 Task: Get information about  a Redfin agent in Las Vegas, Nevada, for assistance in finding a property with a home office and a guest suite.
Action: Key pressed l<Key.caps_lock>AS<Key.space><Key.caps_lock>v<Key.caps_lock>EGAS
Screenshot: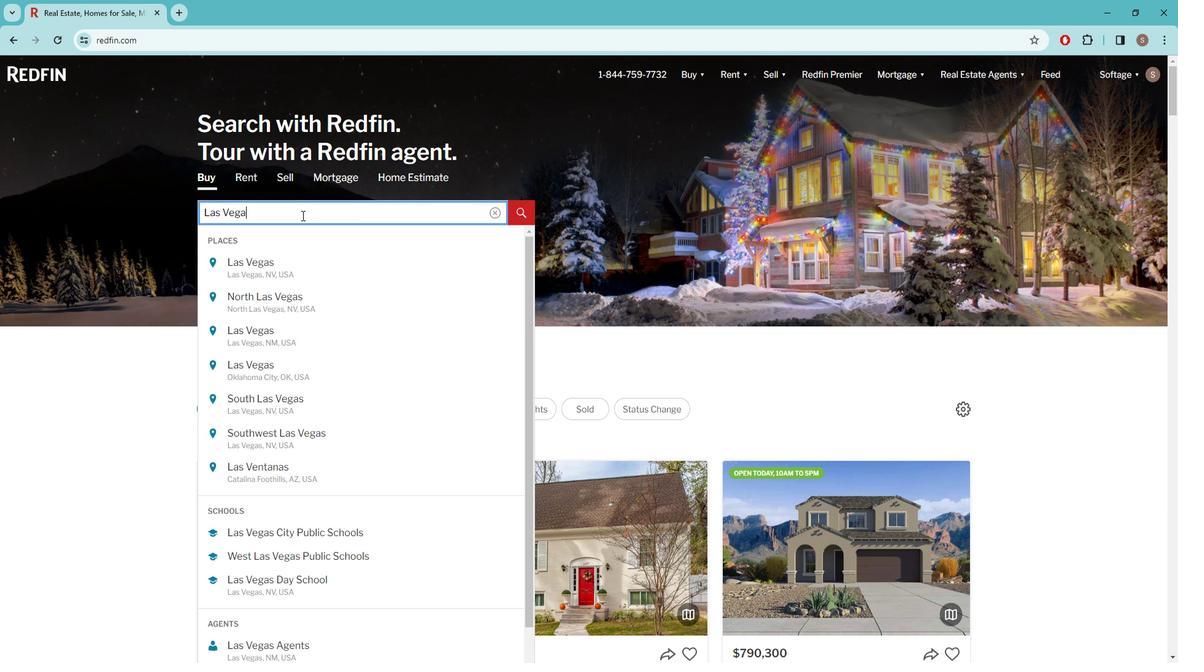 
Action: Mouse moved to (300, 254)
Screenshot: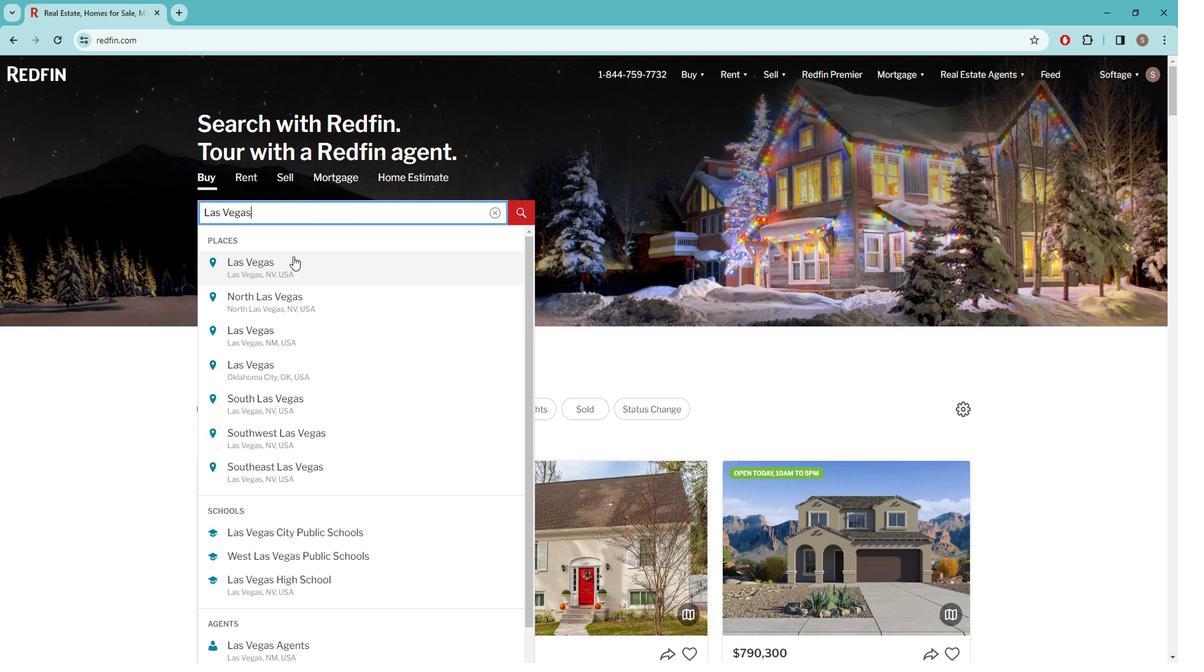 
Action: Mouse pressed left at (300, 254)
Screenshot: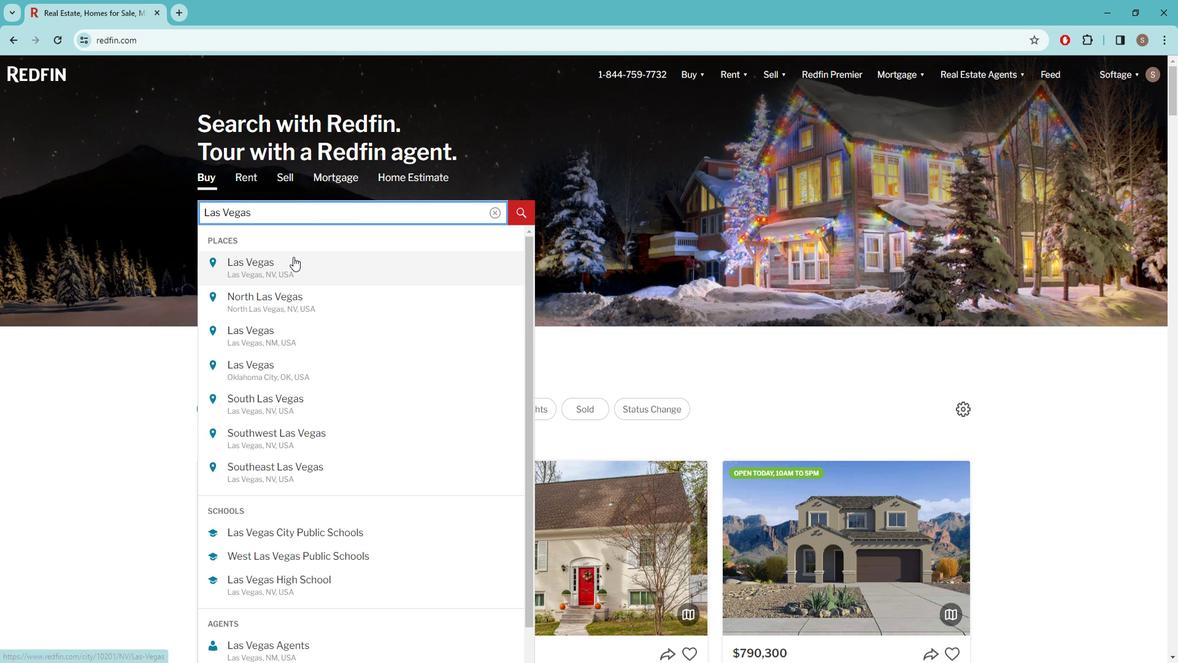 
Action: Mouse moved to (1036, 155)
Screenshot: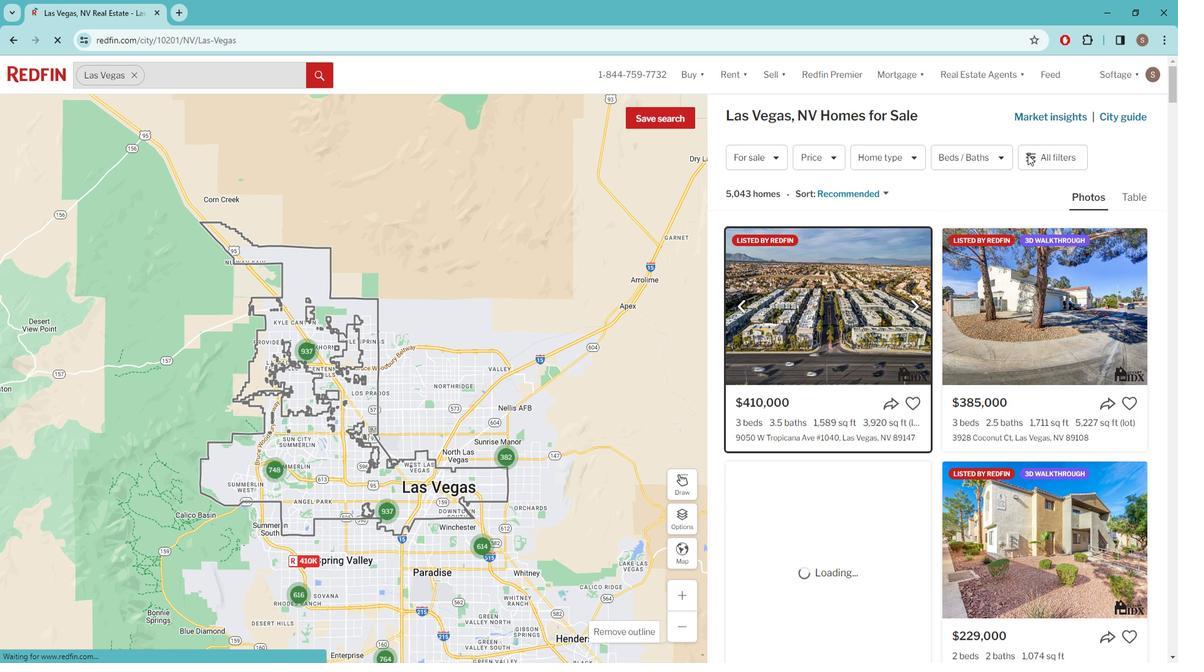 
Action: Mouse pressed left at (1036, 155)
Screenshot: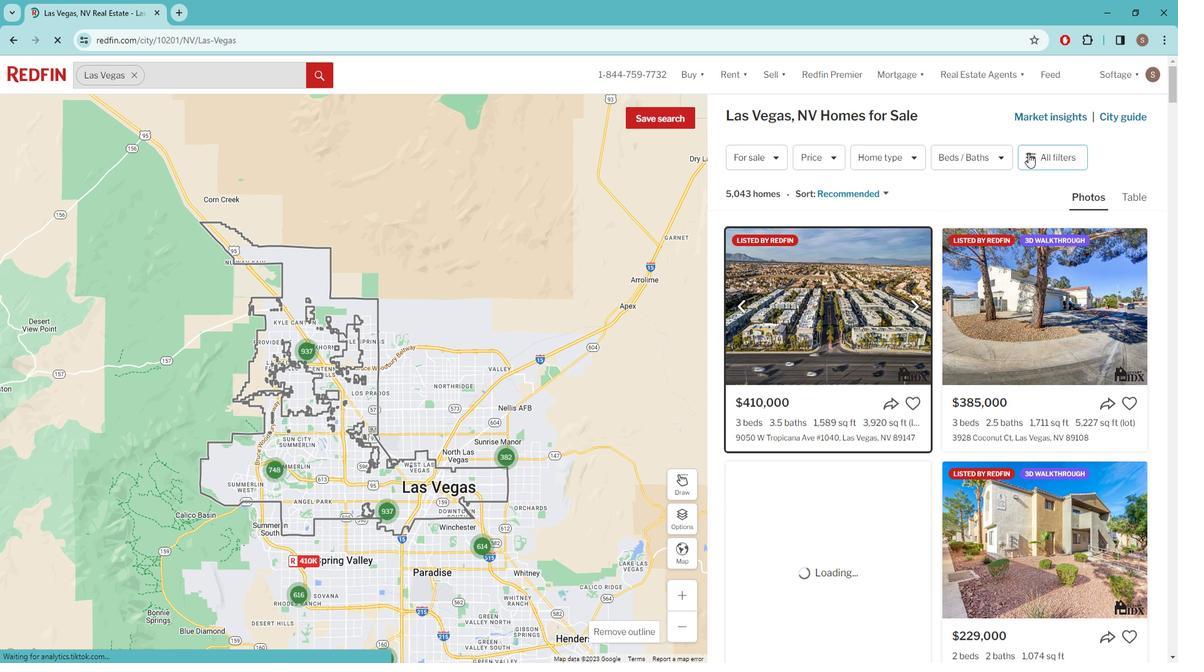 
Action: Mouse moved to (1035, 155)
Screenshot: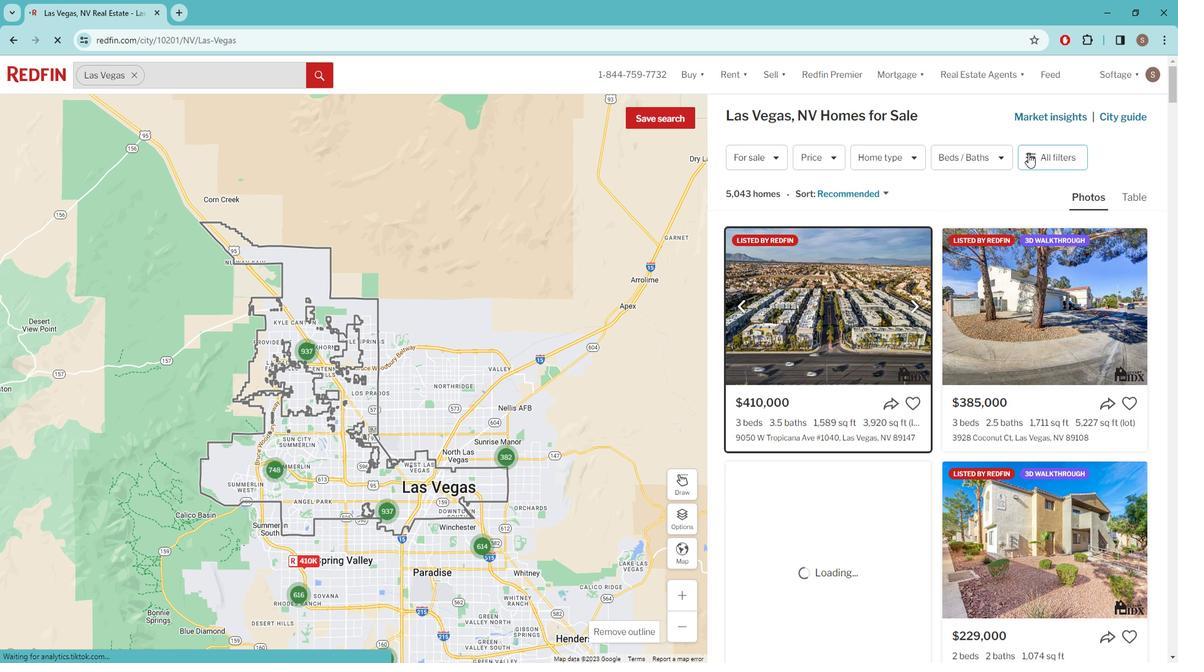 
Action: Mouse pressed left at (1035, 155)
Screenshot: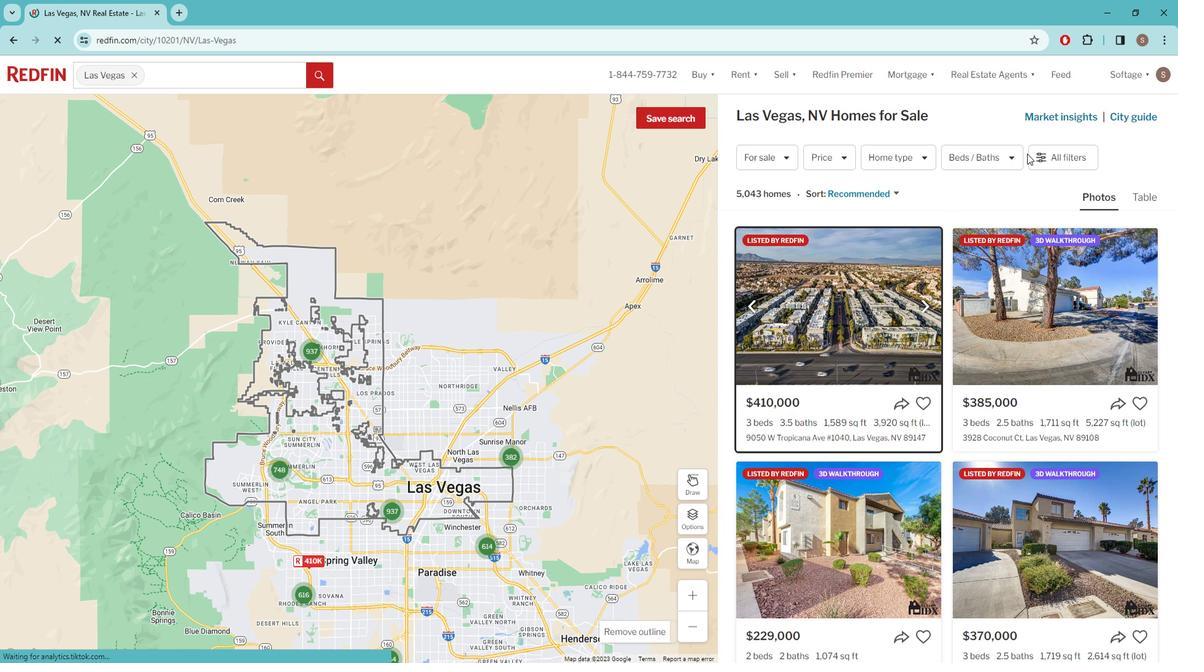 
Action: Mouse moved to (1047, 155)
Screenshot: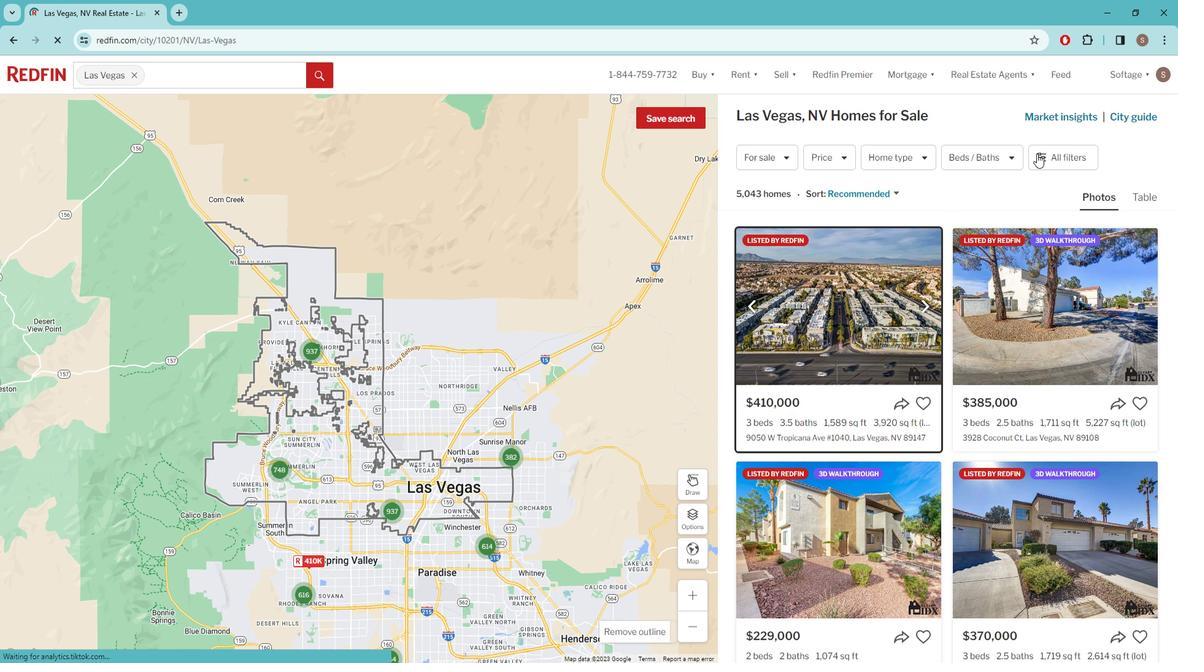 
Action: Mouse pressed left at (1047, 155)
Screenshot: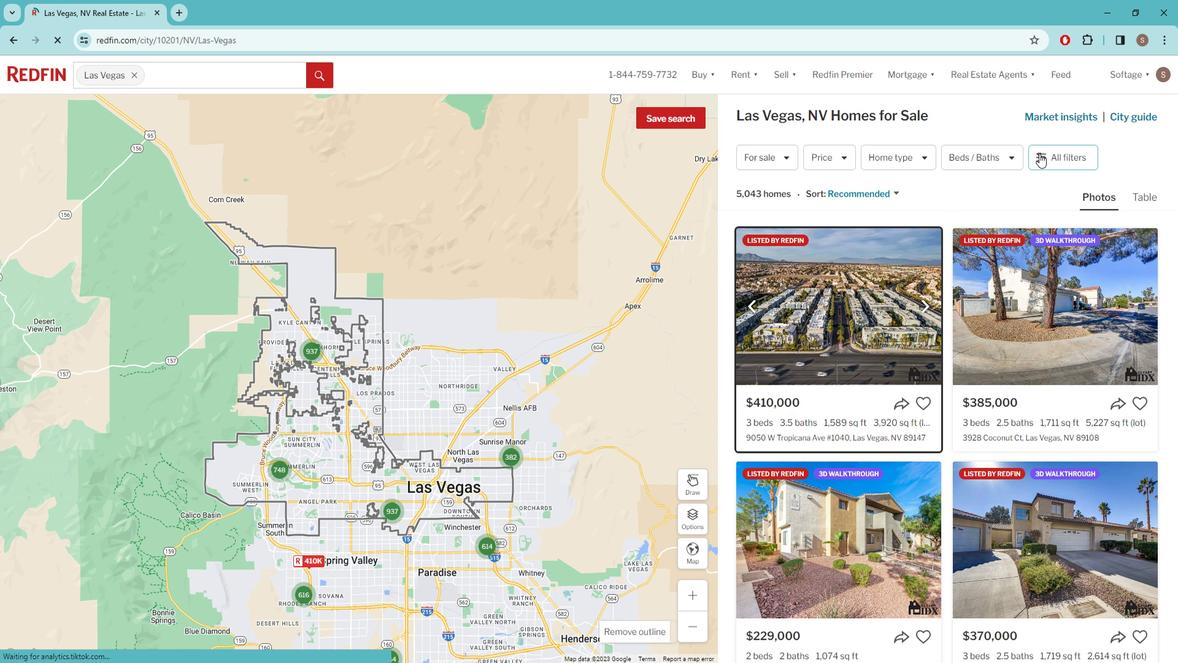 
Action: Mouse pressed left at (1047, 155)
Screenshot: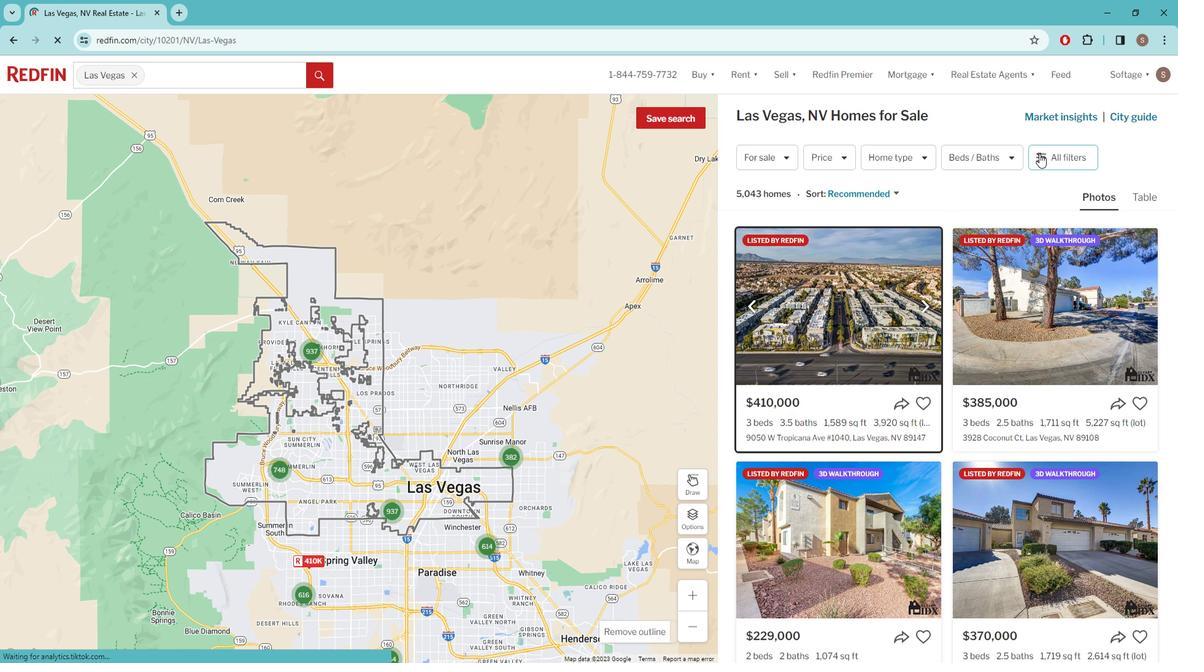 
Action: Mouse moved to (937, 313)
Screenshot: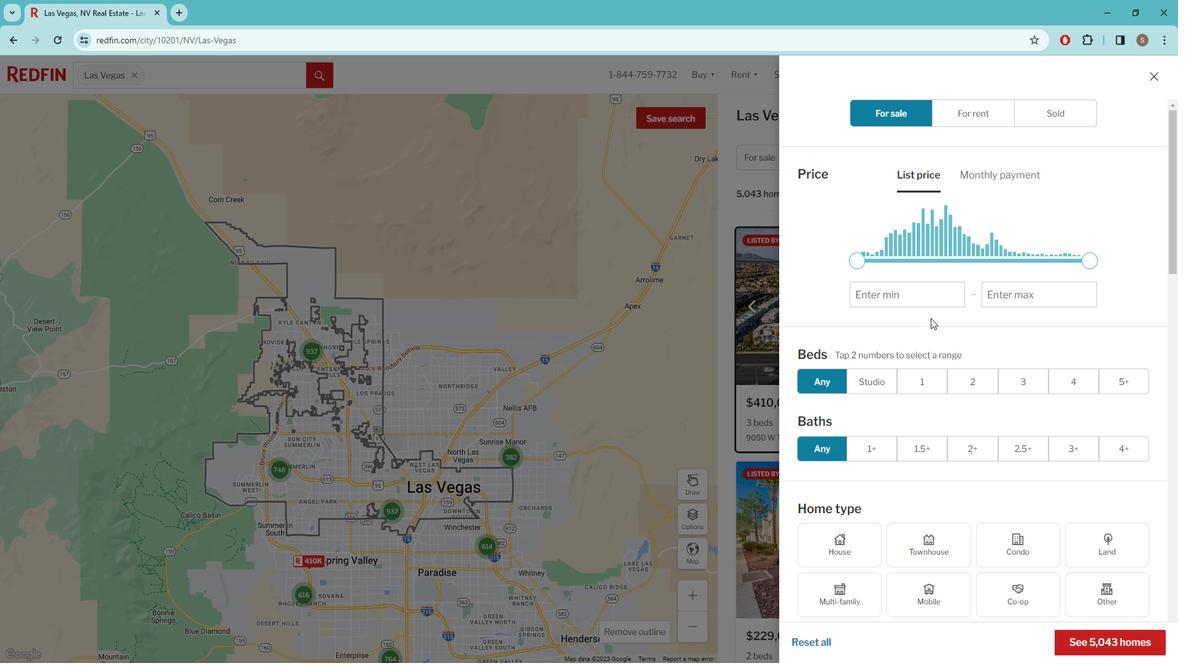 
Action: Mouse scrolled (937, 313) with delta (0, 0)
Screenshot: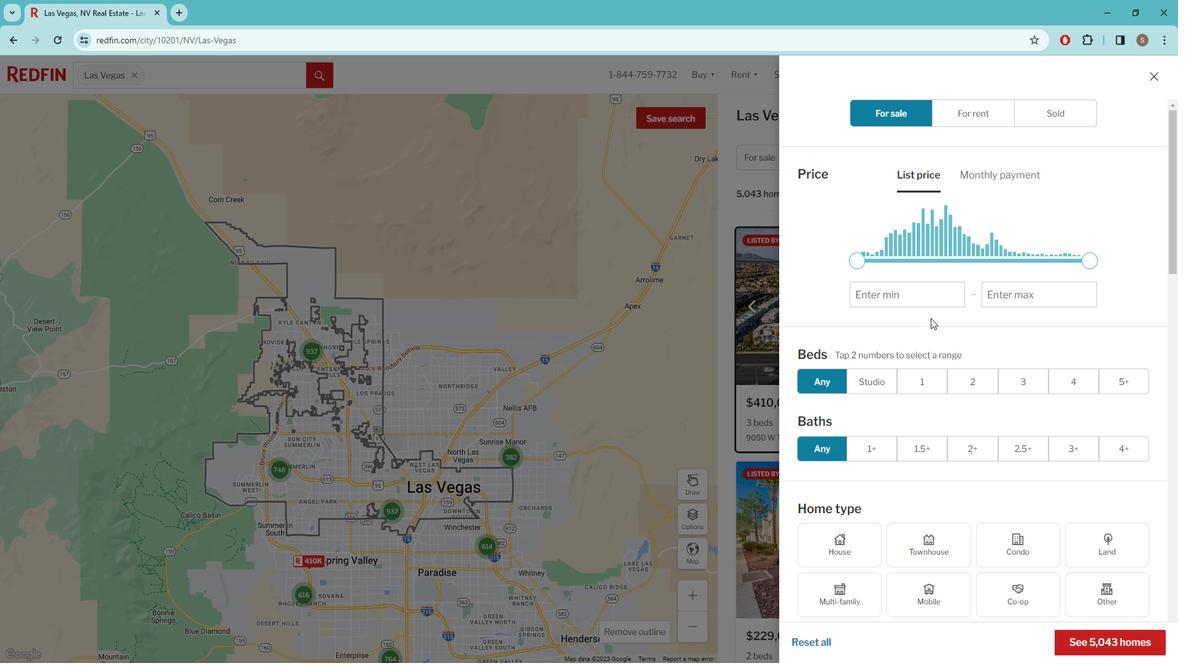 
Action: Mouse moved to (932, 315)
Screenshot: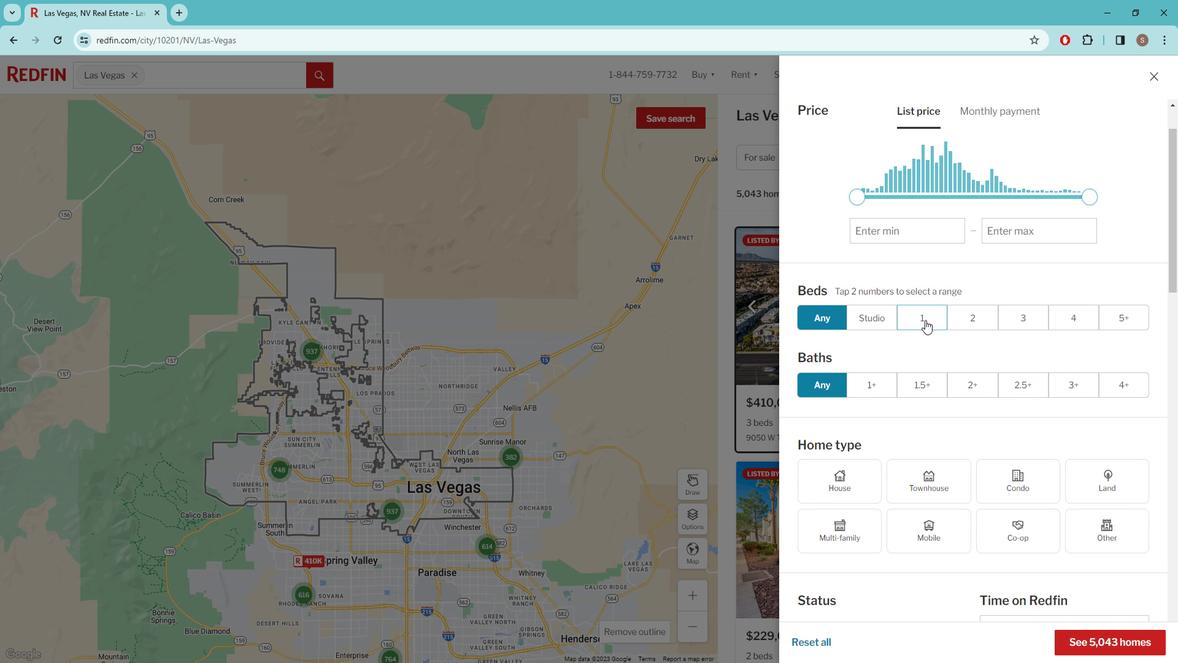 
Action: Mouse scrolled (932, 315) with delta (0, 0)
Screenshot: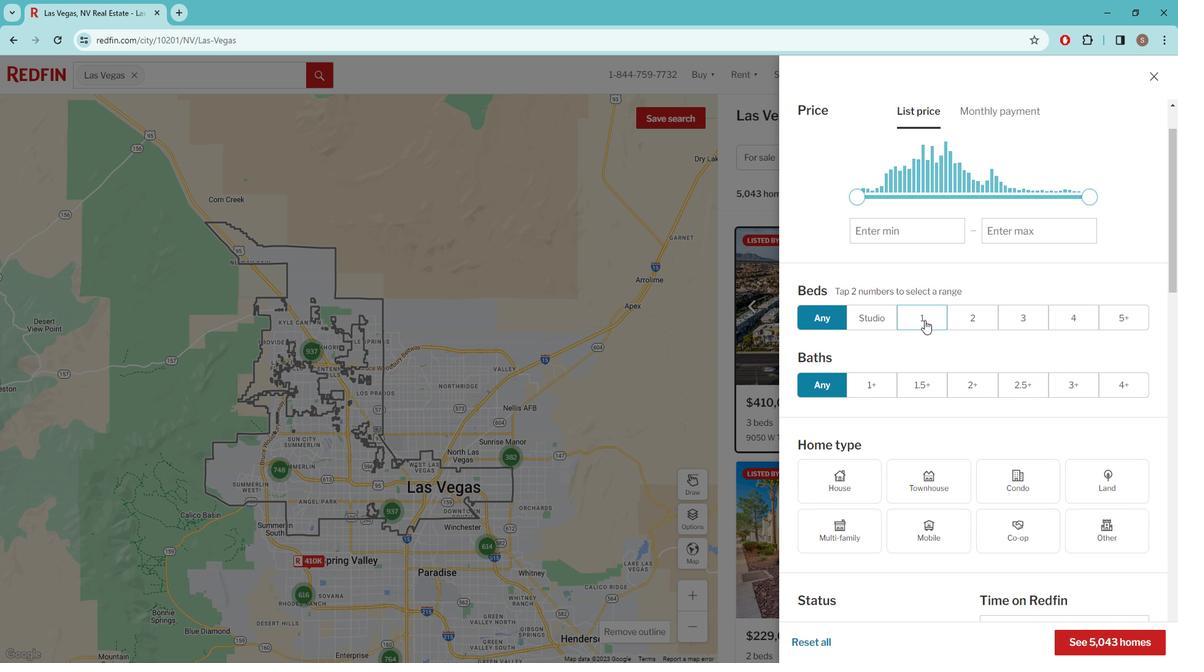 
Action: Mouse moved to (932, 315)
Screenshot: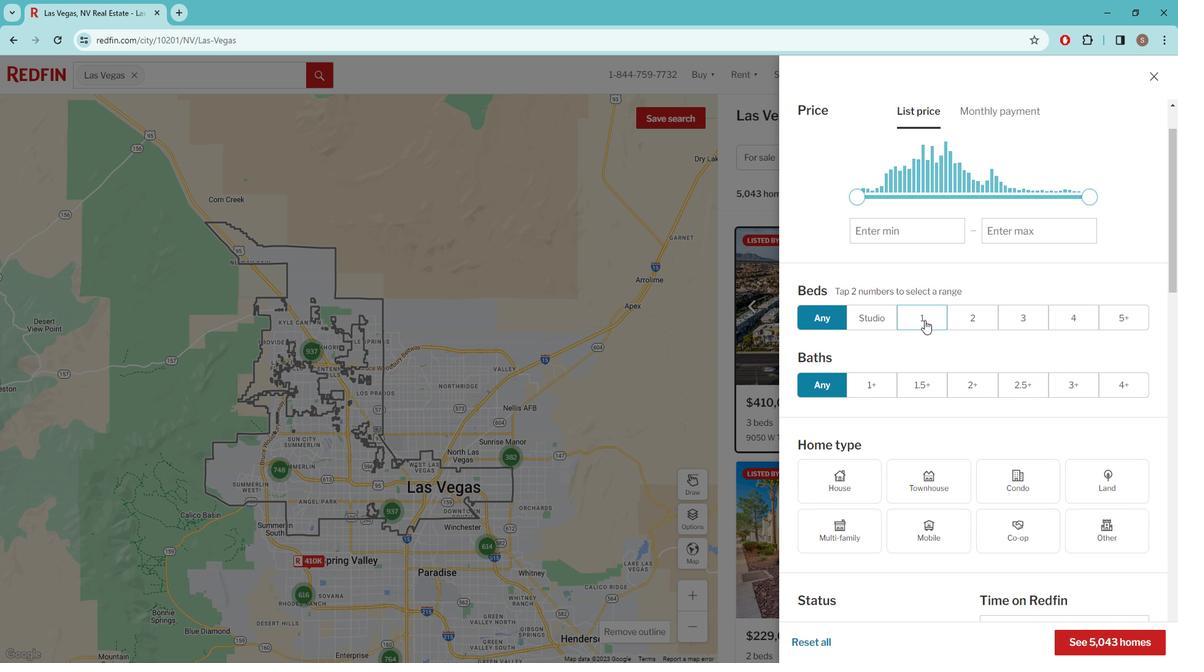 
Action: Mouse scrolled (932, 315) with delta (0, 0)
Screenshot: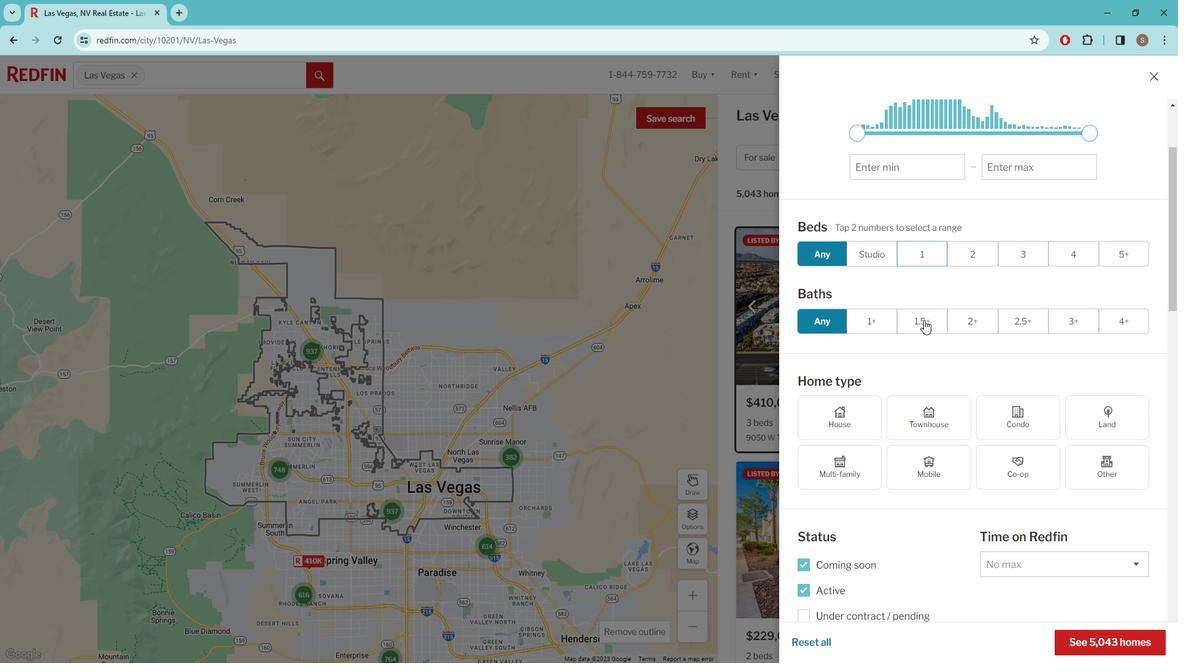 
Action: Mouse scrolled (932, 315) with delta (0, 0)
Screenshot: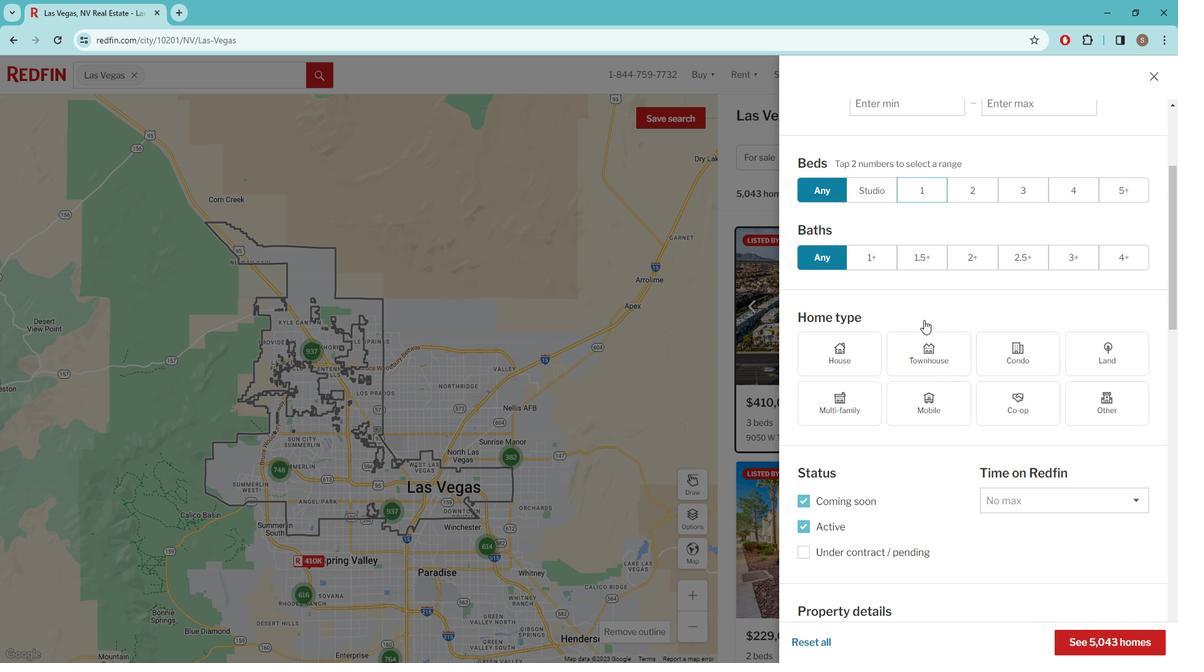 
Action: Mouse moved to (931, 315)
Screenshot: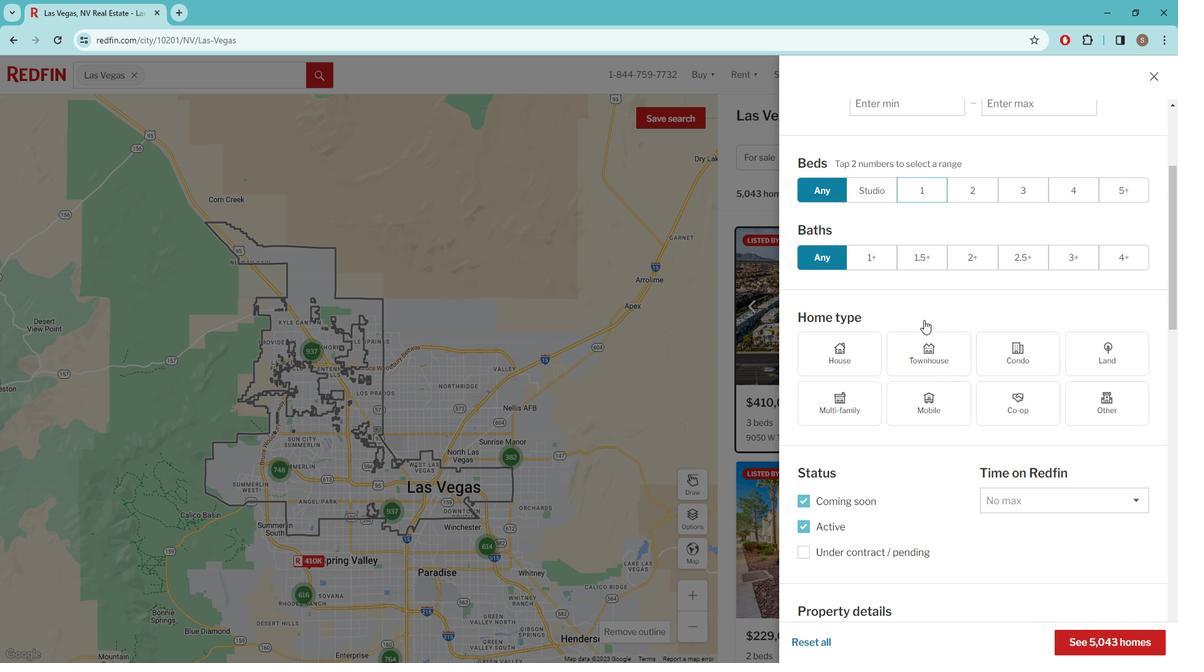 
Action: Mouse scrolled (931, 315) with delta (0, 0)
Screenshot: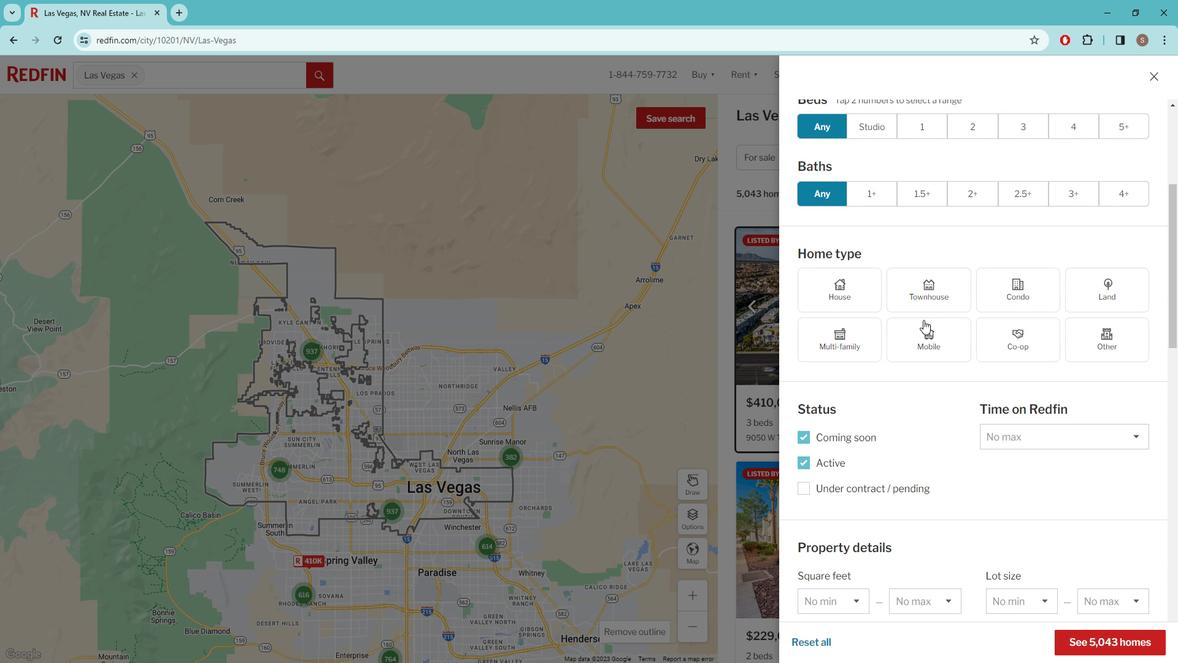 
Action: Mouse scrolled (931, 315) with delta (0, 0)
Screenshot: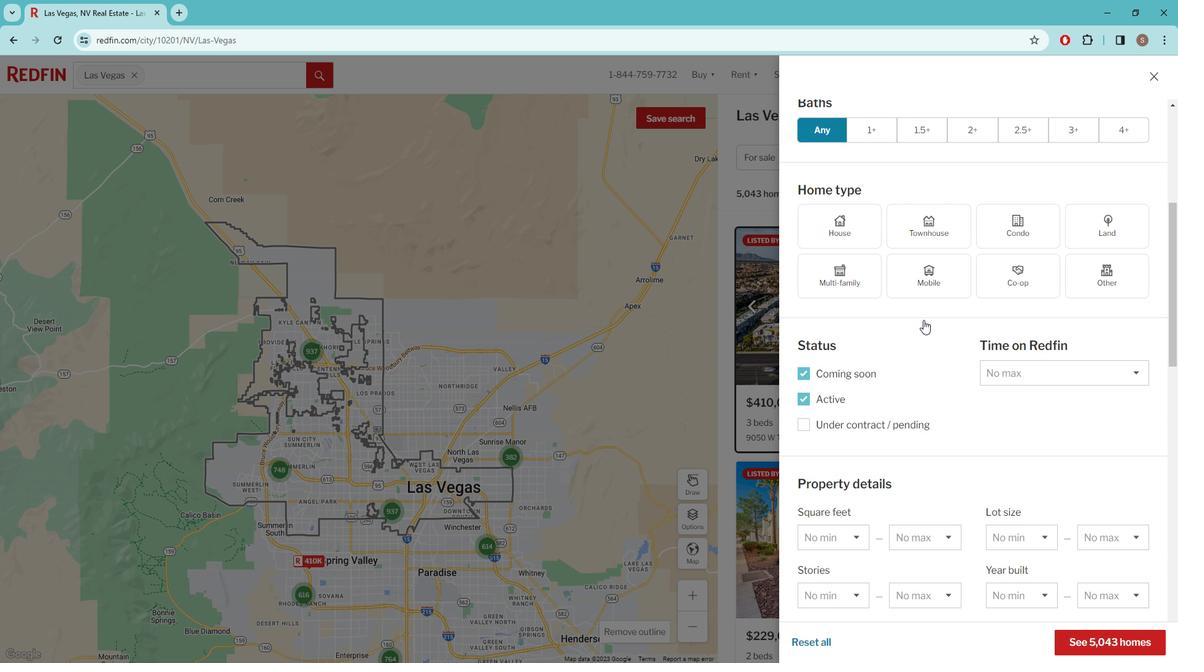 
Action: Mouse moved to (930, 315)
Screenshot: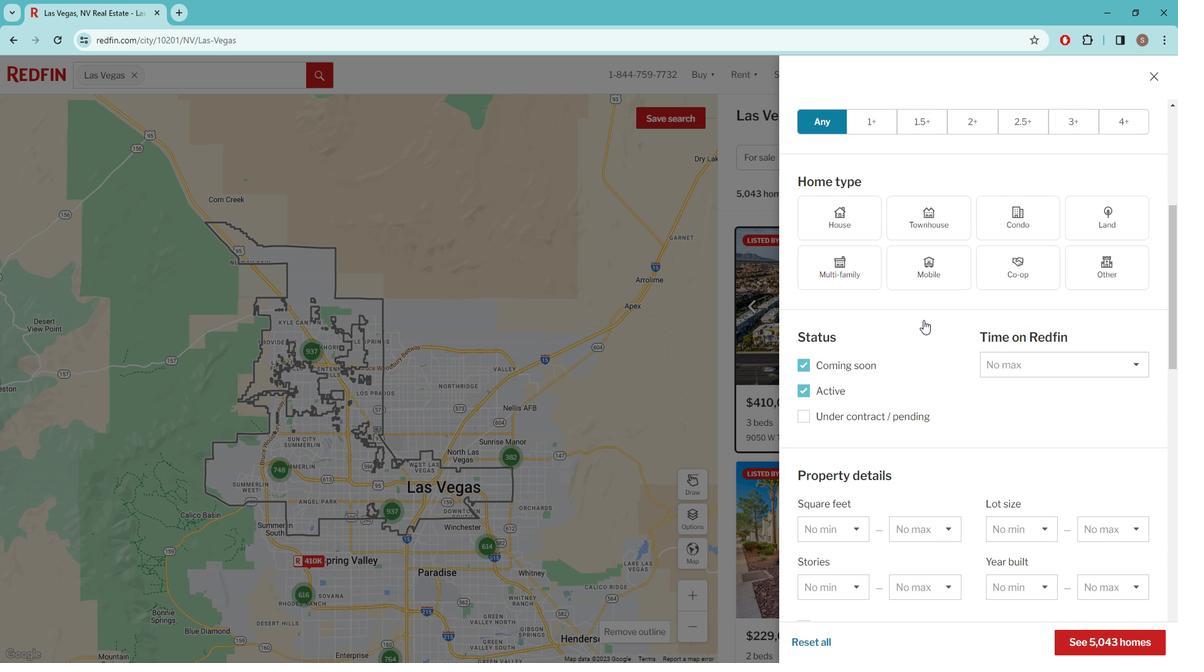 
Action: Mouse scrolled (930, 315) with delta (0, 0)
Screenshot: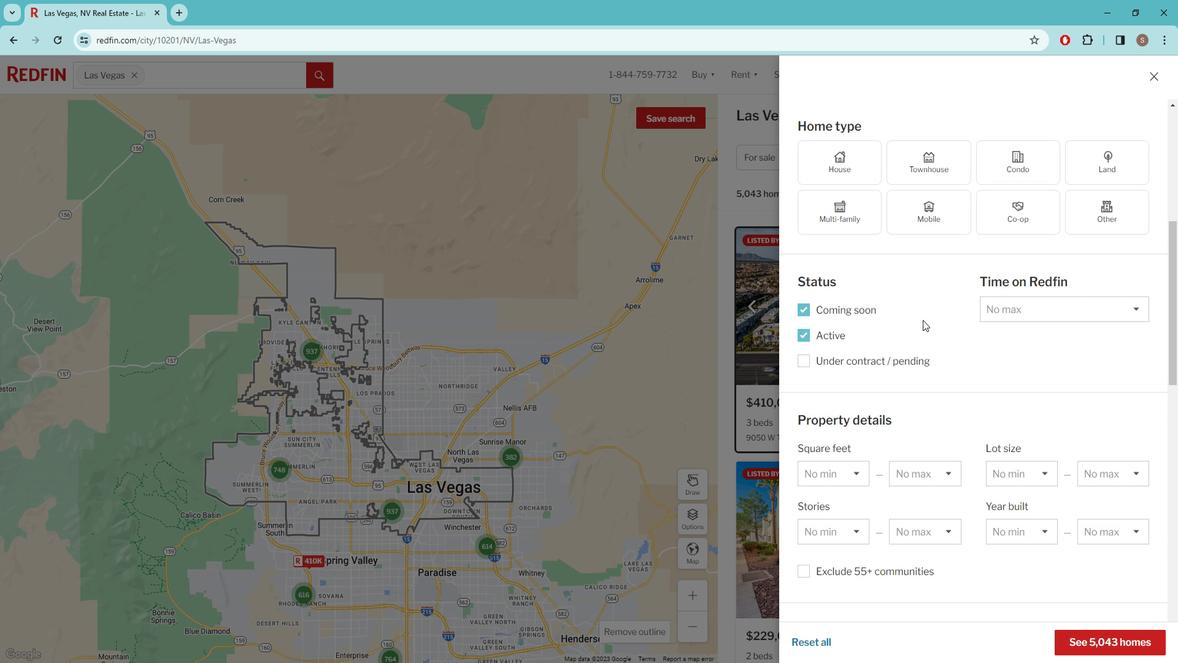 
Action: Mouse scrolled (930, 315) with delta (0, 0)
Screenshot: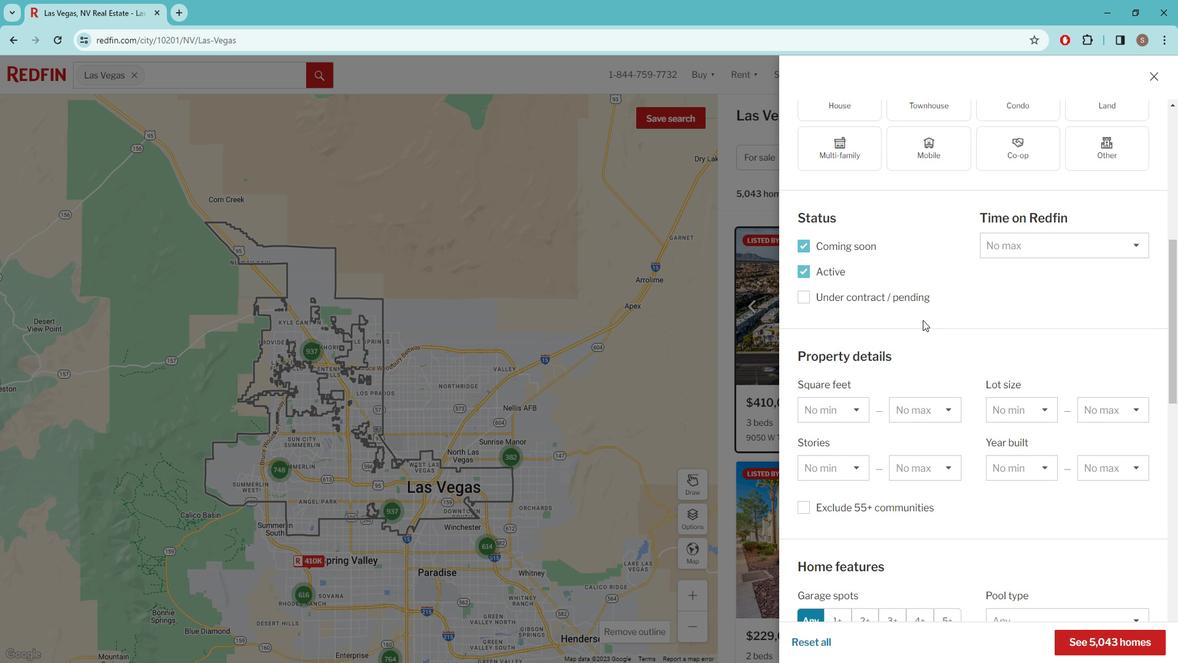 
Action: Mouse scrolled (930, 315) with delta (0, 0)
Screenshot: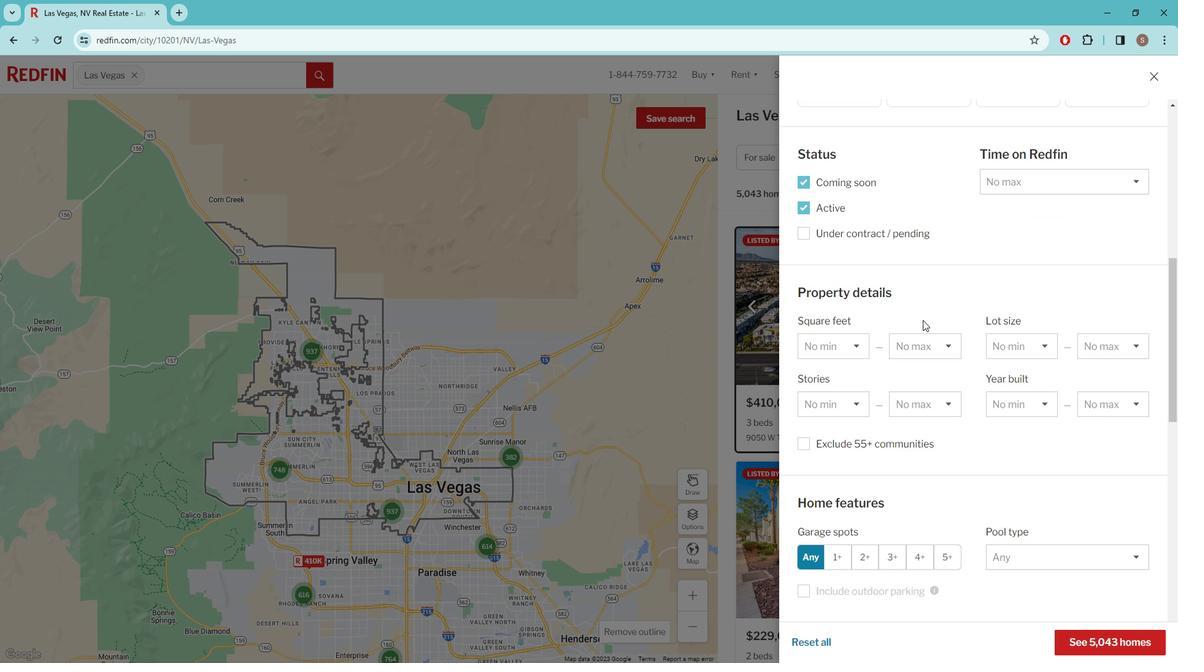 
Action: Mouse moved to (940, 340)
Screenshot: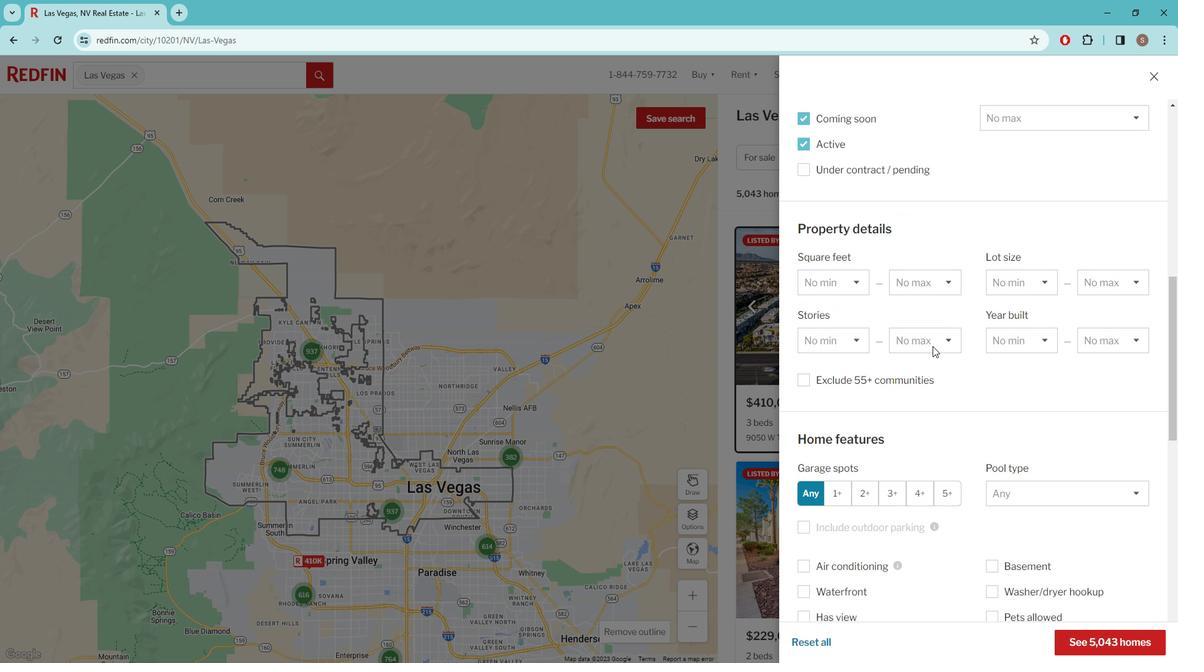 
Action: Mouse scrolled (940, 340) with delta (0, 0)
Screenshot: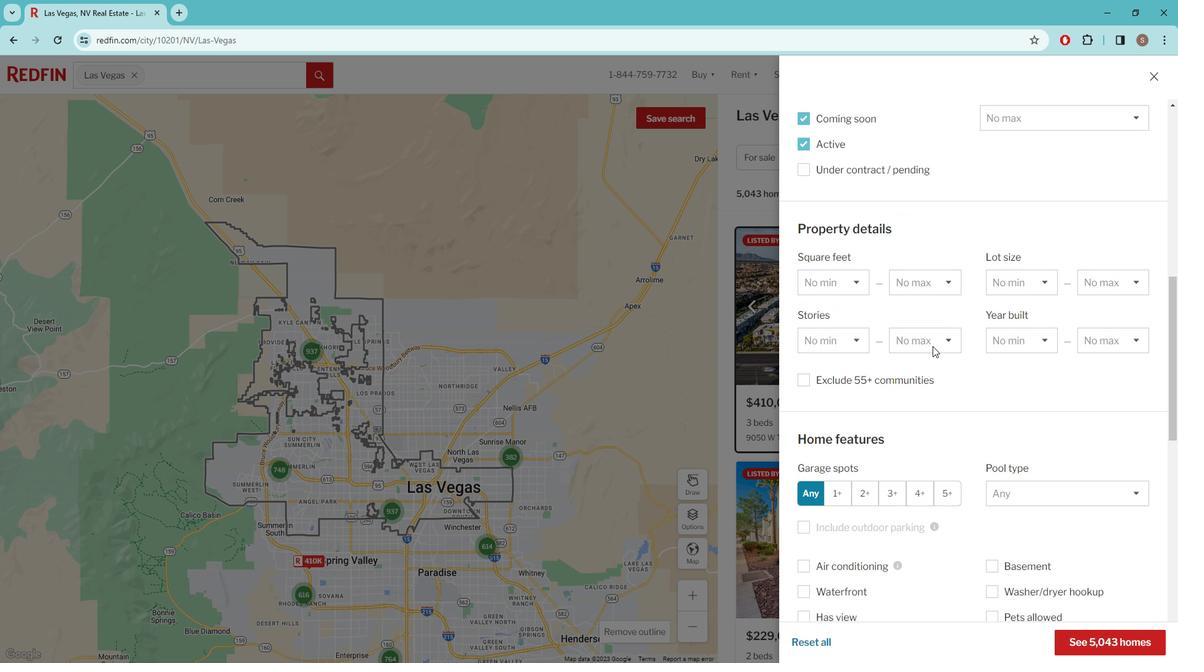 
Action: Mouse scrolled (940, 340) with delta (0, 0)
Screenshot: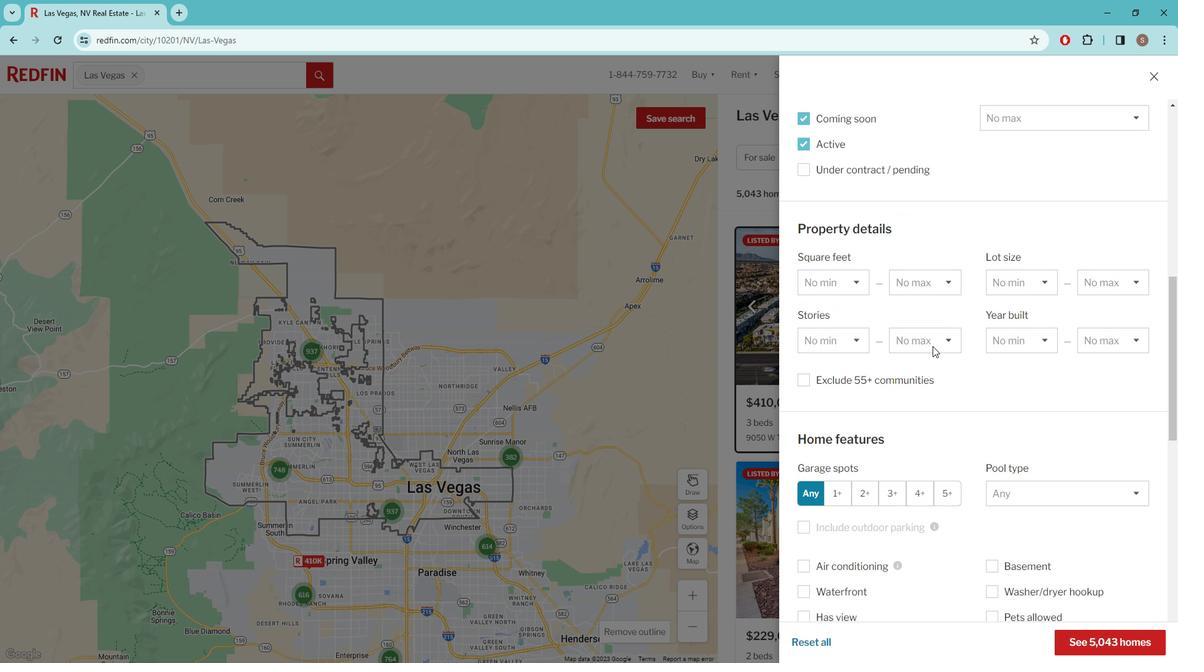 
Action: Mouse moved to (939, 340)
Screenshot: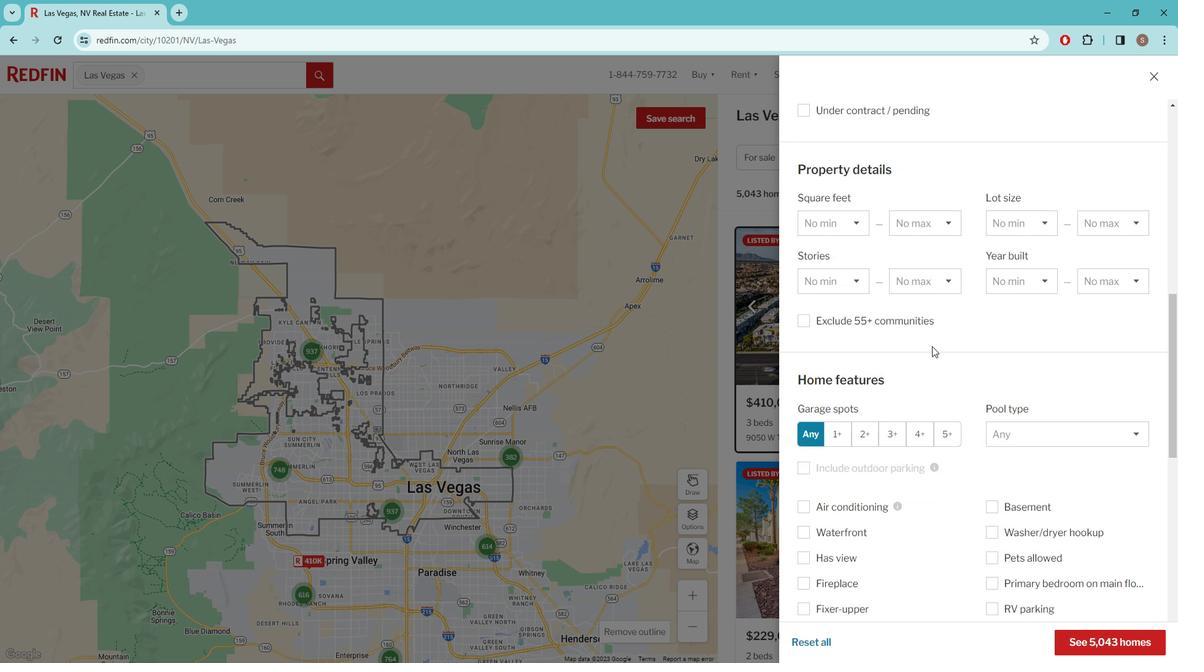 
Action: Mouse scrolled (939, 340) with delta (0, 0)
Screenshot: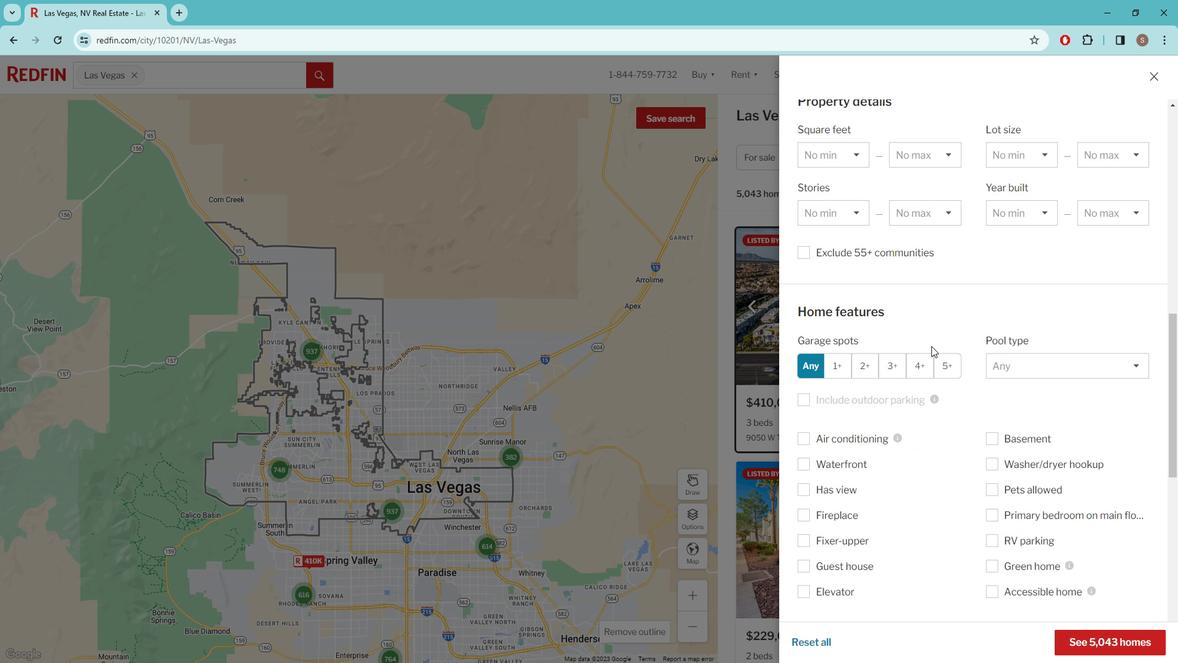 
Action: Mouse scrolled (939, 340) with delta (0, 0)
Screenshot: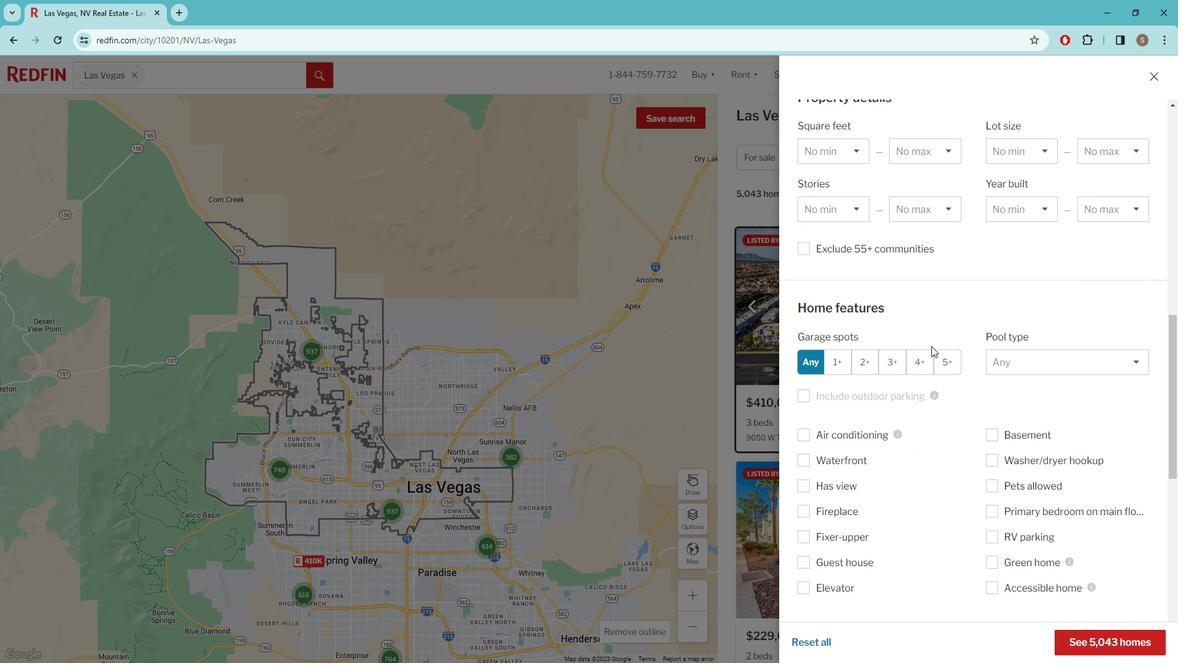 
Action: Mouse moved to (938, 367)
Screenshot: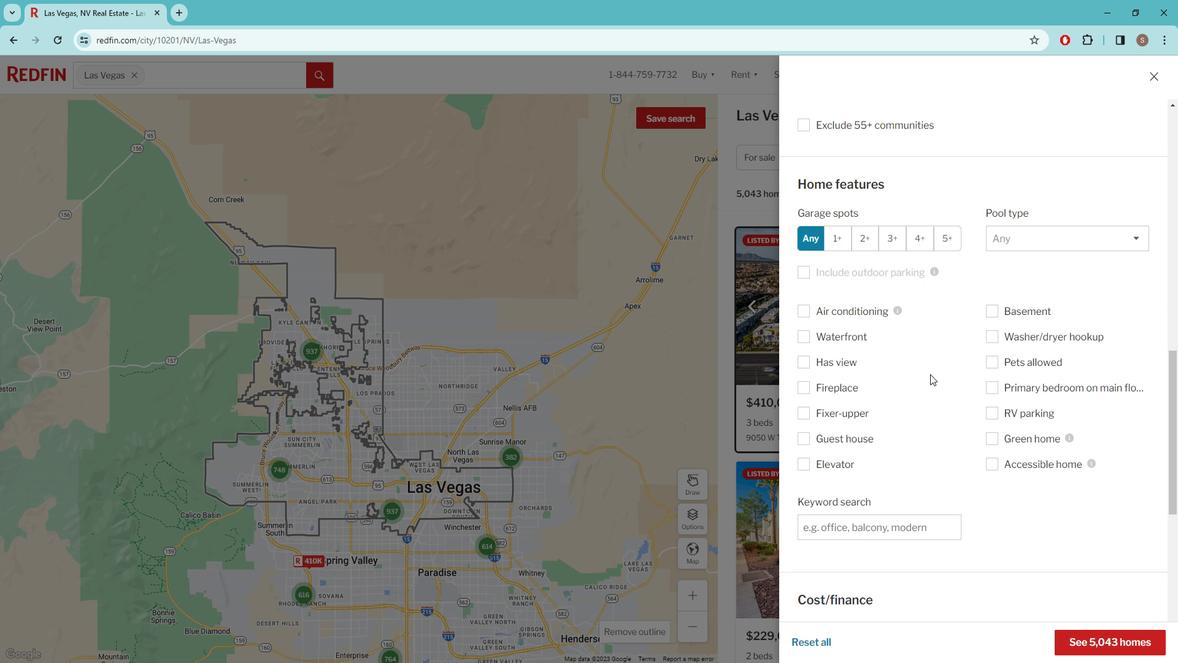 
Action: Mouse scrolled (938, 367) with delta (0, 0)
Screenshot: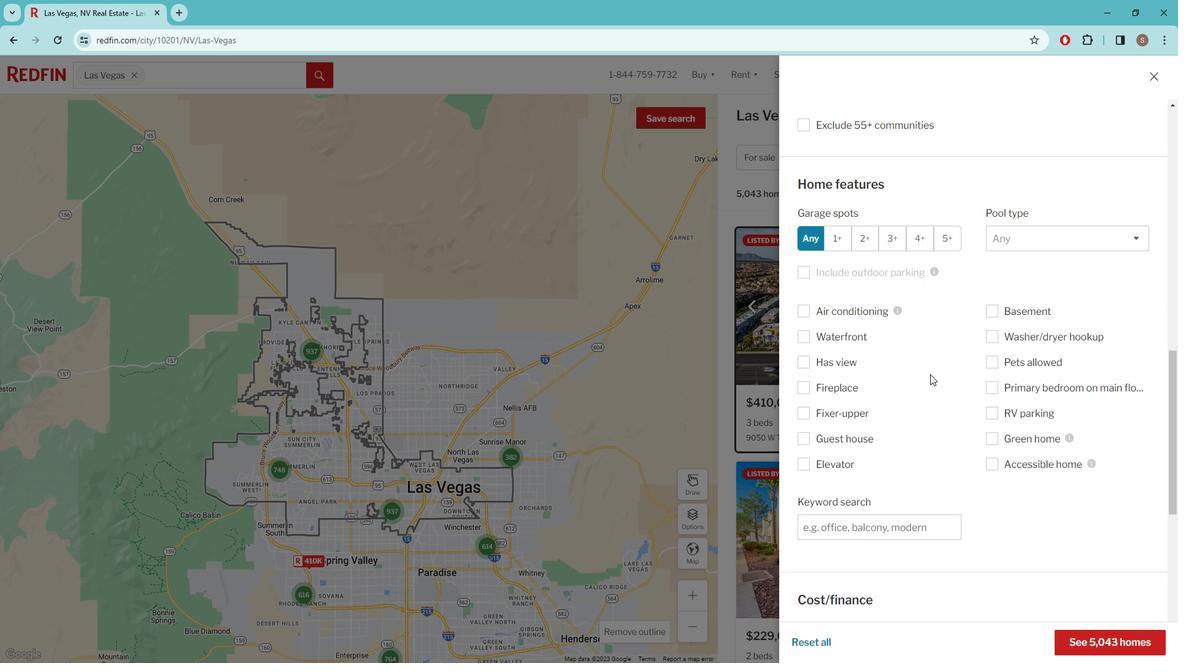 
Action: Mouse moved to (862, 369)
Screenshot: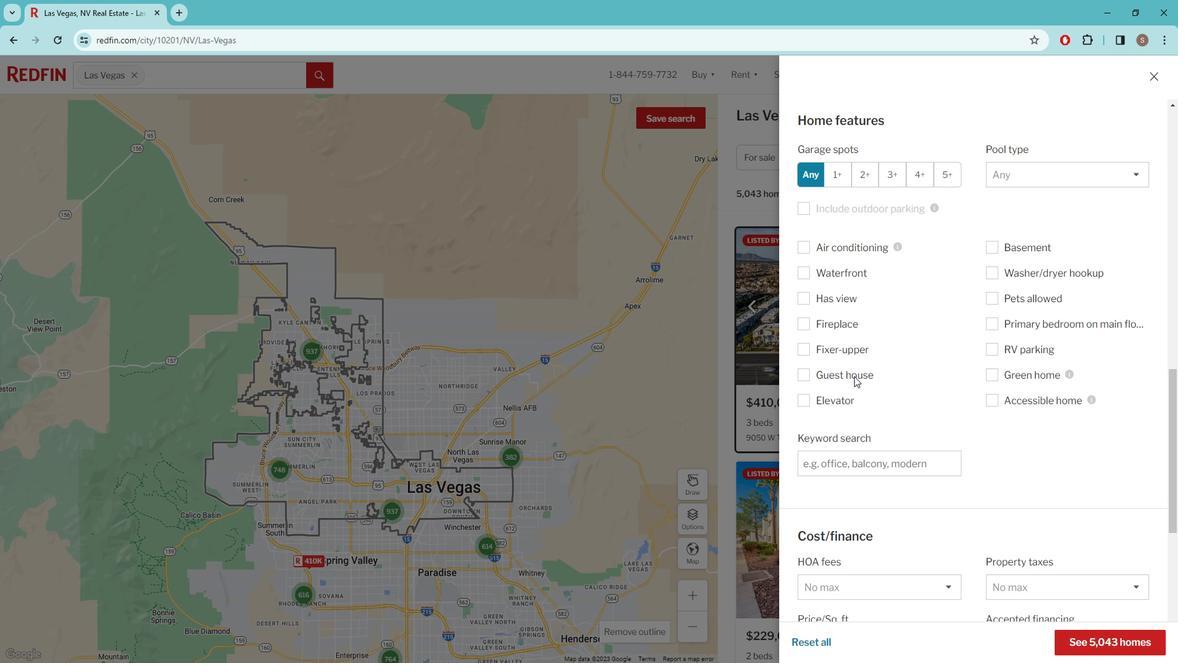 
Action: Mouse pressed left at (862, 369)
Screenshot: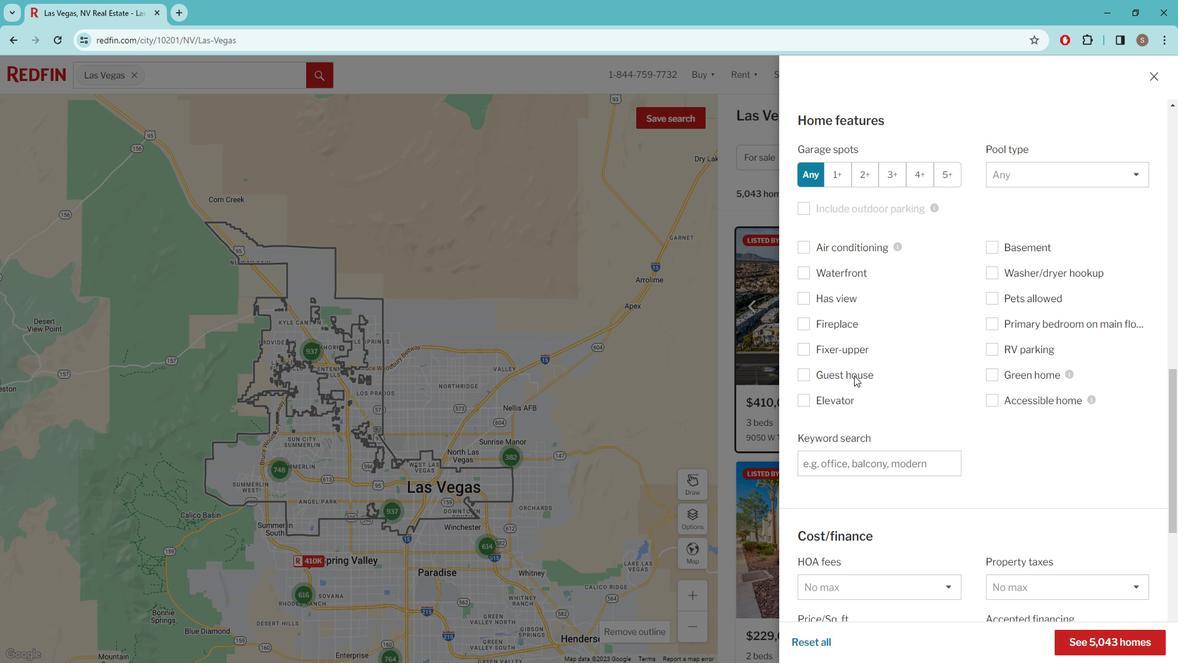 
Action: Mouse moved to (846, 455)
Screenshot: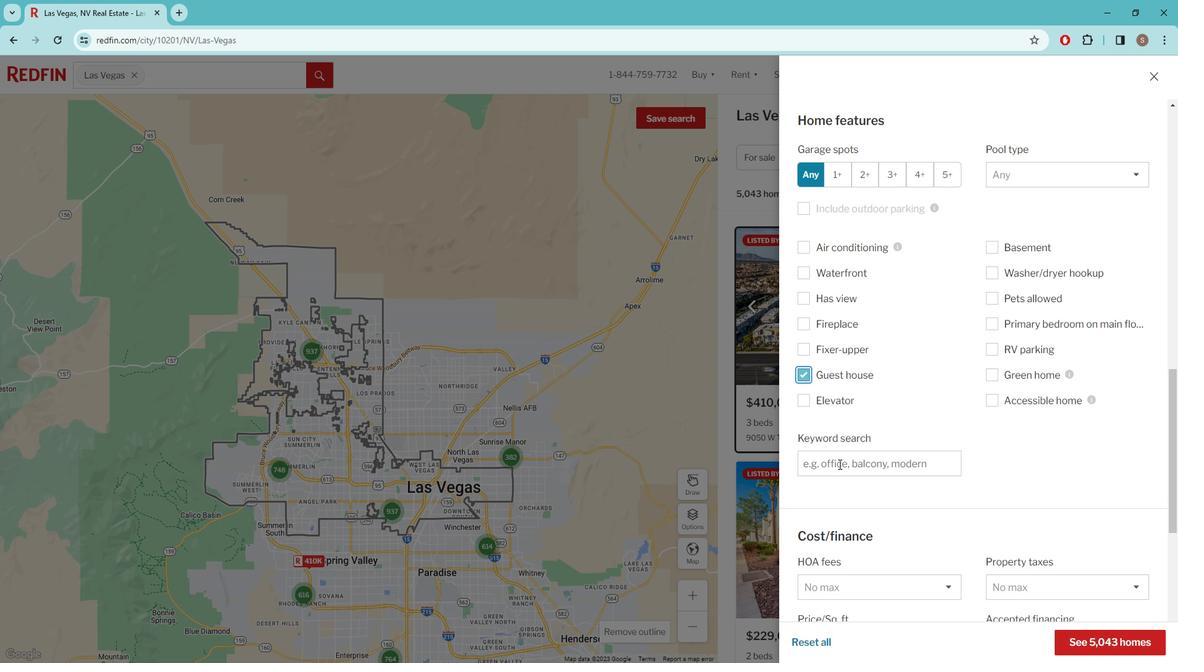 
Action: Mouse pressed left at (846, 455)
Screenshot: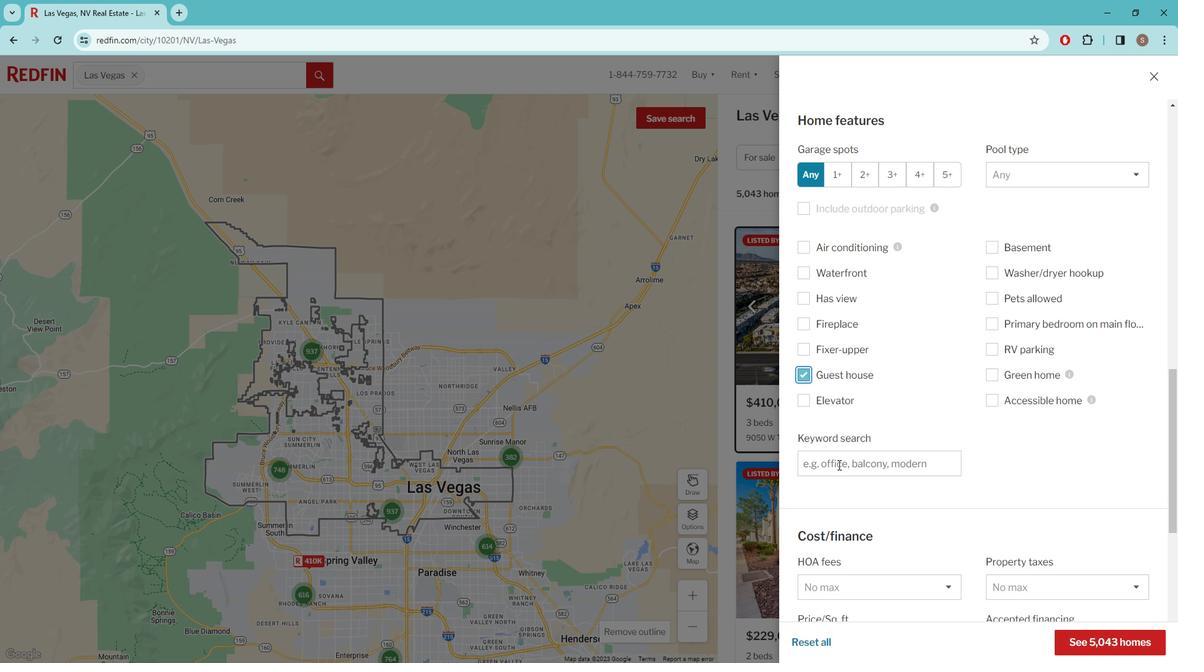 
Action: Mouse moved to (845, 455)
Screenshot: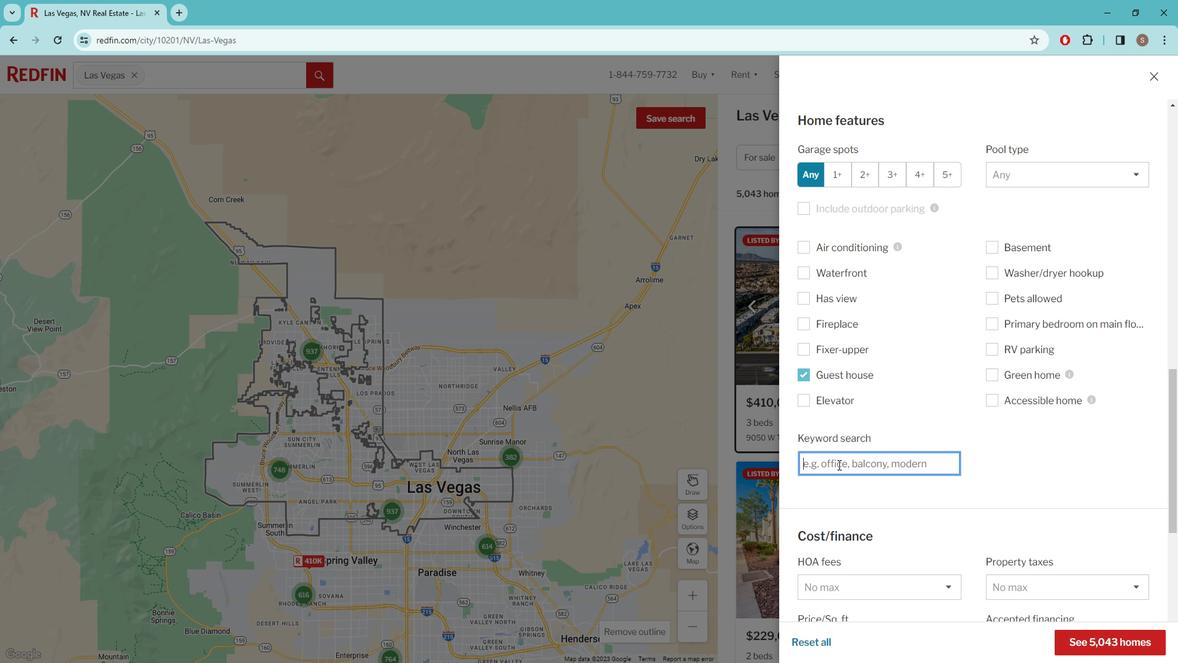 
Action: Key pressed A<Key.space>HOME<Key.space>OFFICE<Key.space>
Screenshot: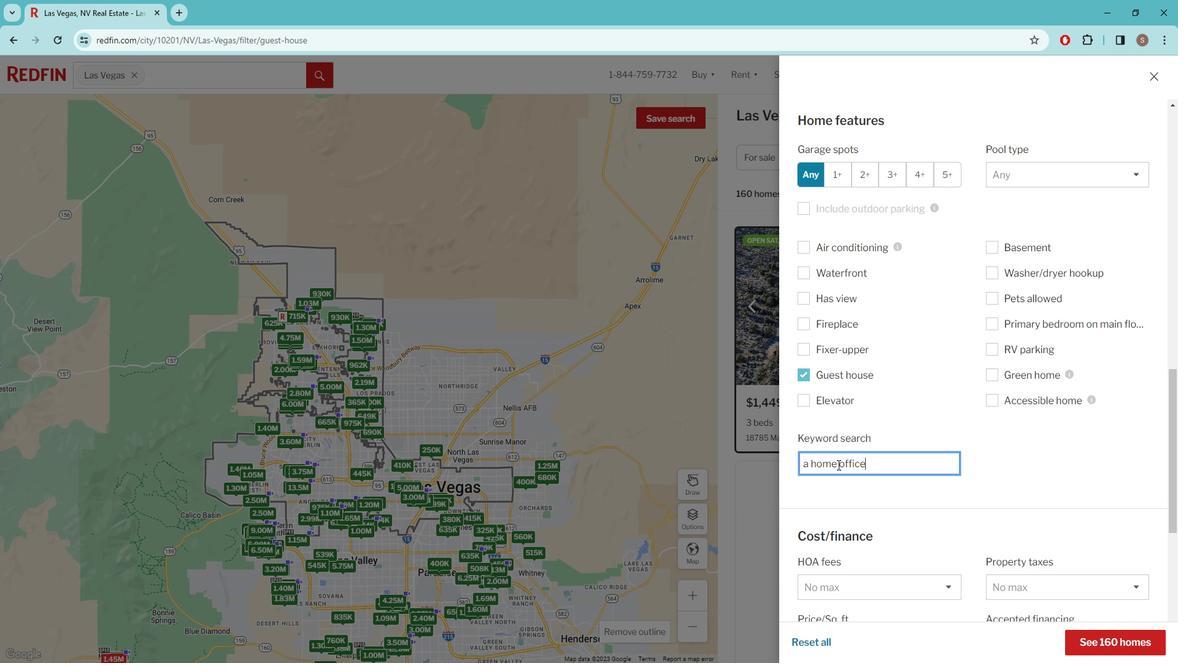 
Action: Mouse moved to (854, 455)
Screenshot: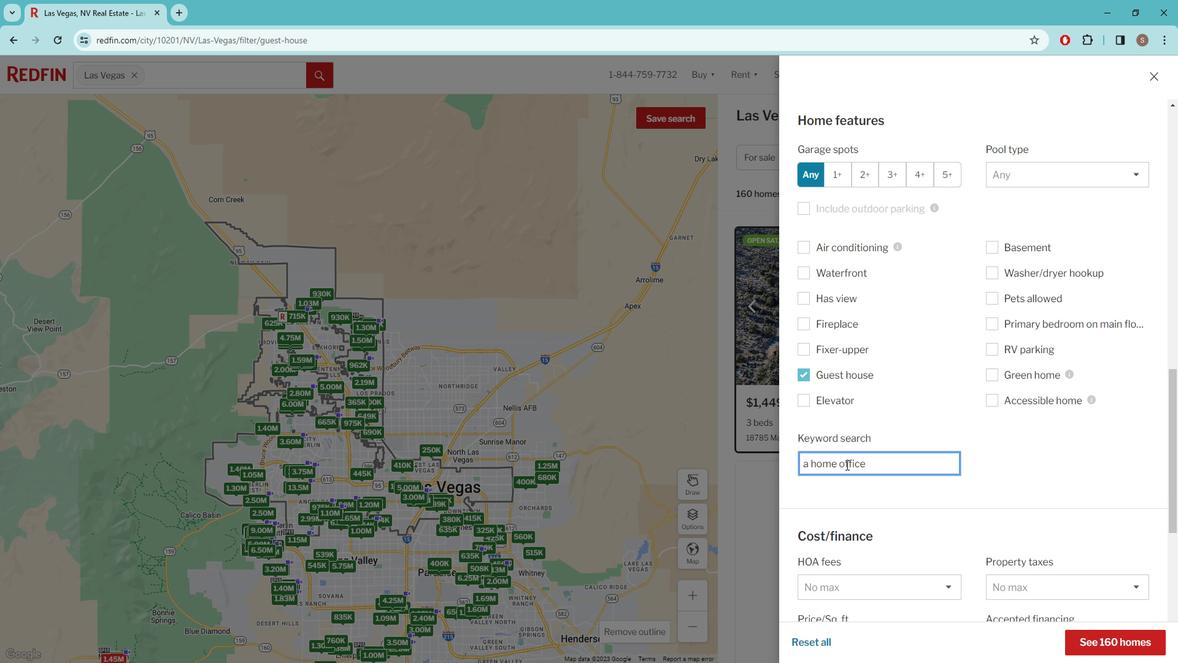 
Action: Mouse scrolled (854, 454) with delta (0, 0)
Screenshot: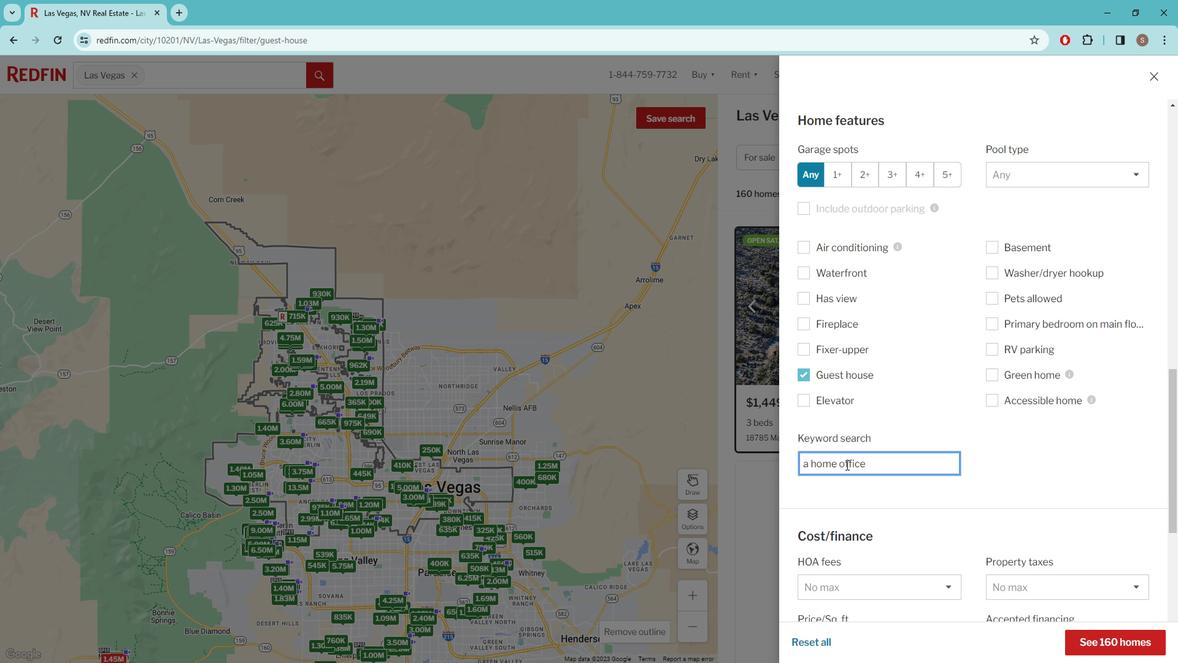 
Action: Mouse moved to (860, 445)
Screenshot: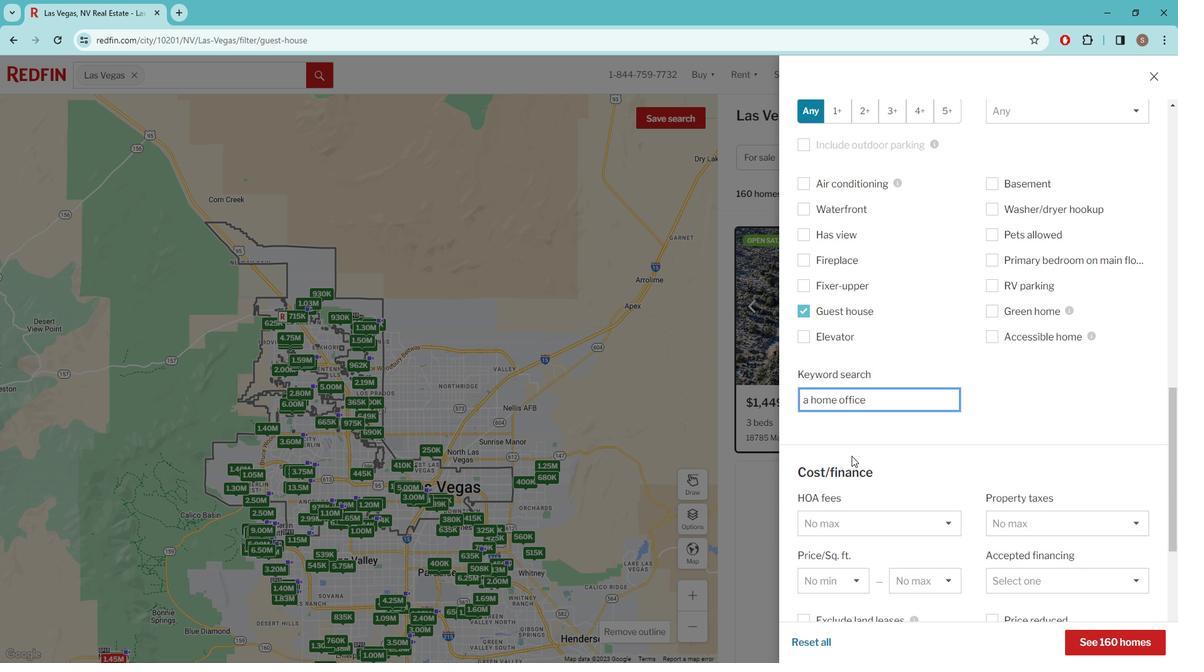 
Action: Mouse scrolled (860, 445) with delta (0, 0)
Screenshot: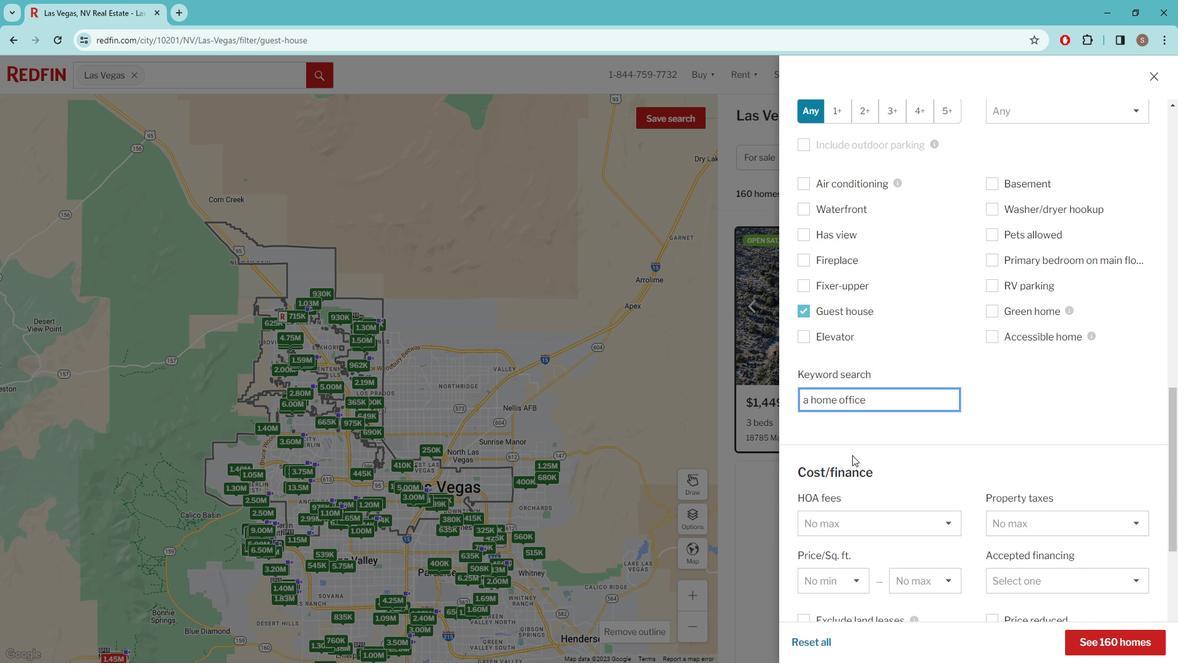 
Action: Mouse scrolled (860, 445) with delta (0, 0)
Screenshot: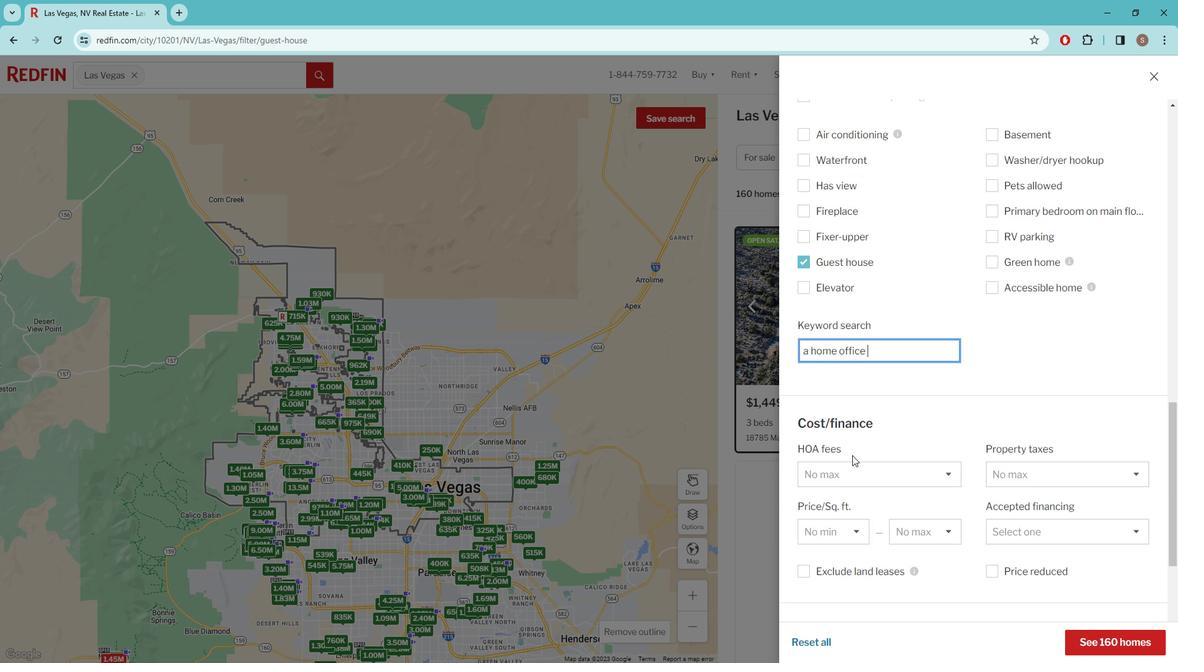 
Action: Mouse moved to (860, 443)
Screenshot: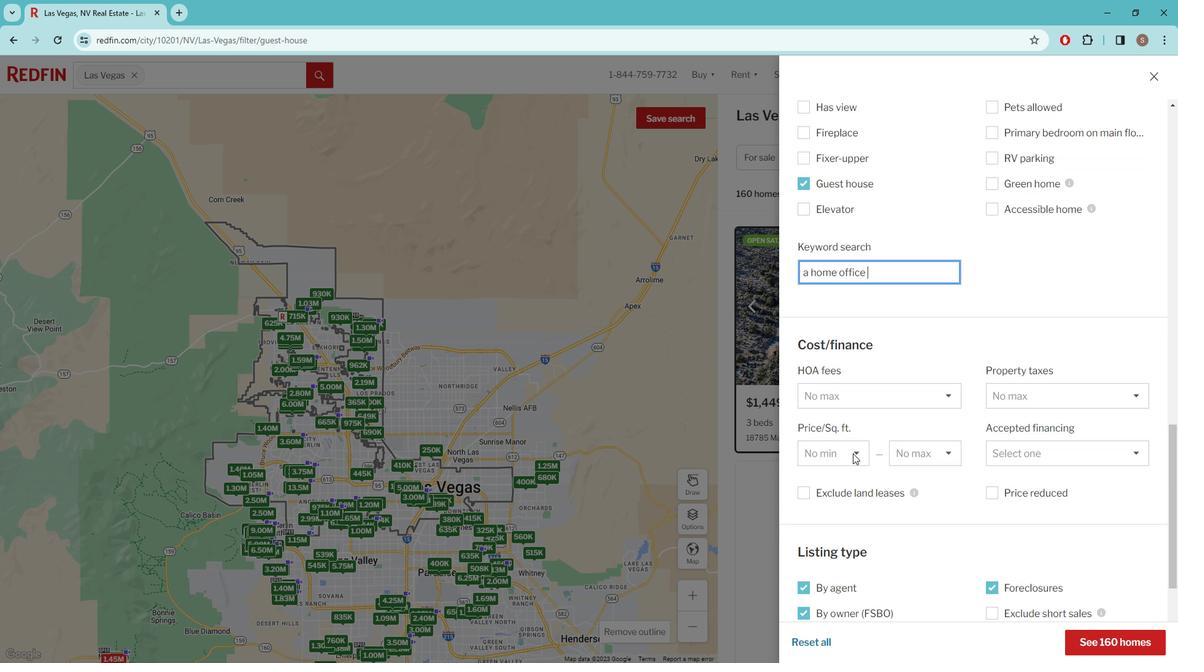
Action: Mouse scrolled (860, 442) with delta (0, 0)
Screenshot: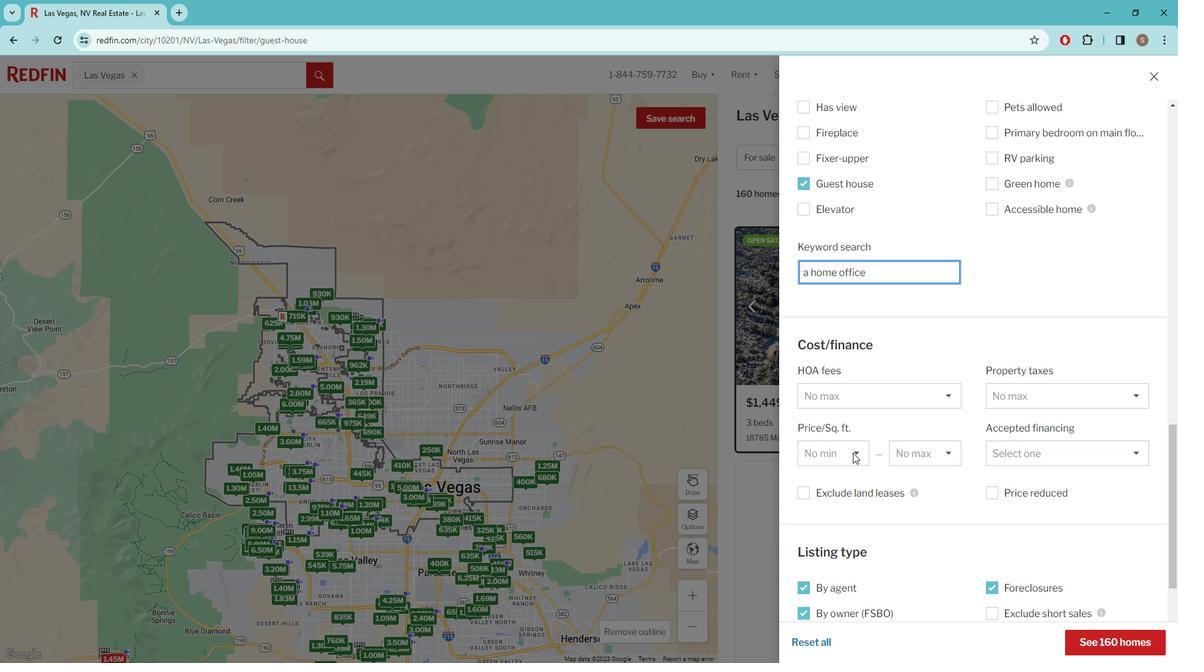 
Action: Mouse scrolled (860, 442) with delta (0, 0)
Screenshot: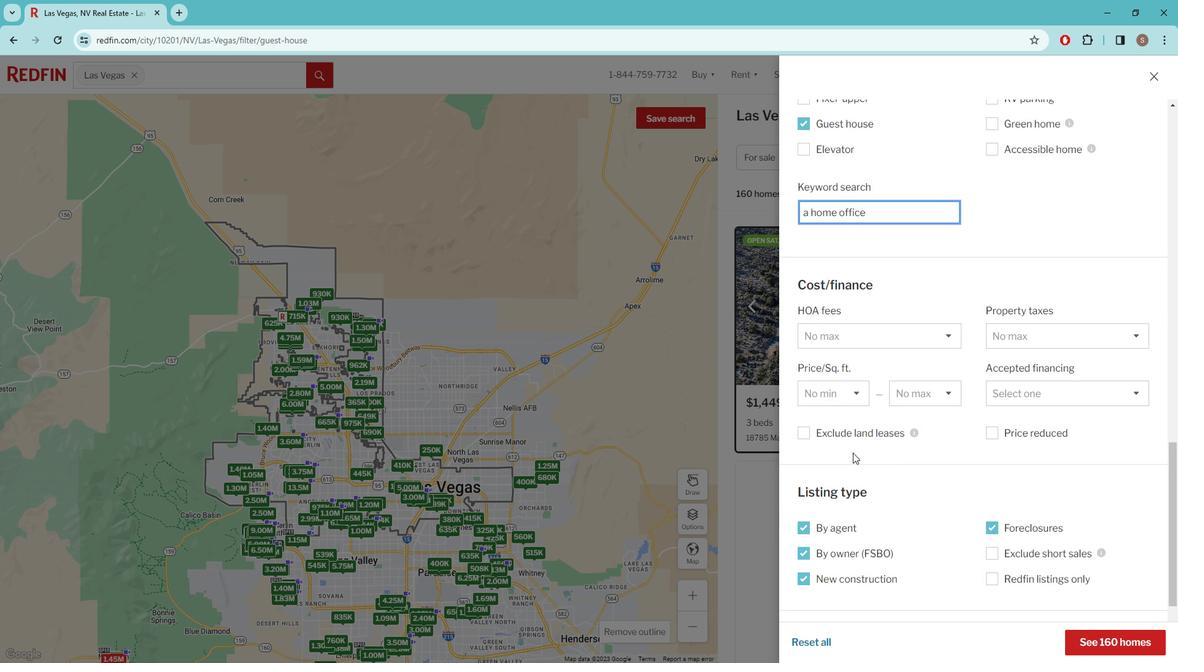 
Action: Mouse moved to (863, 441)
Screenshot: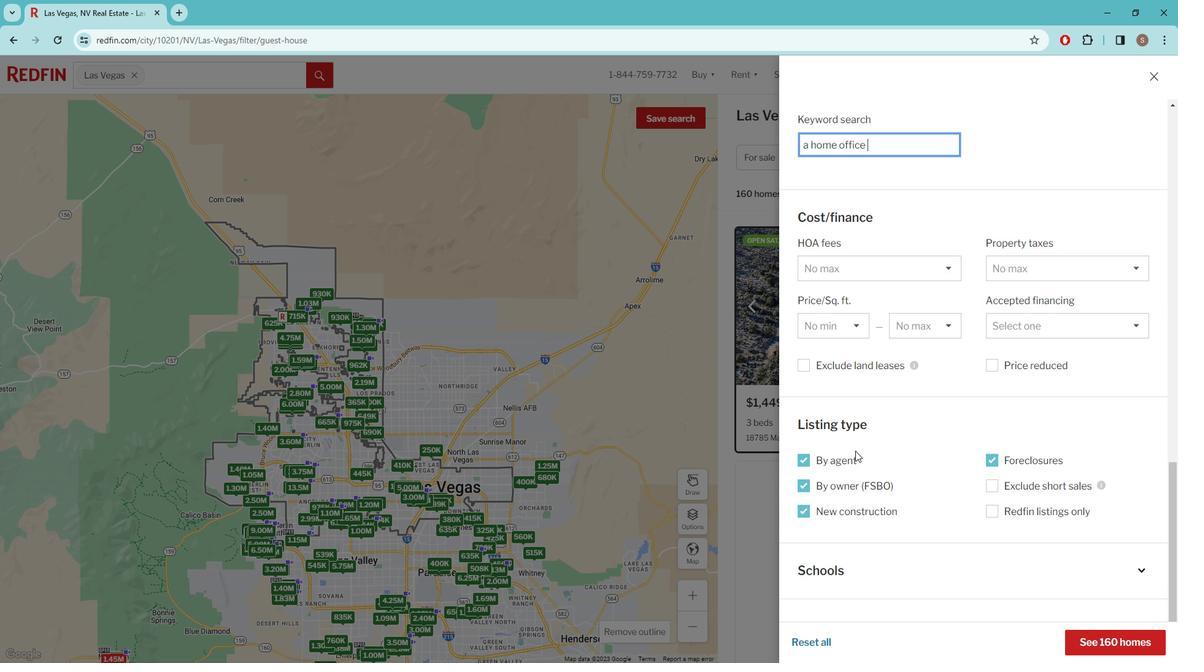 
Action: Mouse scrolled (863, 440) with delta (0, 0)
Screenshot: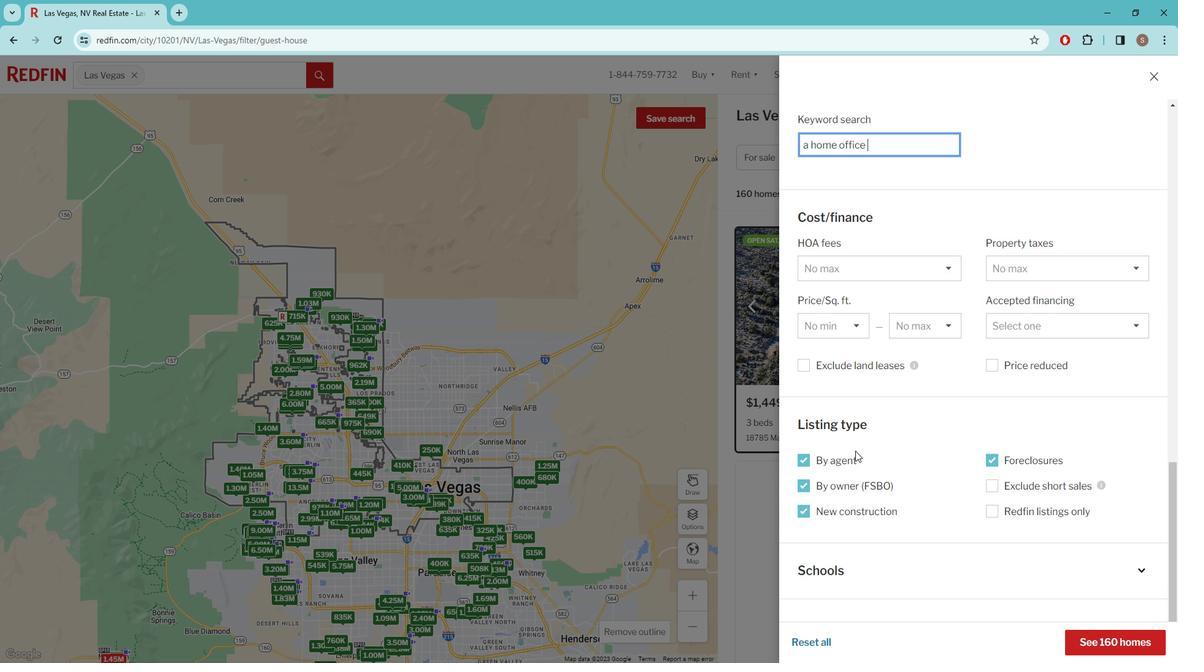 
Action: Mouse scrolled (863, 440) with delta (0, 0)
Screenshot: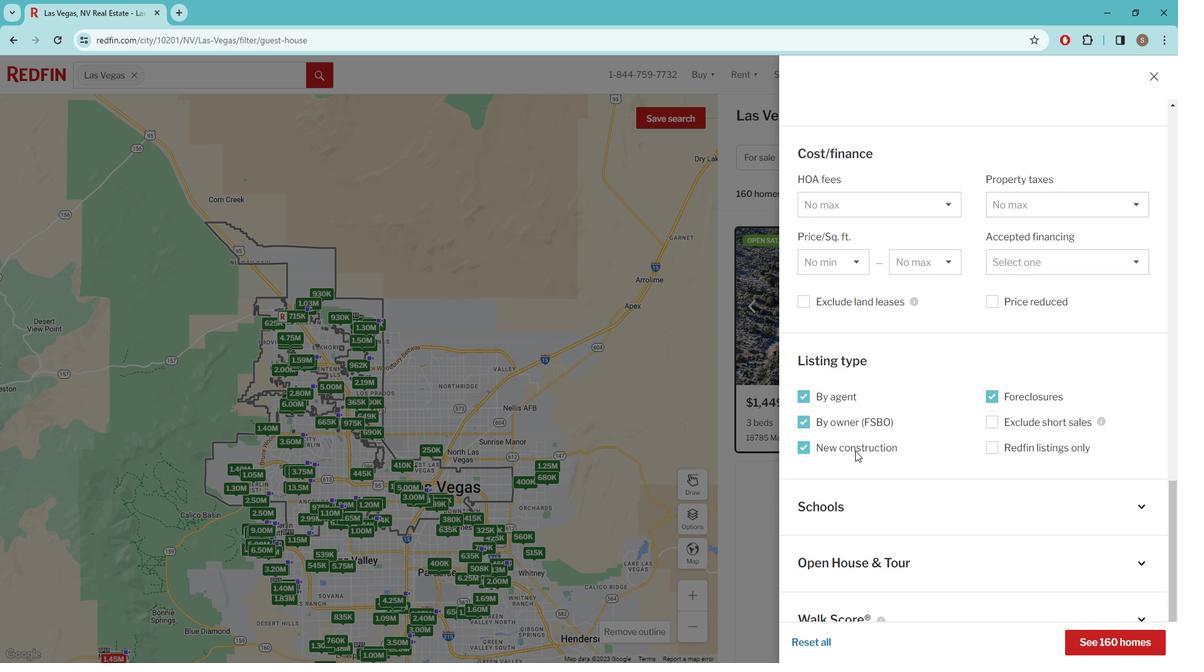 
Action: Mouse scrolled (863, 440) with delta (0, 0)
Screenshot: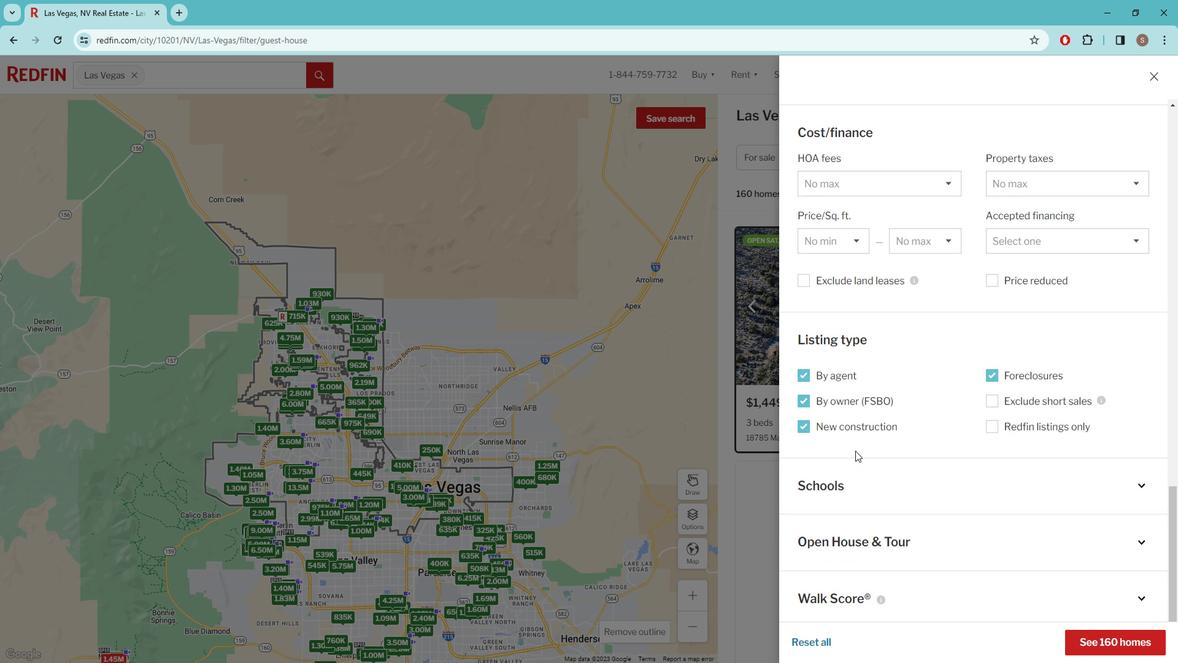 
Action: Mouse scrolled (863, 440) with delta (0, 0)
Screenshot: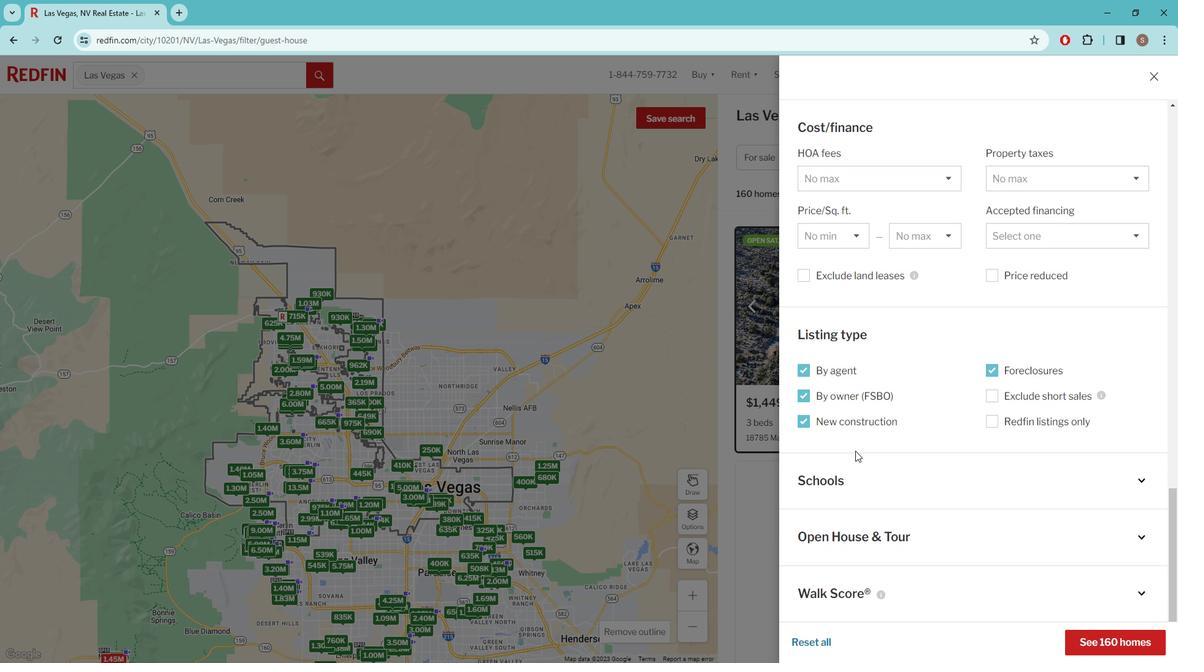 
Action: Mouse moved to (1096, 617)
Screenshot: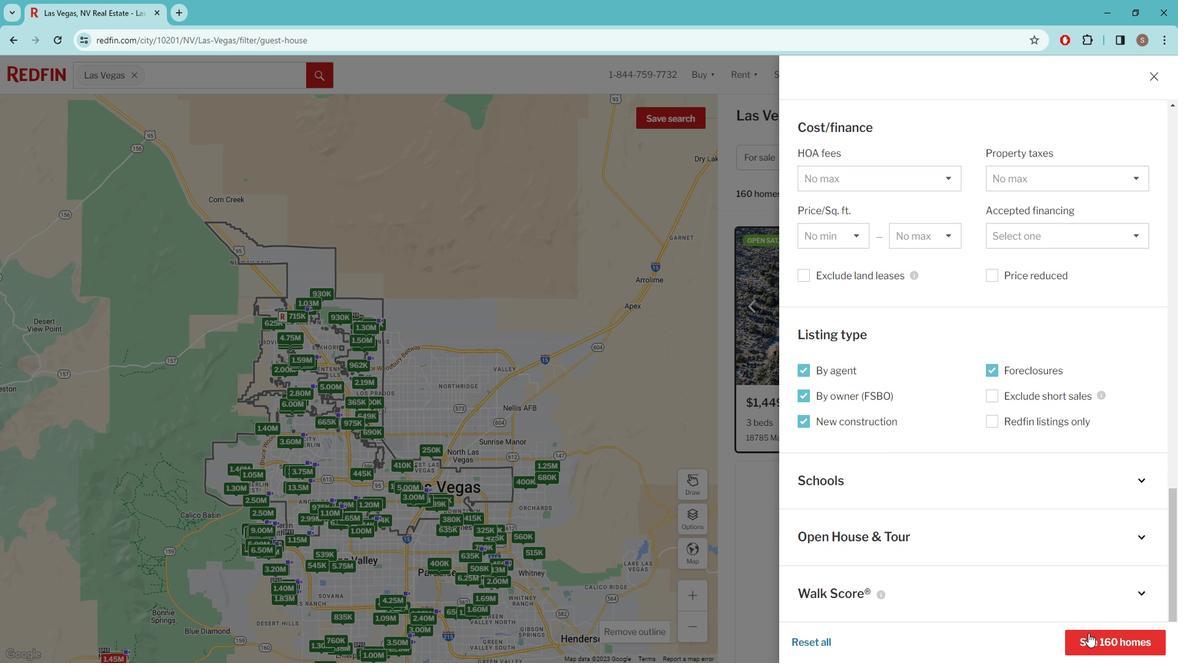 
Action: Mouse pressed left at (1096, 617)
Screenshot: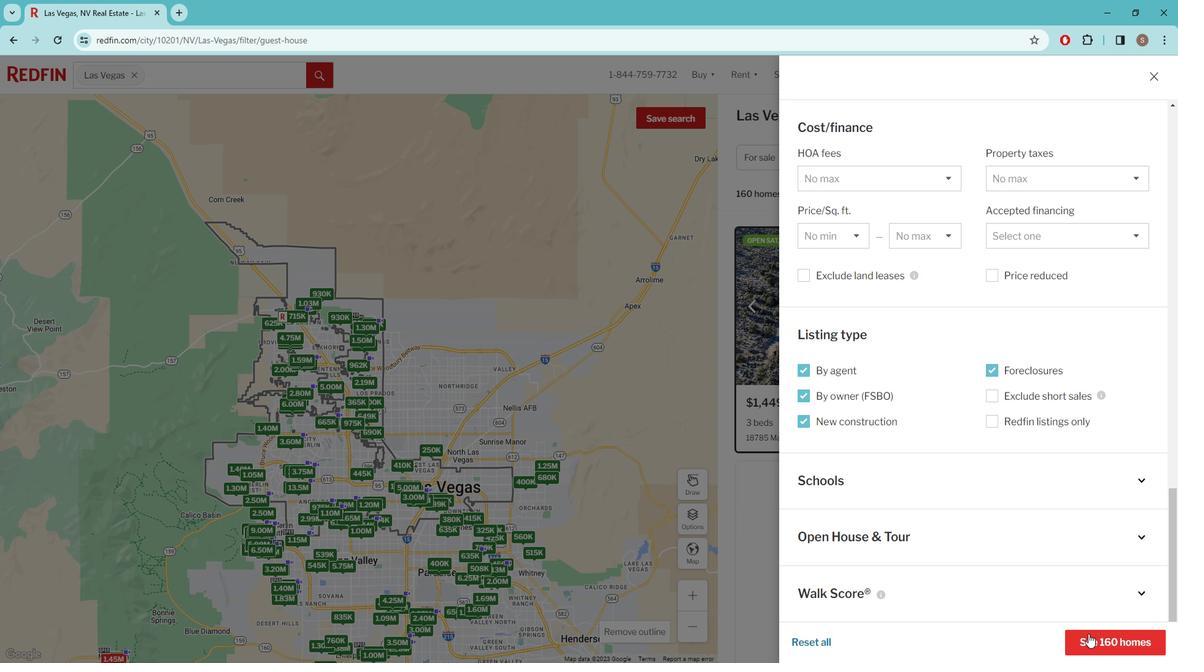 
Action: Mouse moved to (868, 407)
Screenshot: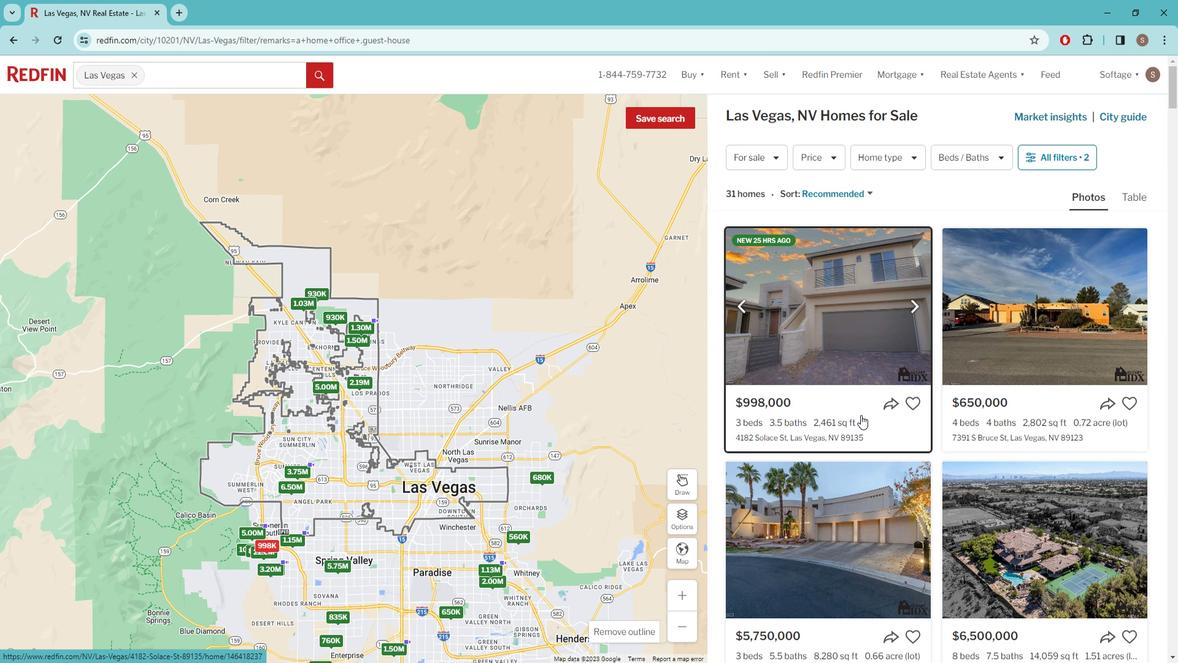 
Action: Mouse pressed left at (868, 407)
Screenshot: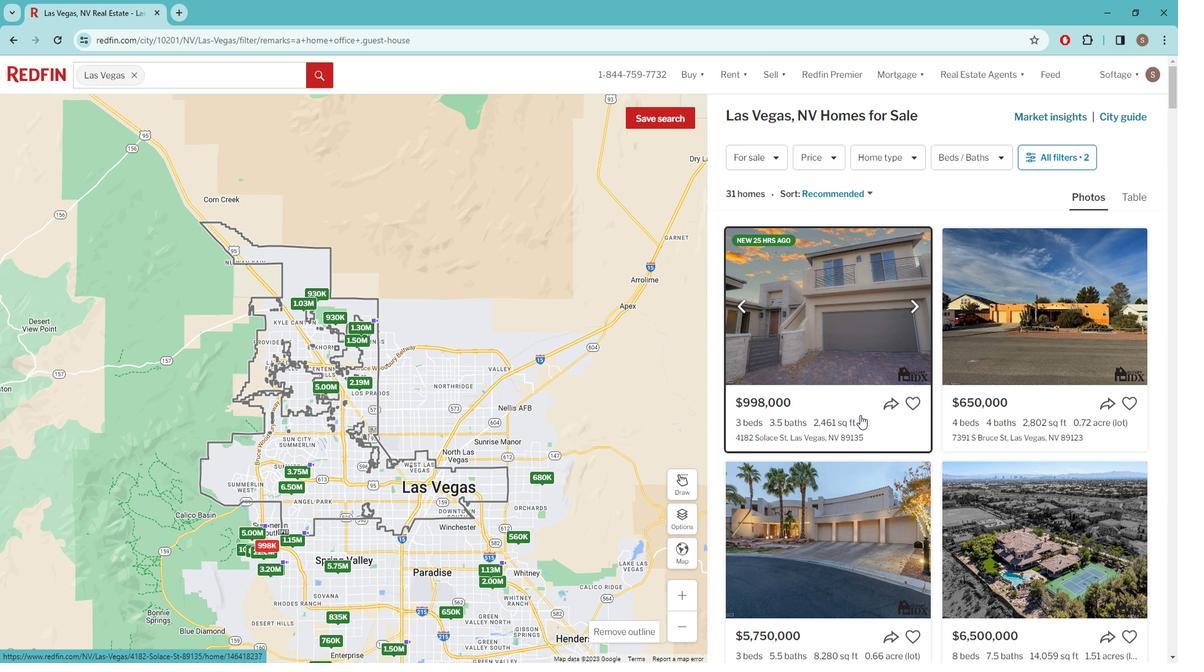 
Action: Mouse moved to (467, 415)
Screenshot: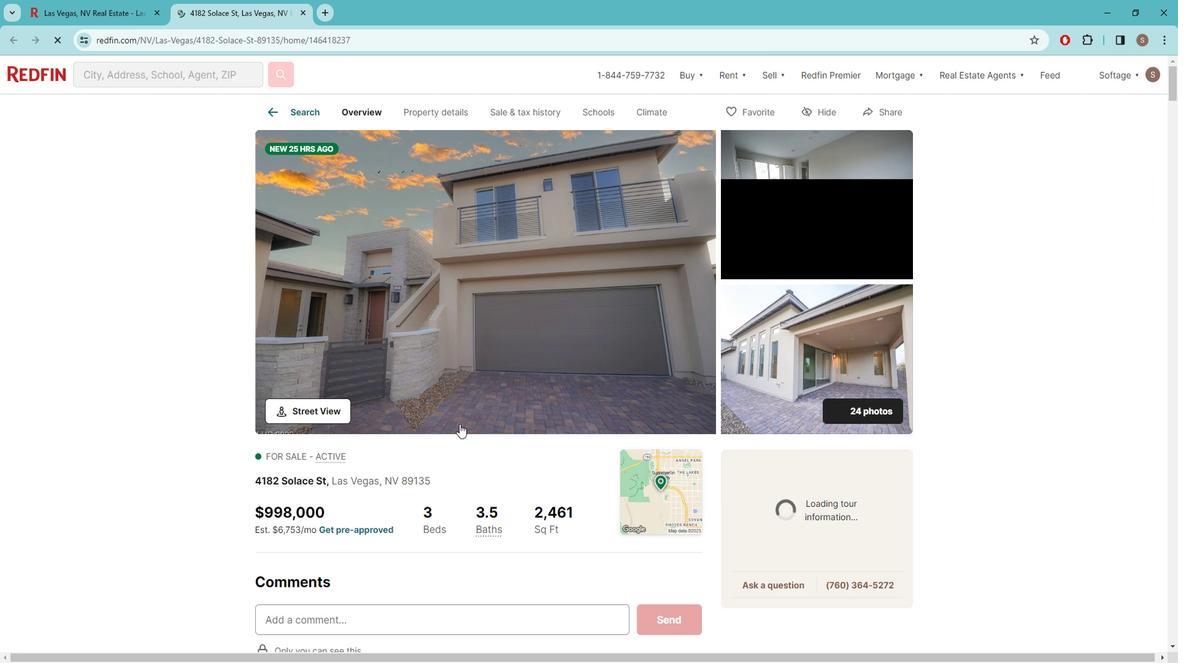 
Action: Mouse scrolled (467, 415) with delta (0, 0)
Screenshot: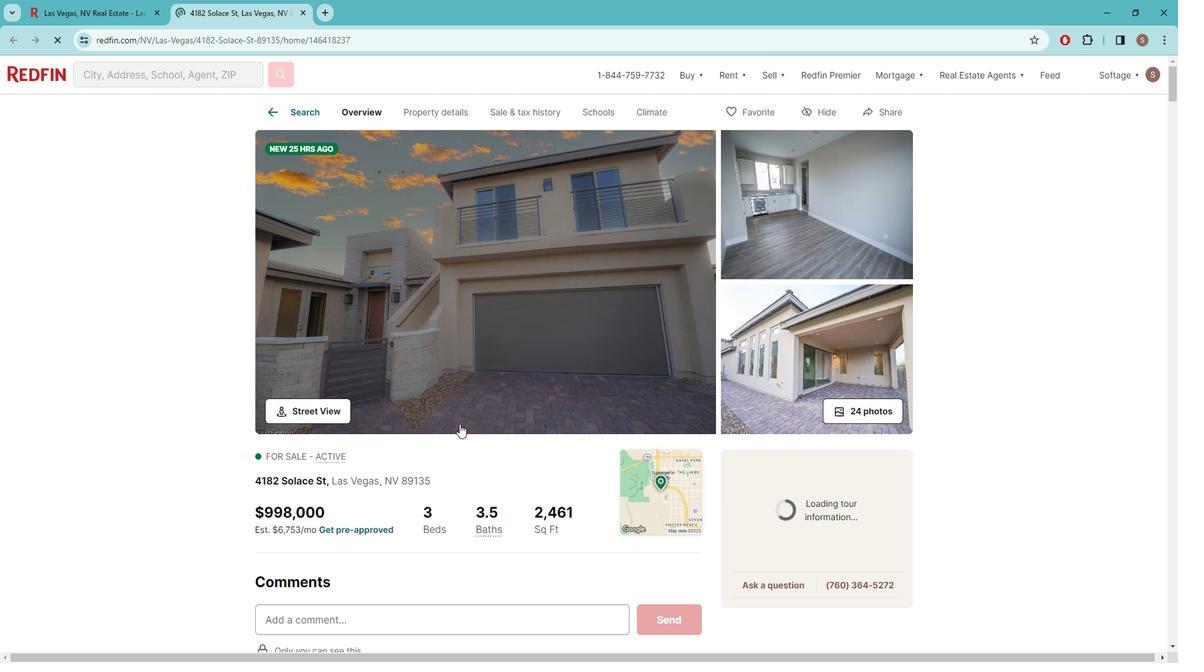
Action: Mouse scrolled (467, 415) with delta (0, 0)
Screenshot: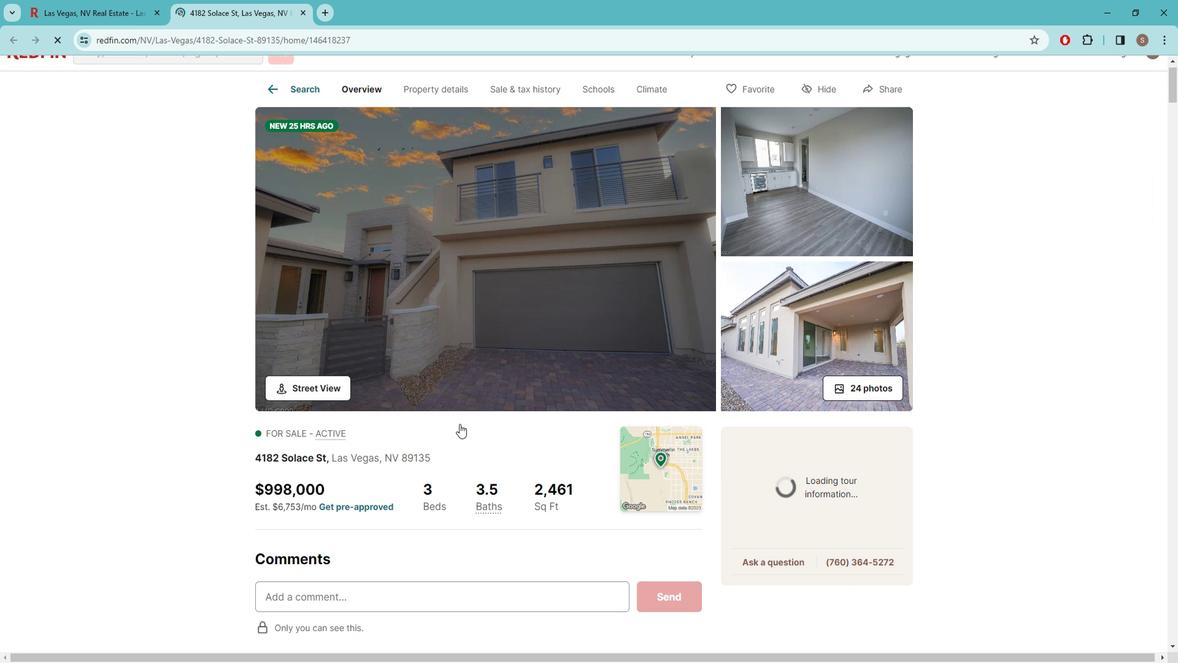 
Action: Mouse moved to (466, 415)
Screenshot: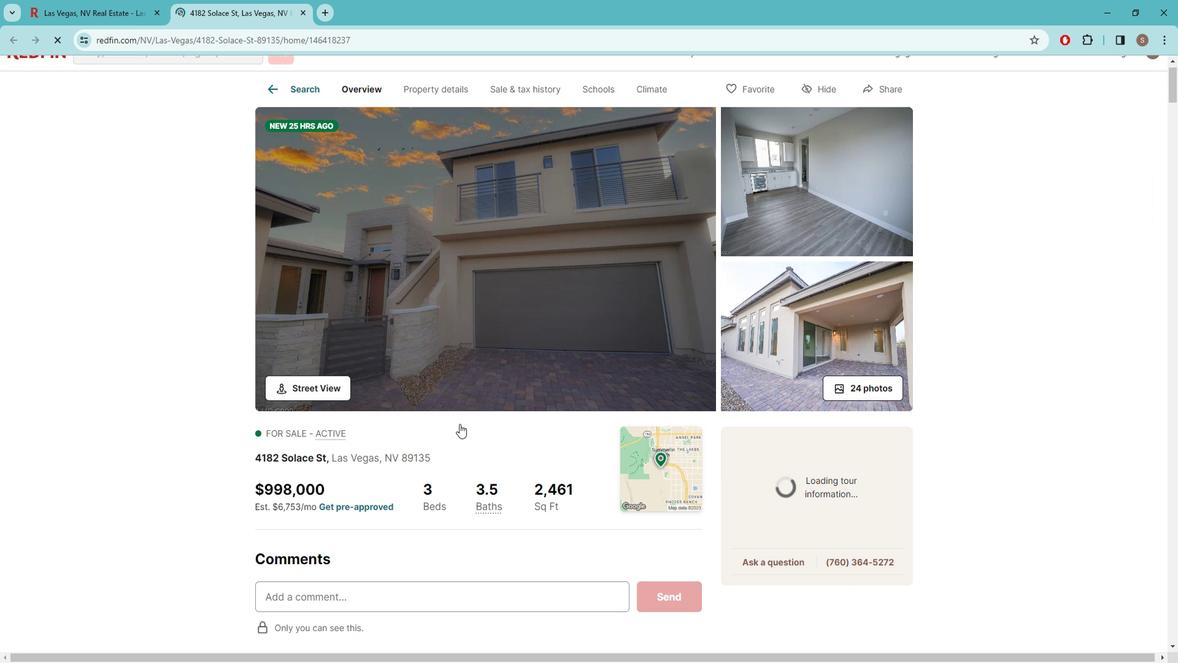 
Action: Mouse scrolled (466, 414) with delta (0, 0)
Screenshot: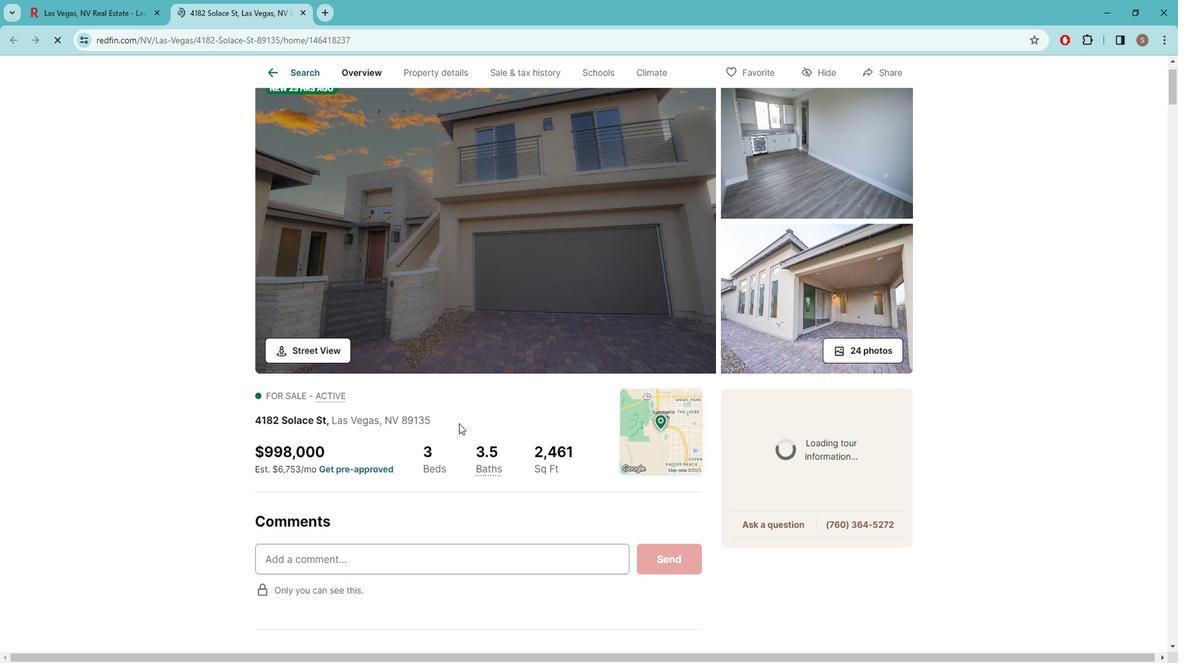 
Action: Mouse moved to (467, 413)
Screenshot: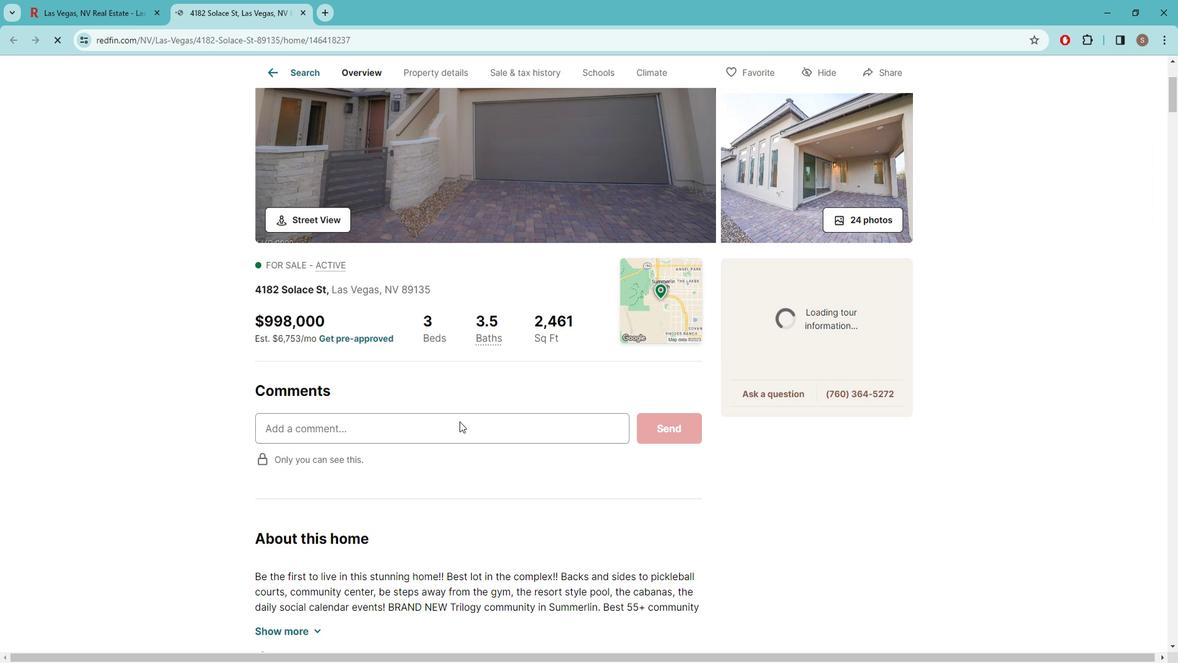 
Action: Mouse scrolled (467, 412) with delta (0, 0)
Screenshot: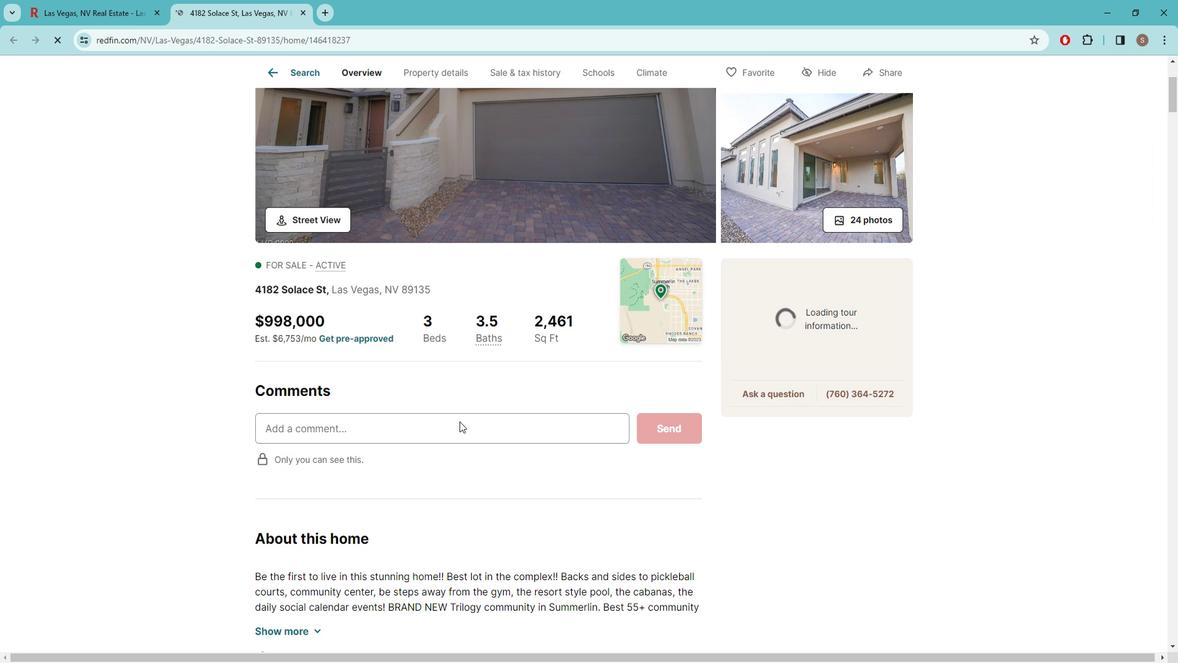 
Action: Mouse scrolled (467, 412) with delta (0, 0)
Screenshot: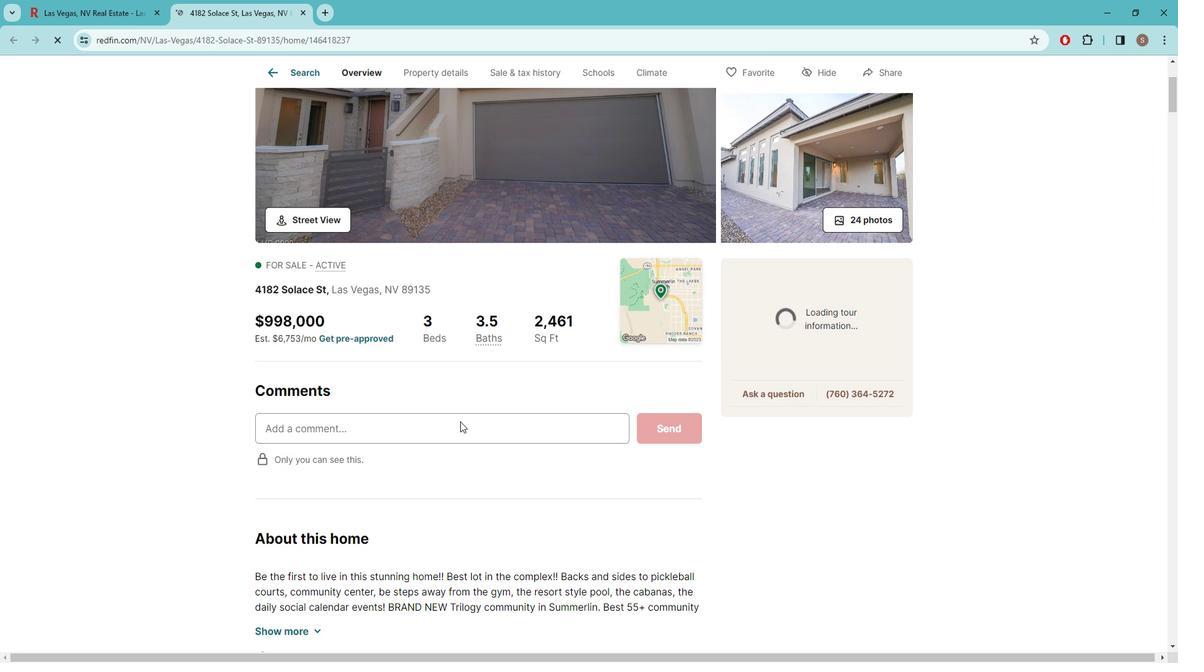 
Action: Mouse scrolled (467, 412) with delta (0, 0)
Screenshot: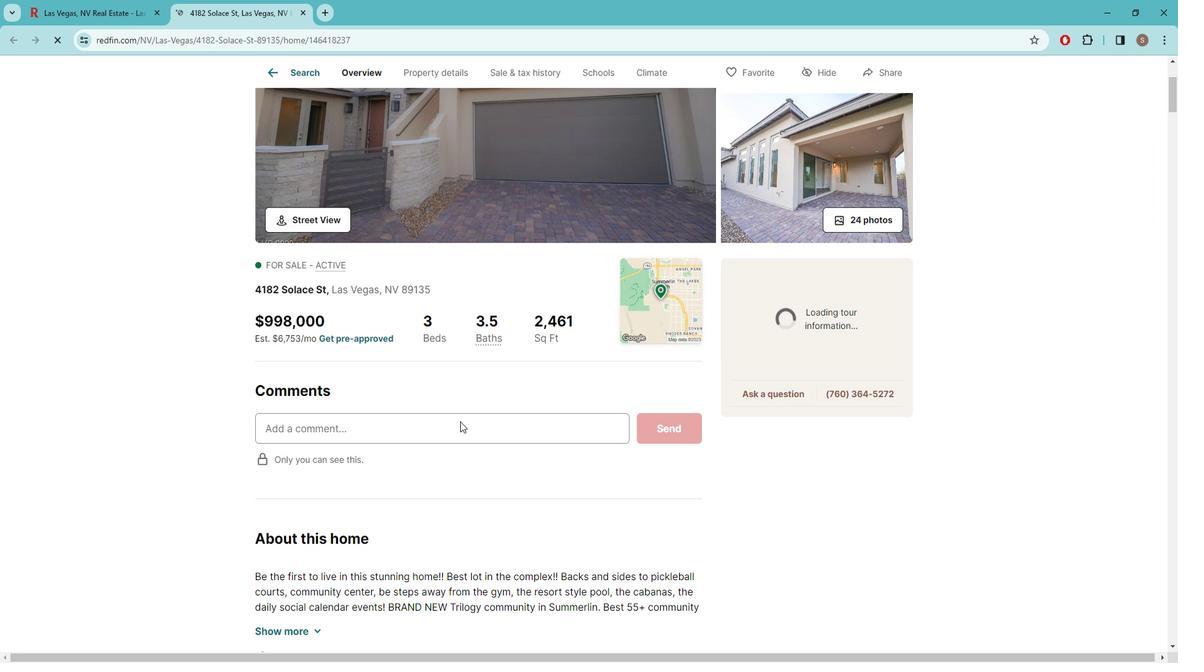 
Action: Mouse moved to (468, 413)
Screenshot: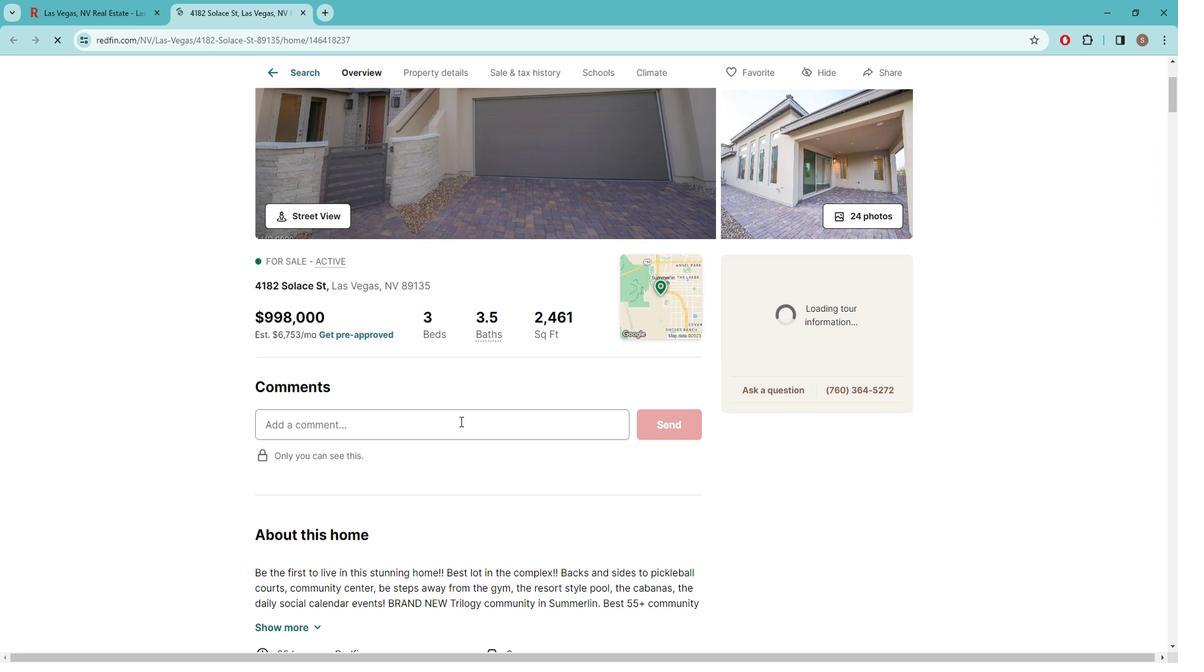 
Action: Mouse scrolled (468, 412) with delta (0, 0)
Screenshot: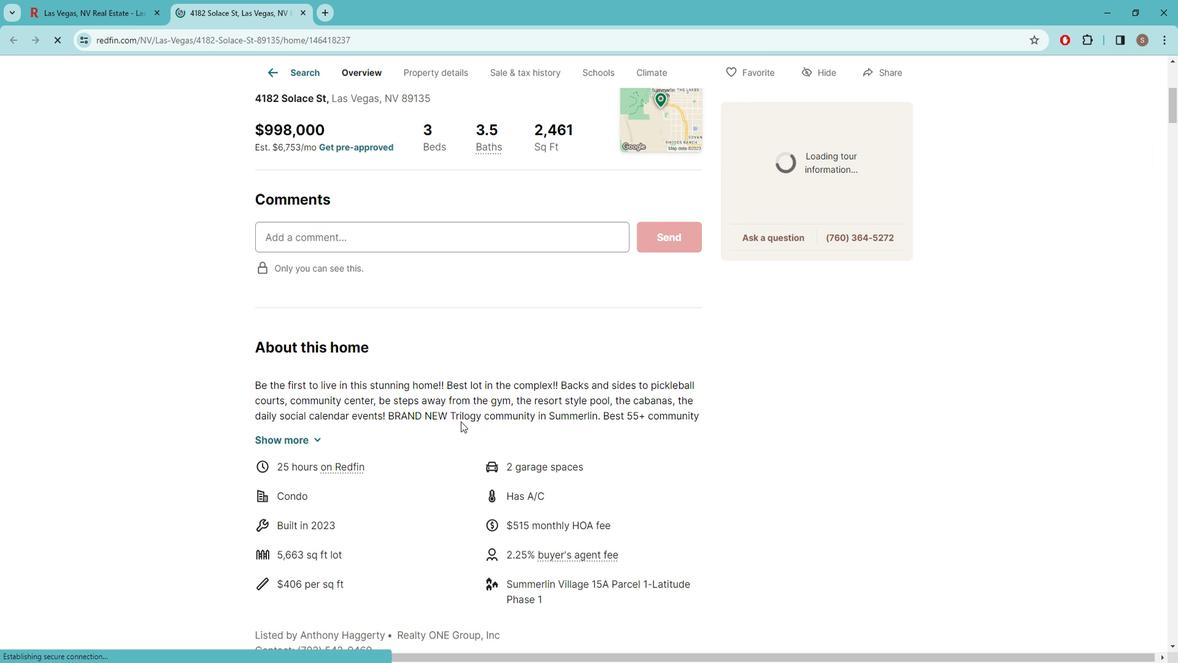 
Action: Mouse moved to (468, 413)
Screenshot: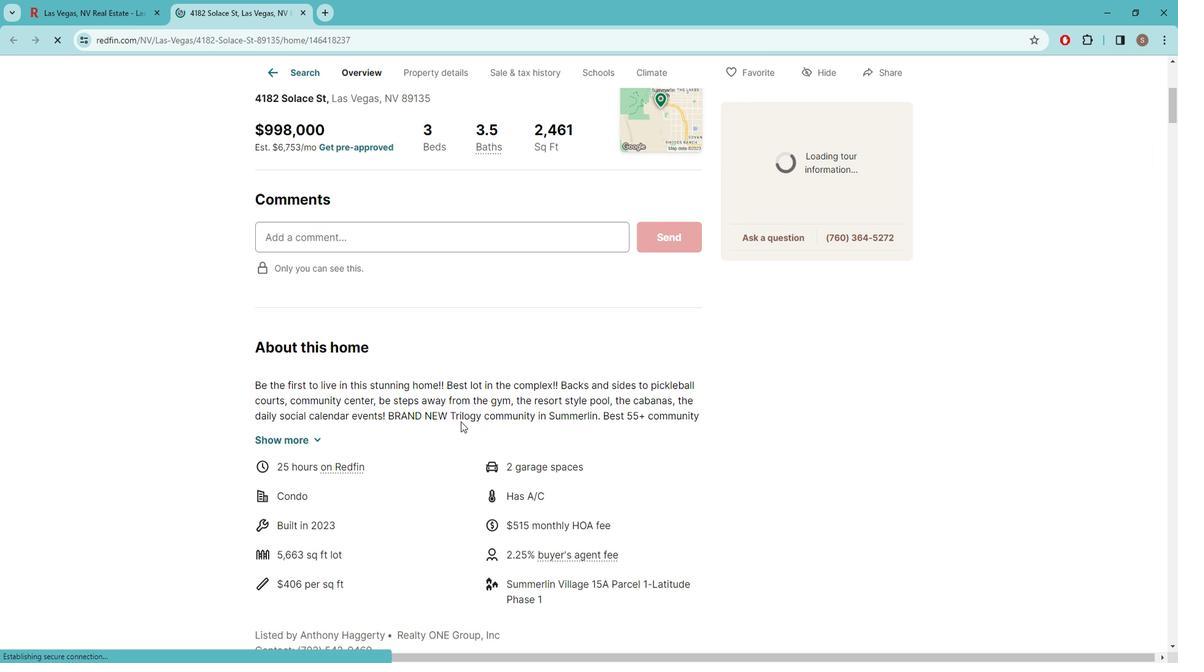 
Action: Mouse scrolled (468, 412) with delta (0, 0)
Screenshot: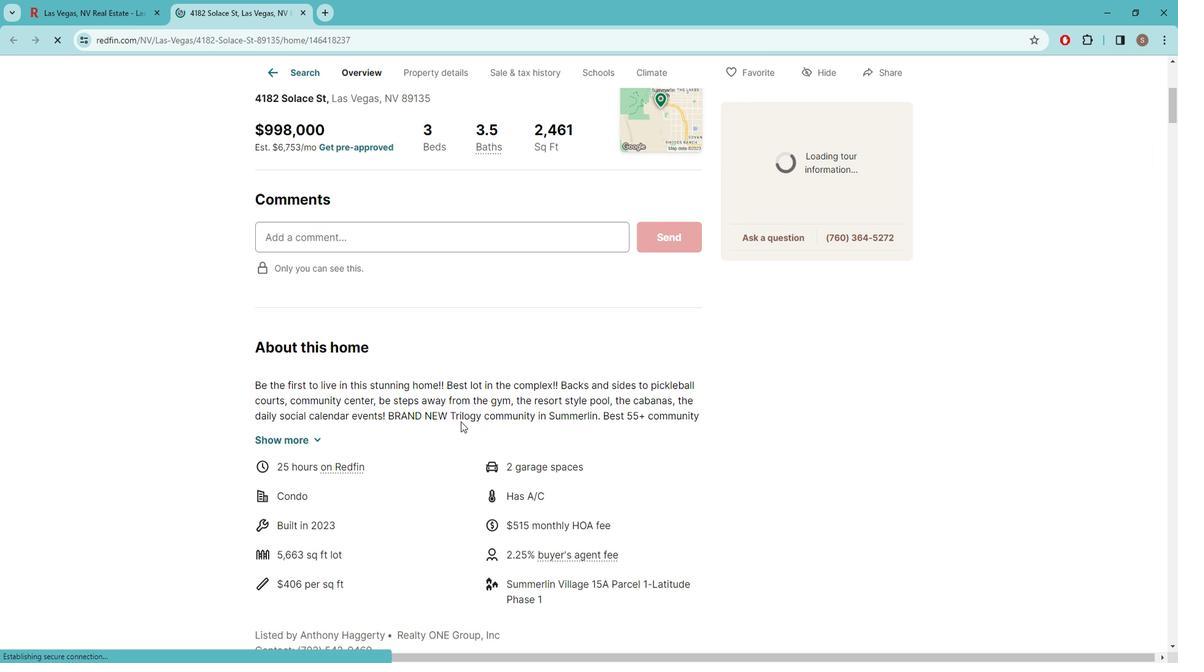 
Action: Mouse scrolled (468, 412) with delta (0, 0)
Screenshot: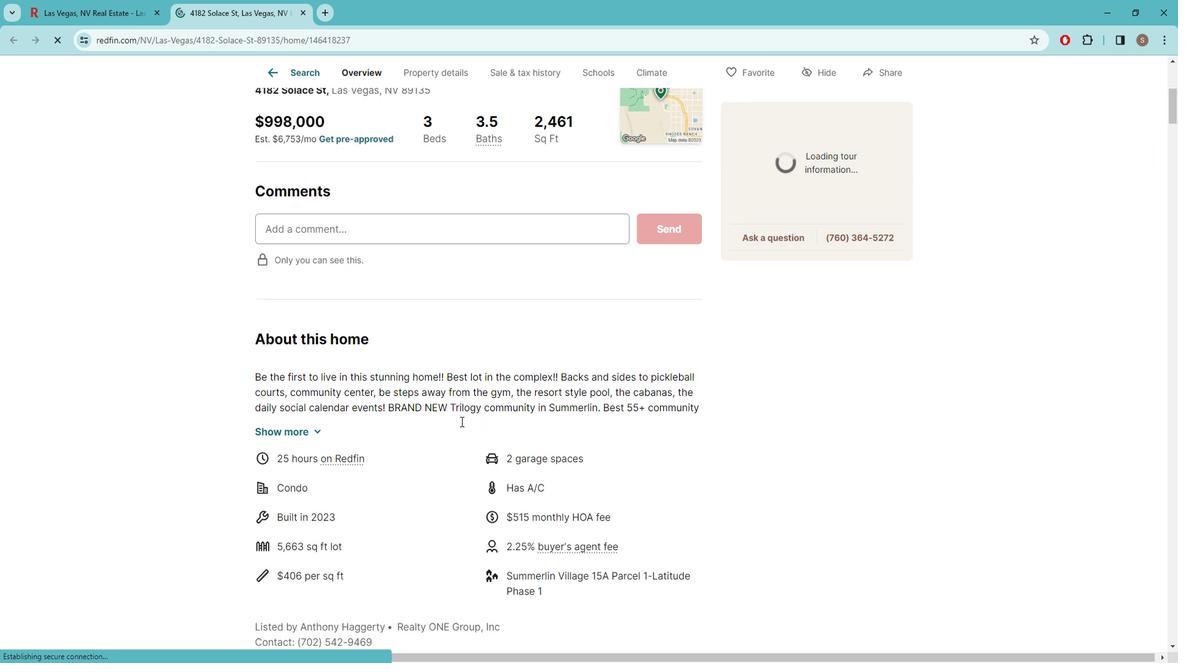 
Action: Mouse moved to (470, 412)
Screenshot: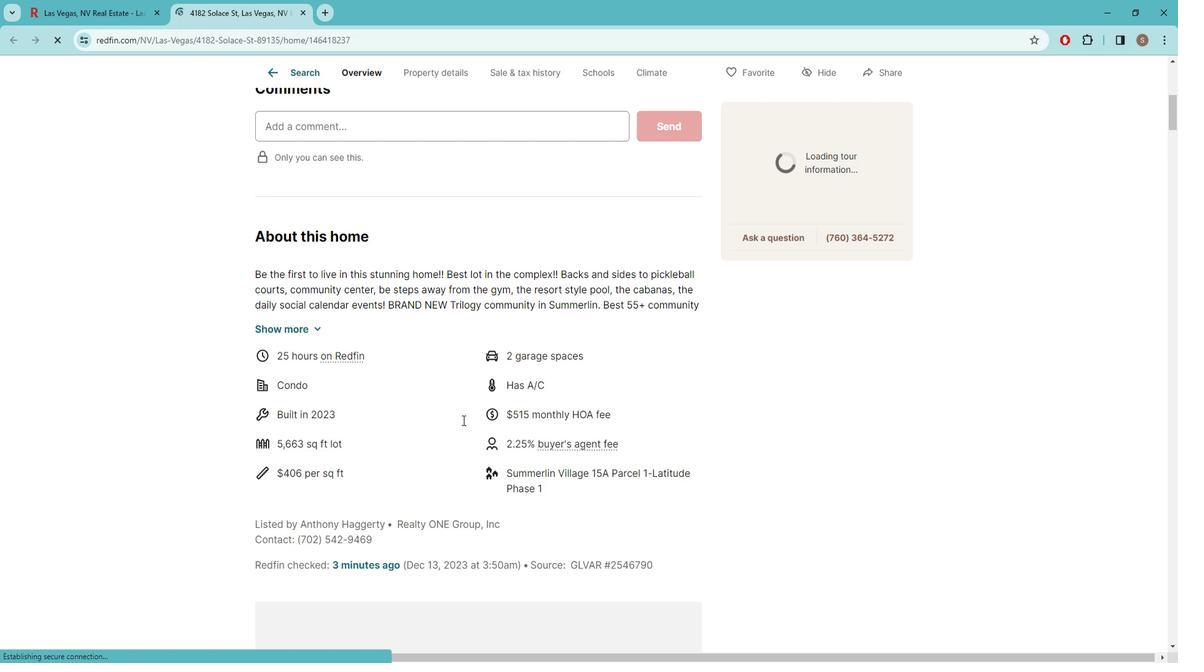
Action: Mouse scrolled (470, 411) with delta (0, 0)
Screenshot: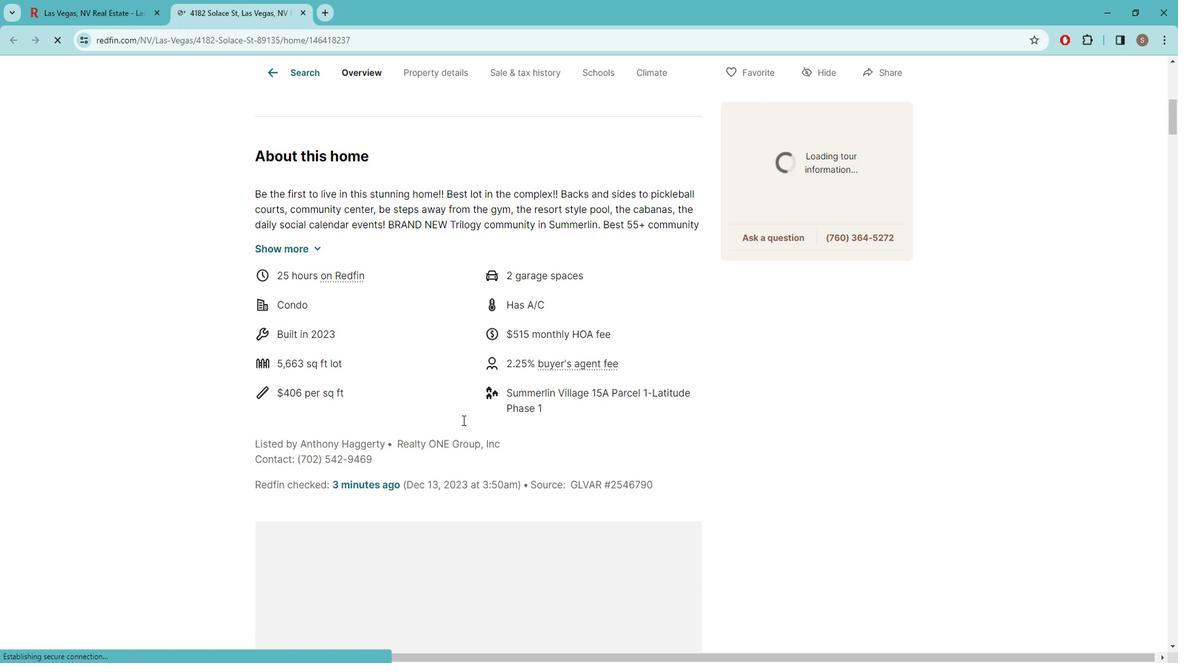 
Action: Mouse scrolled (470, 411) with delta (0, 0)
Screenshot: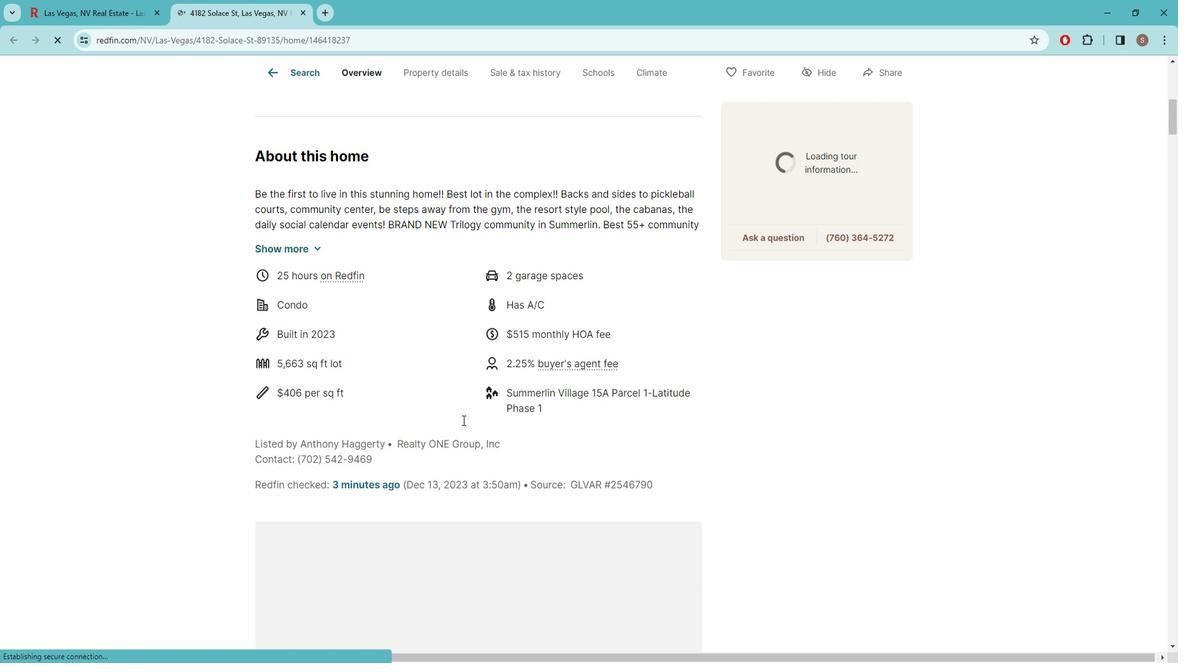 
Action: Mouse scrolled (470, 411) with delta (0, 0)
Screenshot: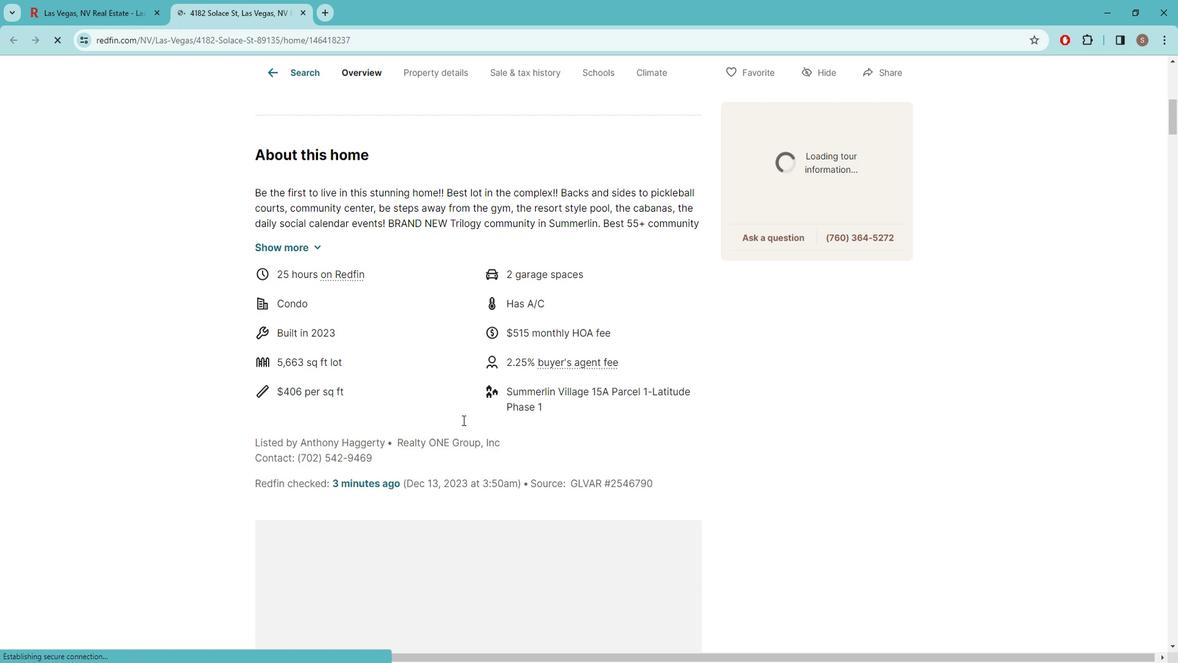
Action: Mouse moved to (454, 393)
Screenshot: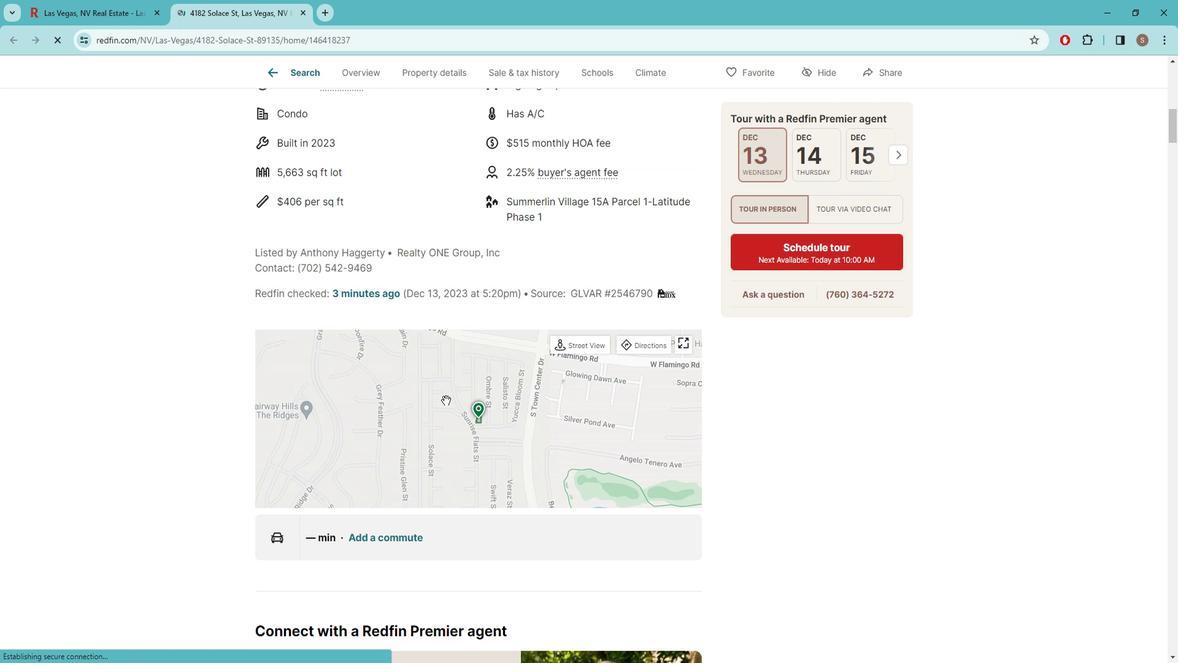 
Action: Mouse scrolled (454, 392) with delta (0, 0)
Screenshot: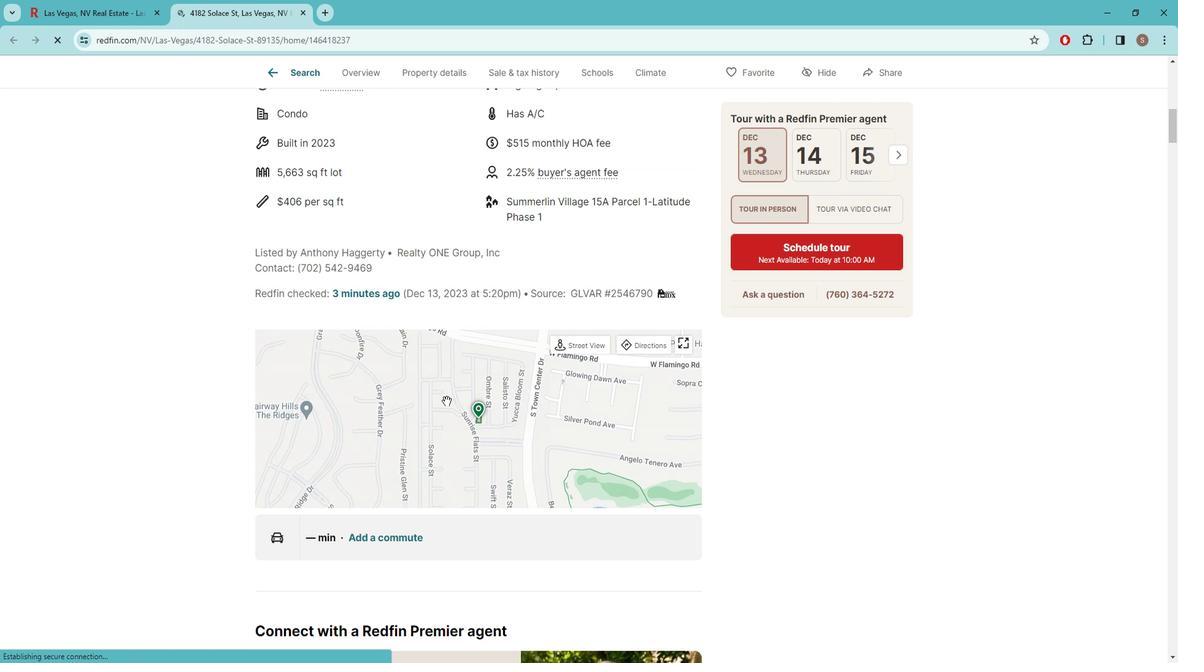 
Action: Mouse moved to (455, 391)
Screenshot: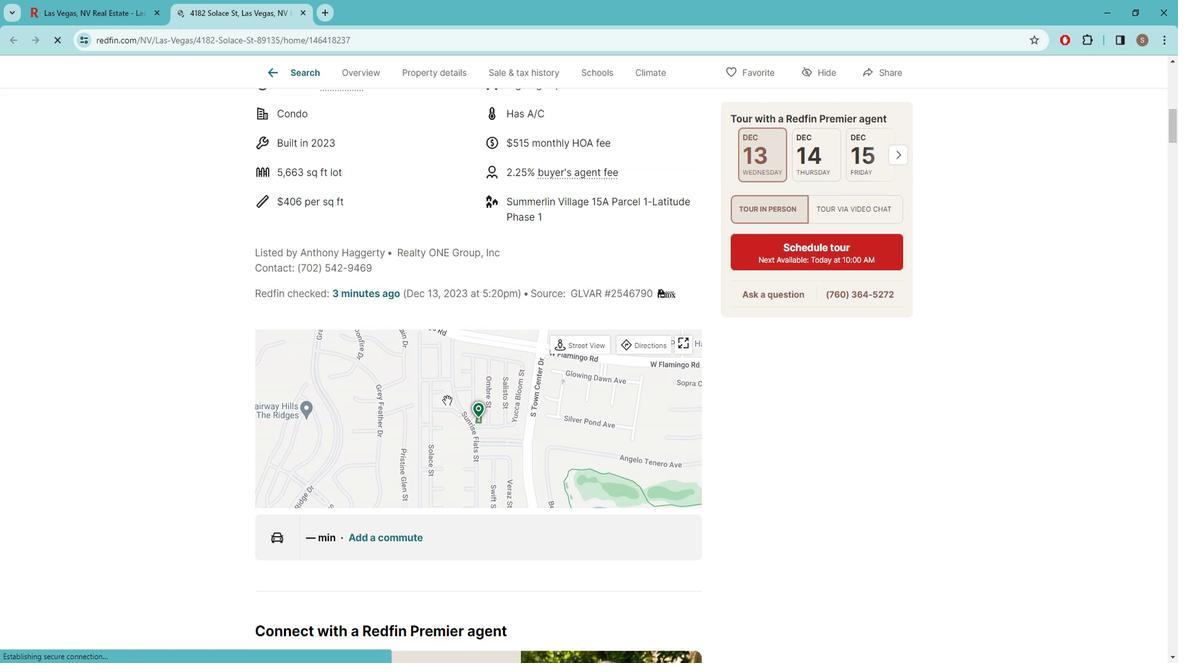 
Action: Mouse scrolled (455, 390) with delta (0, 0)
Screenshot: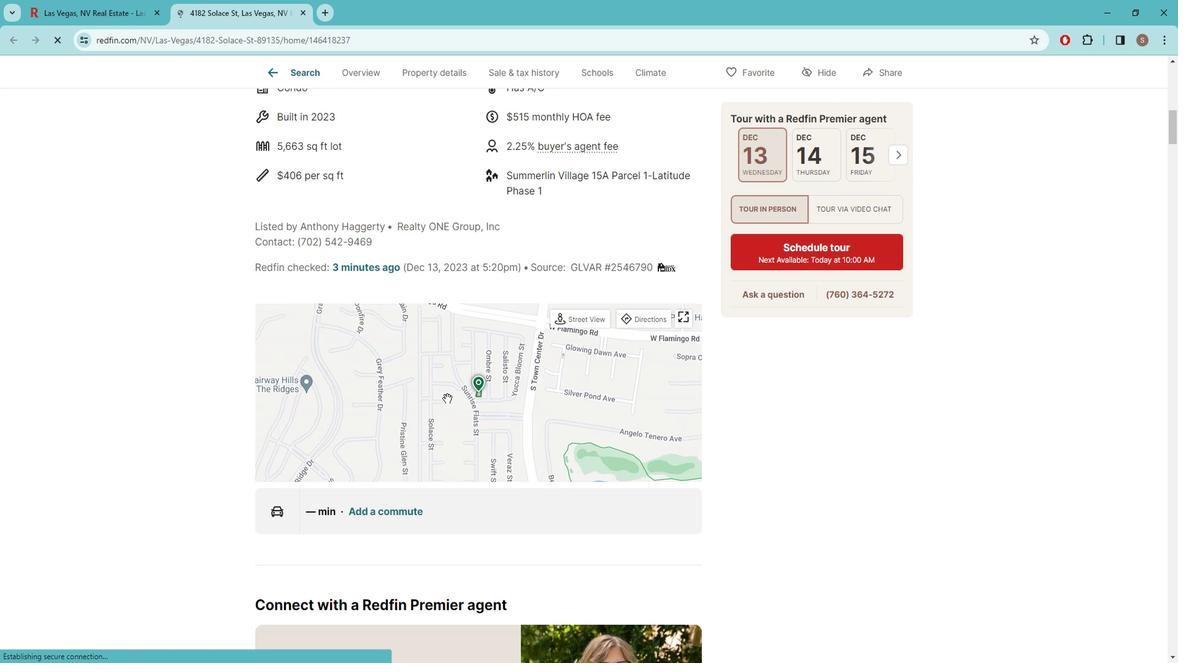 
Action: Mouse moved to (454, 389)
Screenshot: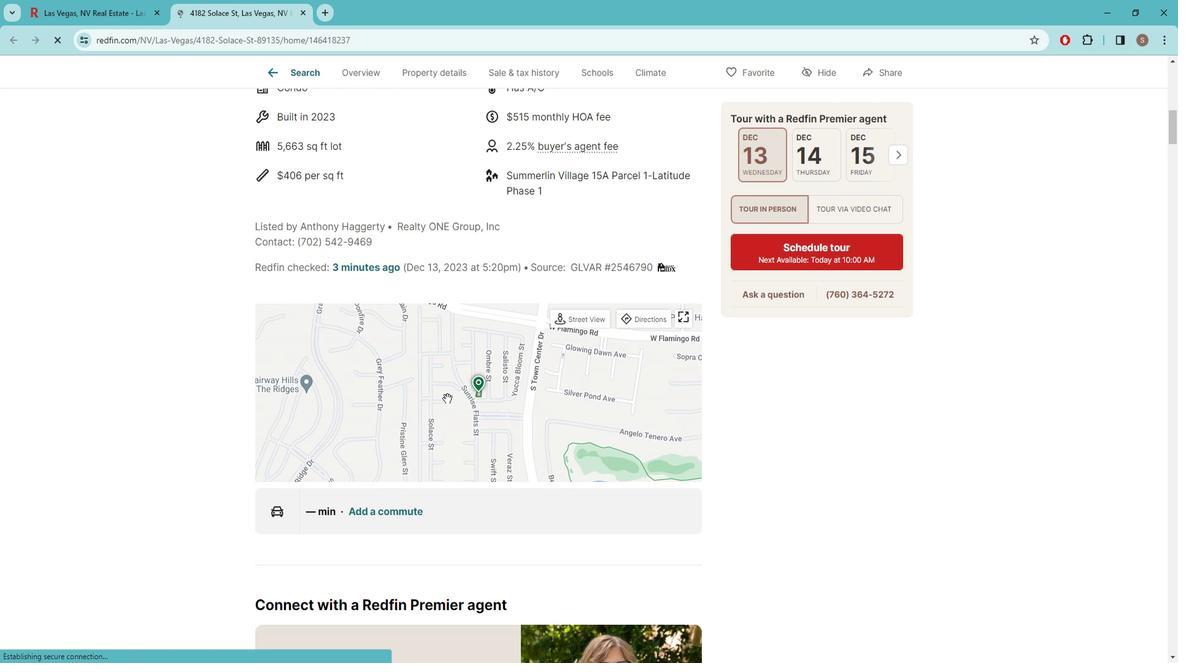
Action: Mouse scrolled (454, 388) with delta (0, 0)
Screenshot: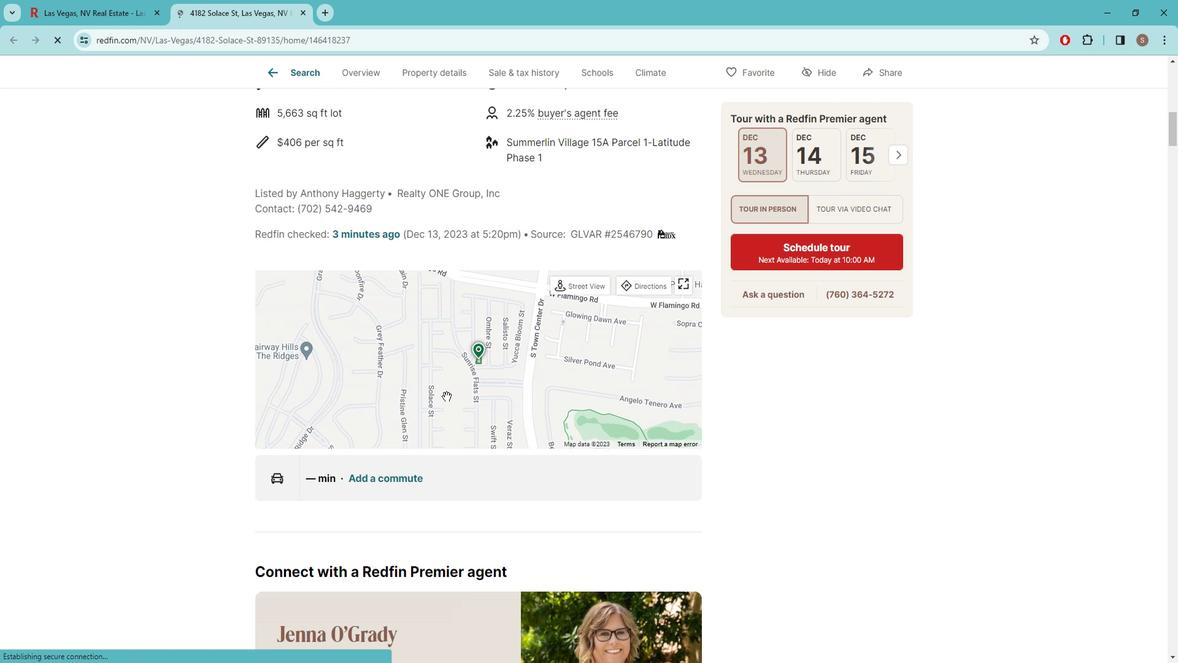 
Action: Mouse moved to (454, 388)
Screenshot: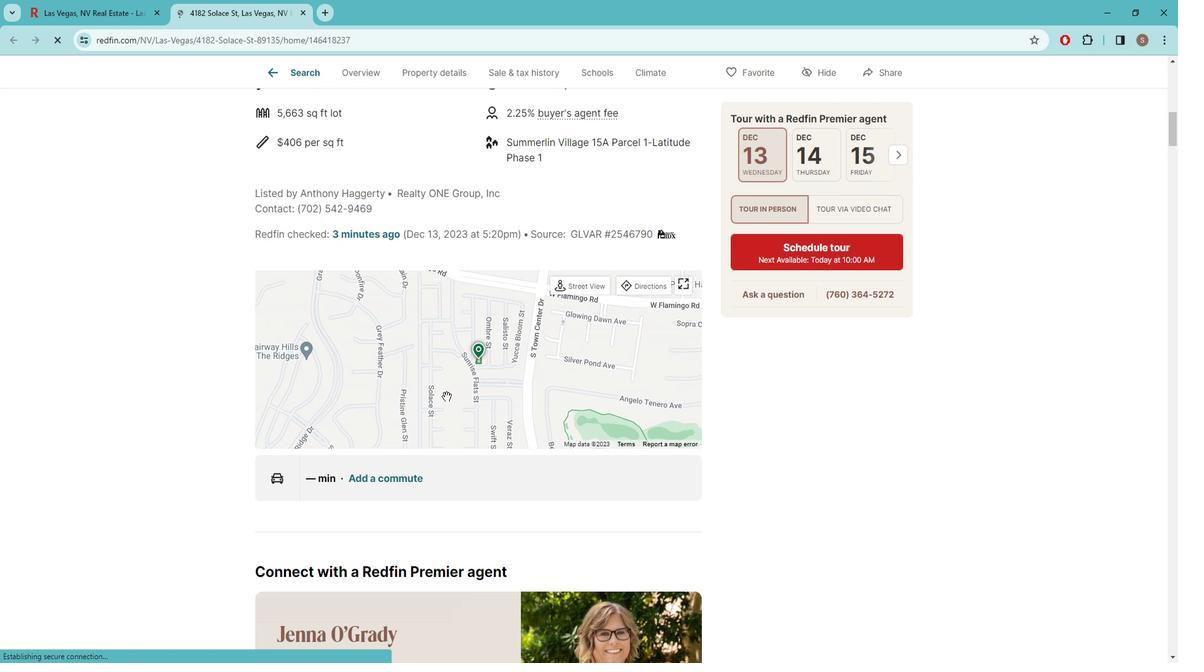 
Action: Mouse scrolled (454, 388) with delta (0, 0)
Screenshot: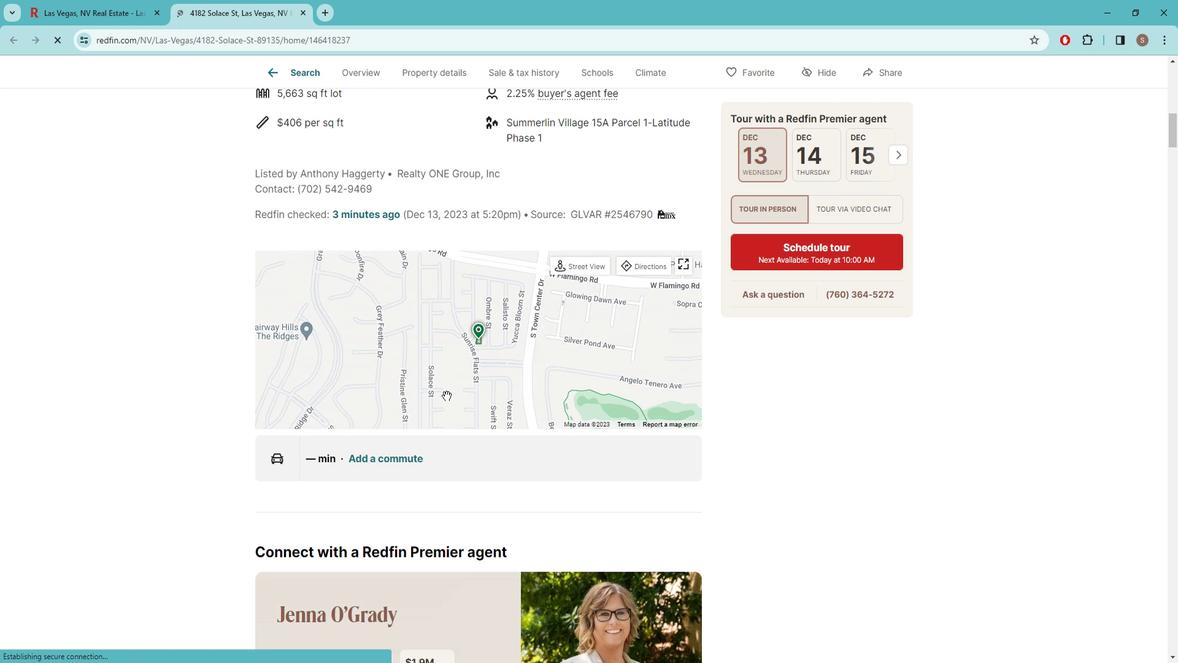 
Action: Mouse moved to (455, 390)
Screenshot: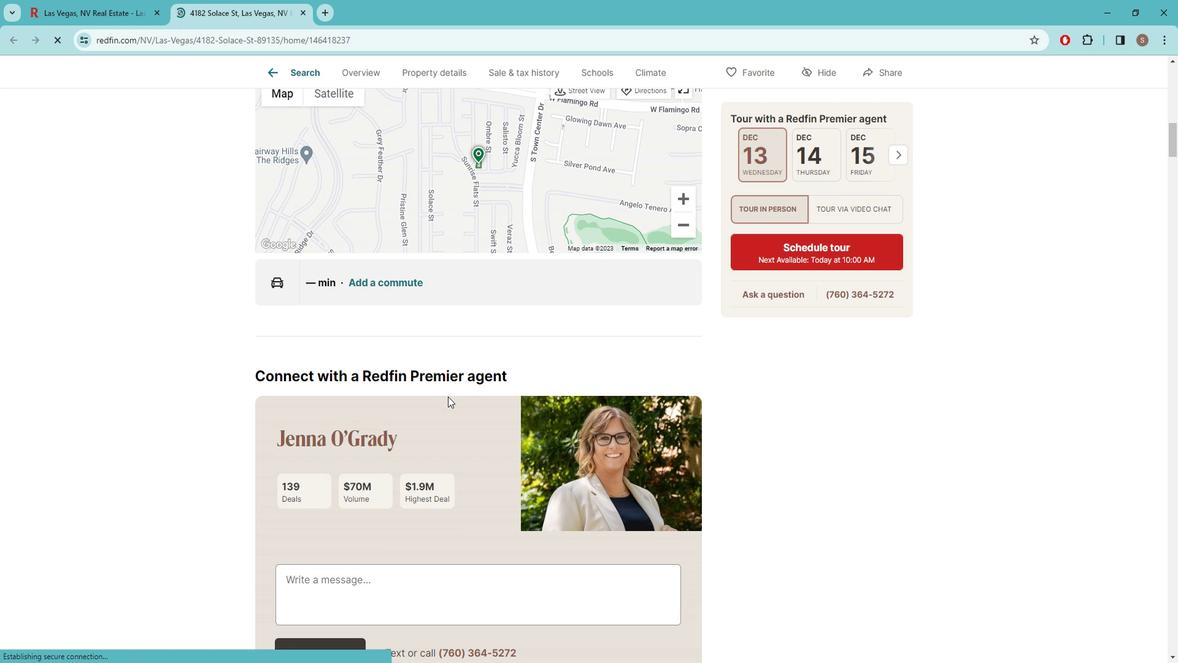 
Action: Mouse scrolled (455, 389) with delta (0, 0)
Screenshot: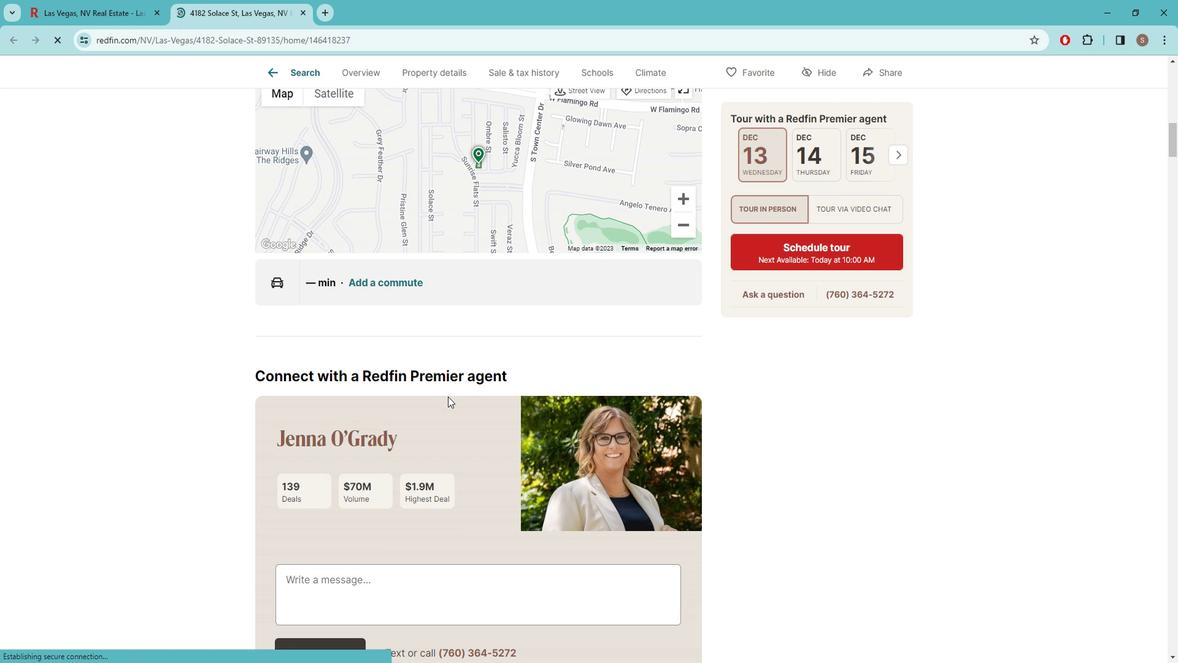 
Action: Mouse moved to (359, 369)
Screenshot: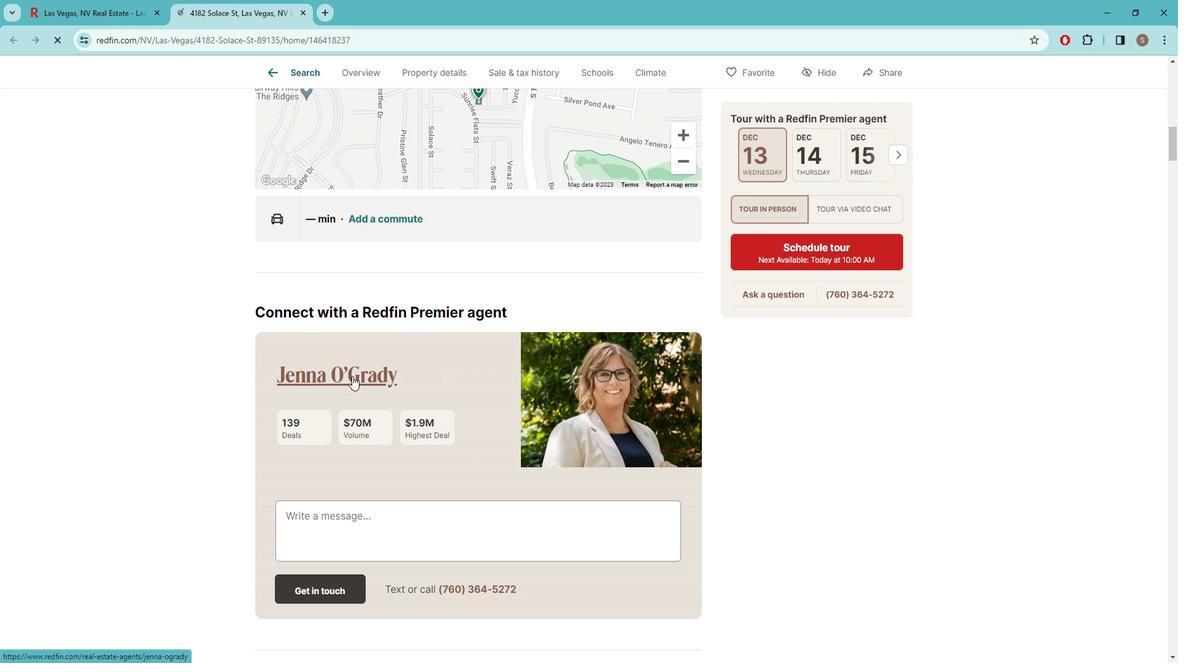 
Action: Mouse pressed left at (359, 369)
Screenshot: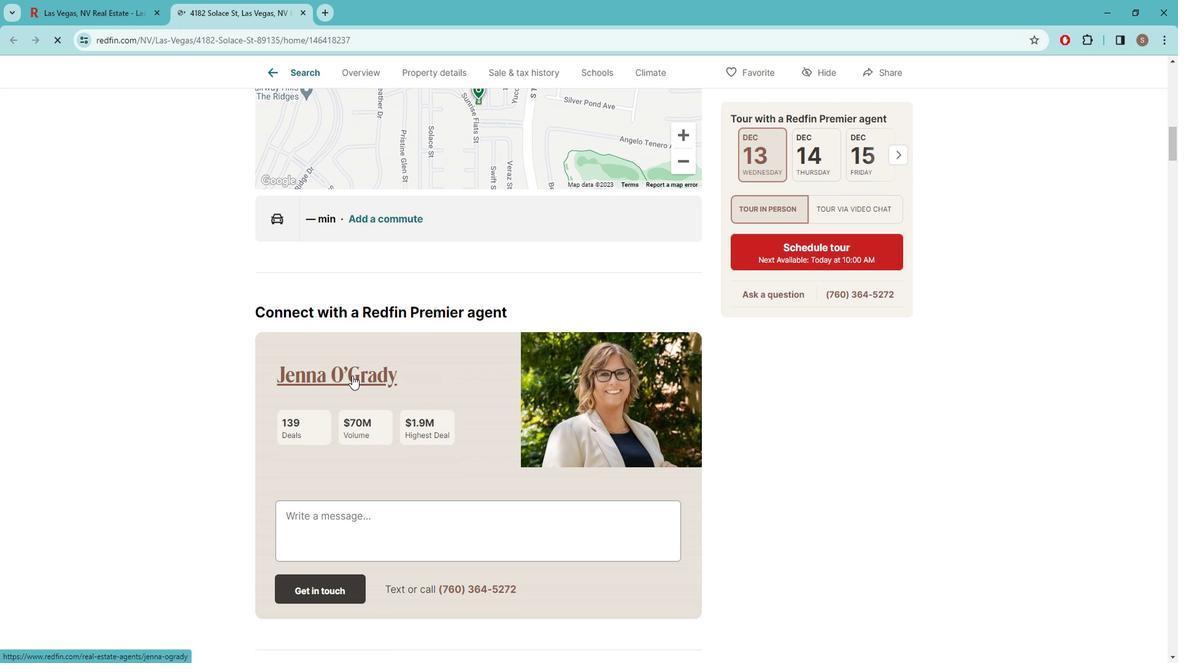 
Action: Mouse moved to (527, 407)
Screenshot: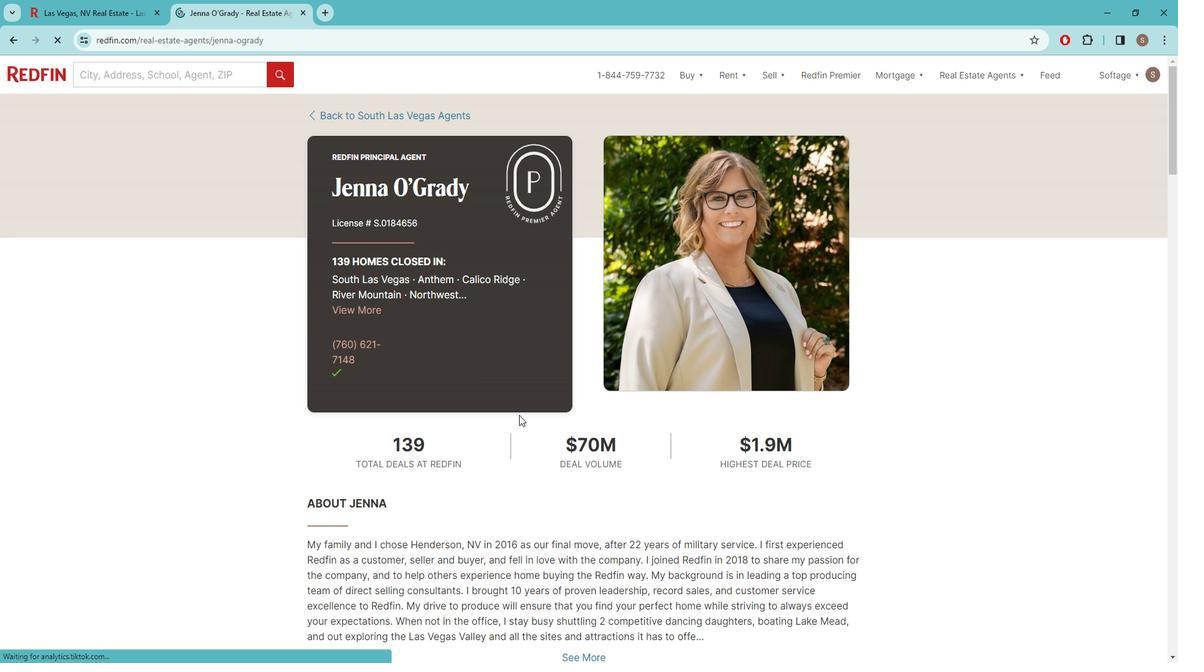 
Action: Mouse scrolled (527, 406) with delta (0, 0)
Screenshot: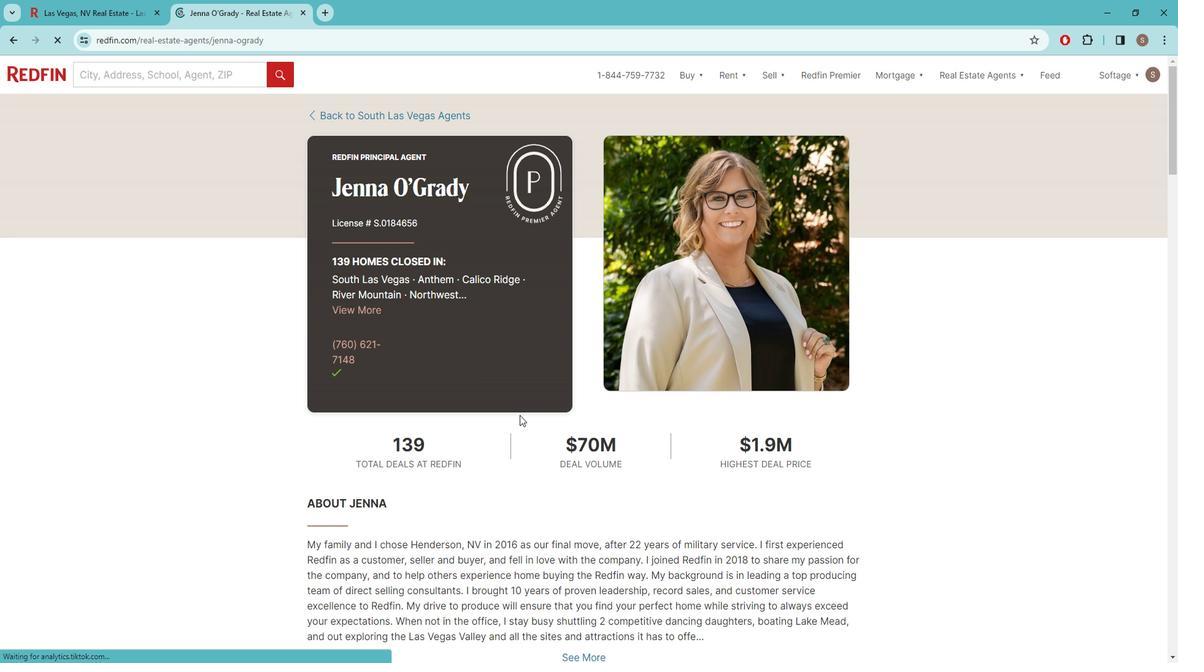 
Action: Mouse scrolled (527, 406) with delta (0, 0)
Screenshot: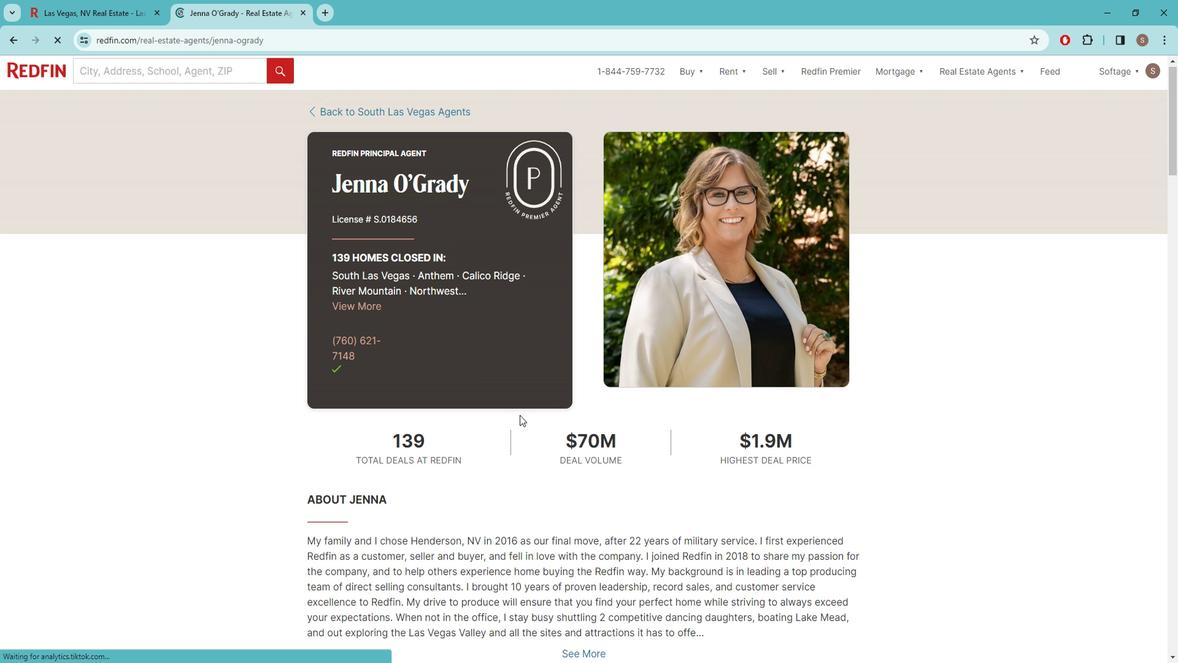 
Action: Mouse scrolled (527, 407) with delta (0, 0)
Screenshot: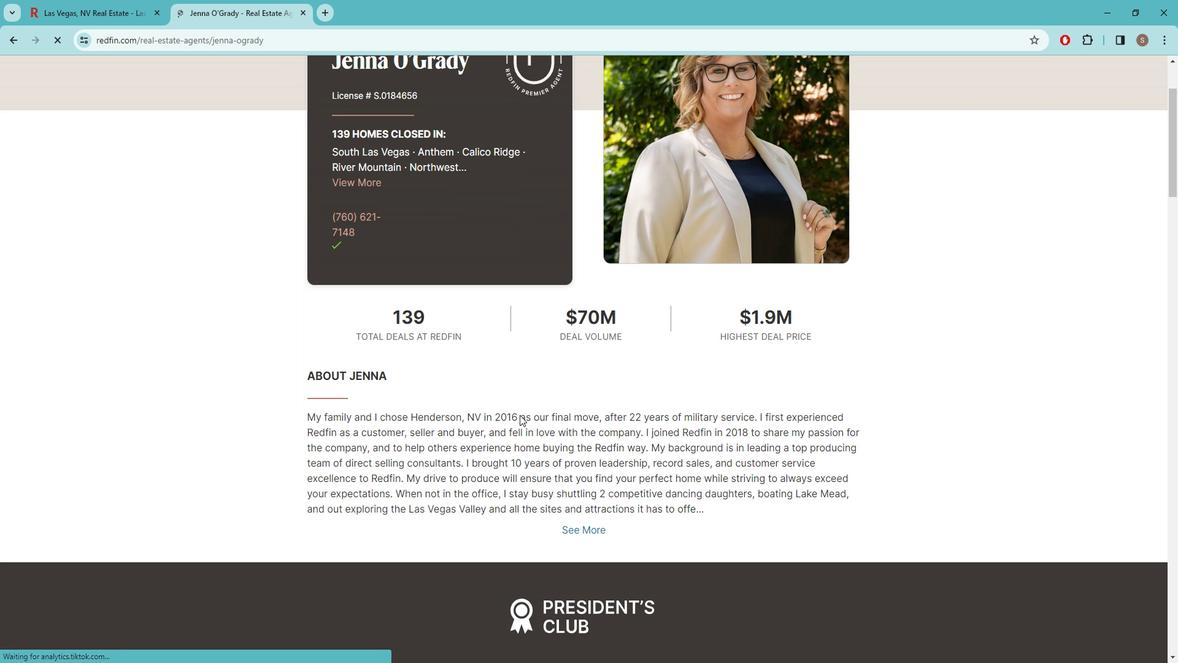 
Action: Mouse moved to (527, 405)
Screenshot: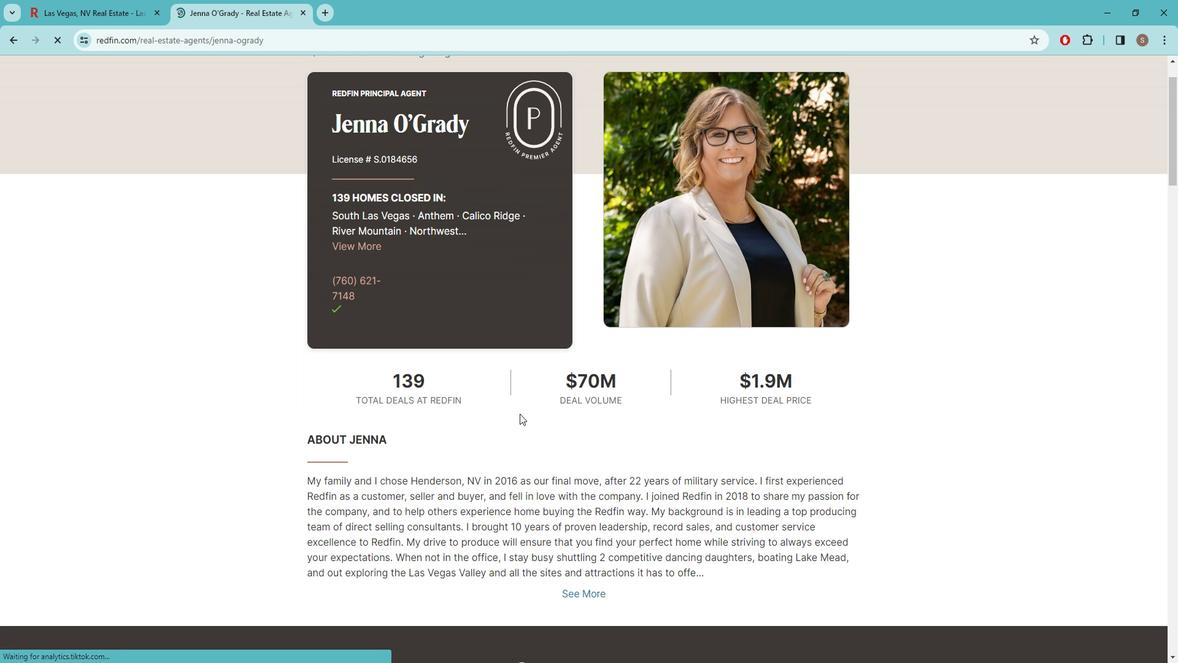 
Action: Mouse scrolled (527, 405) with delta (0, 0)
Screenshot: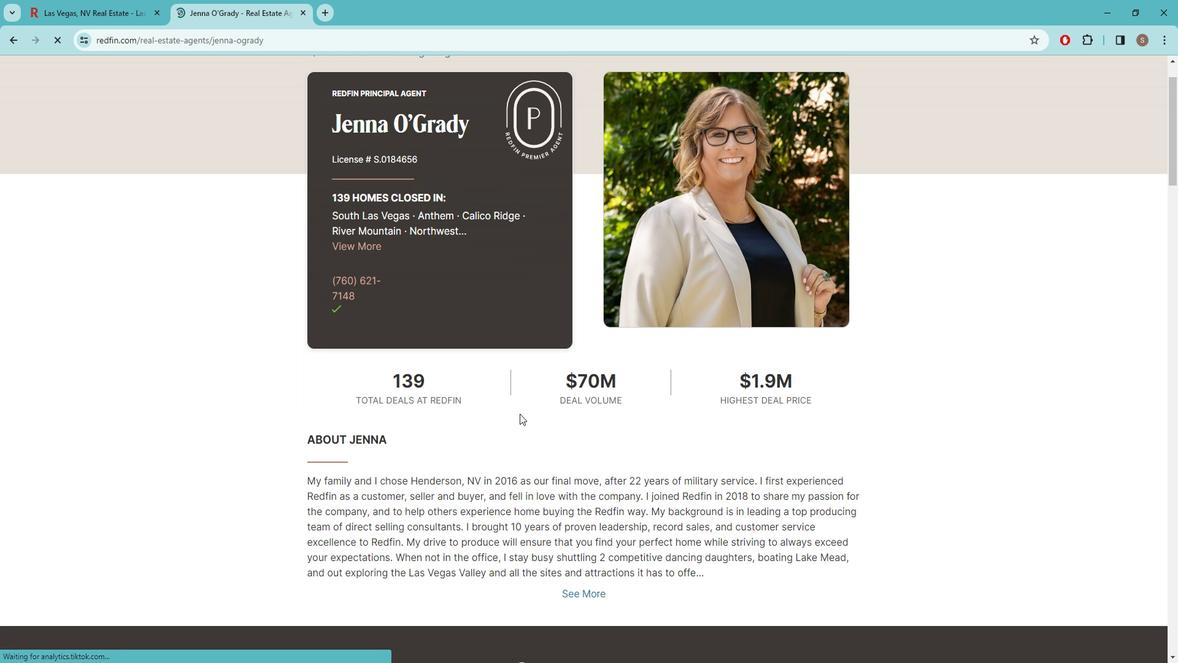 
Action: Mouse moved to (526, 404)
Screenshot: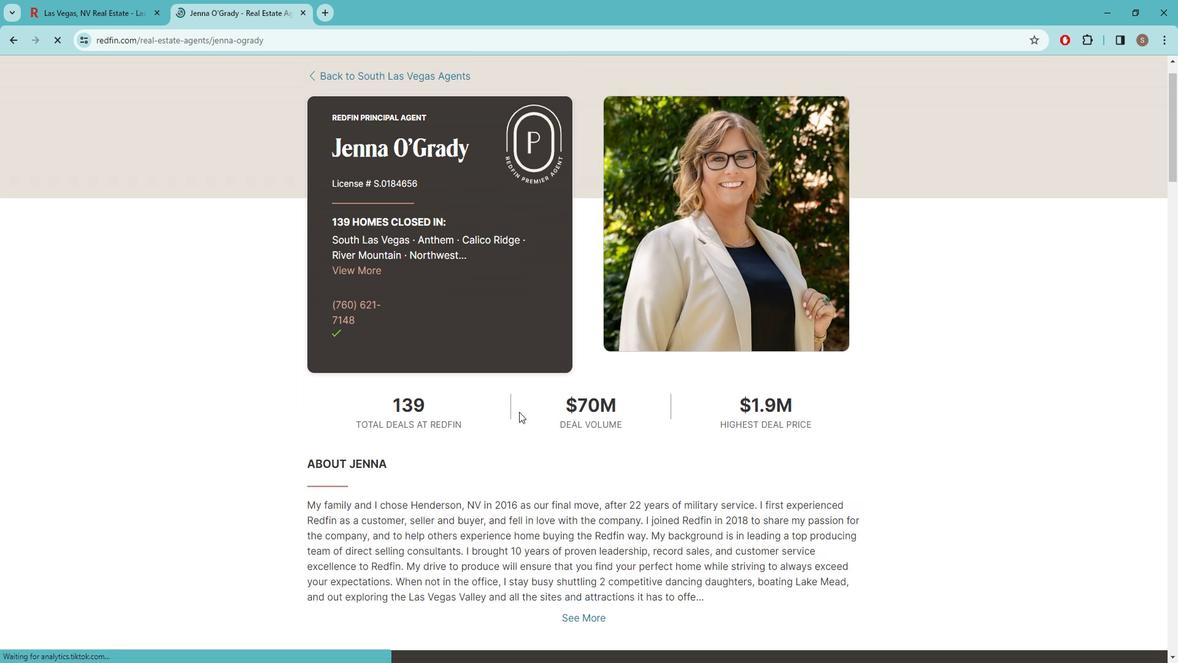 
